Task: Select Kindle E-Readers from Kindle E-readers & Books. Add to cart Kindle DX Leather Cover-2. Place order for _x000D_
Po Box 742_x000D_
Lake Alfred, Florida(FL), 33850, Cell Number (863) 688-1971
Action: Mouse moved to (130, 129)
Screenshot: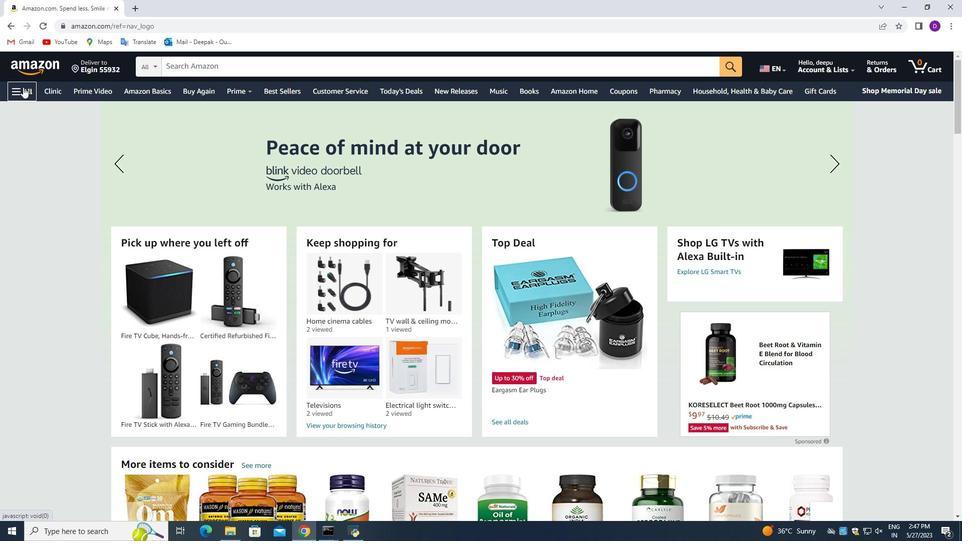 
Action: Mouse scrolled (130, 130) with delta (0, 0)
Screenshot: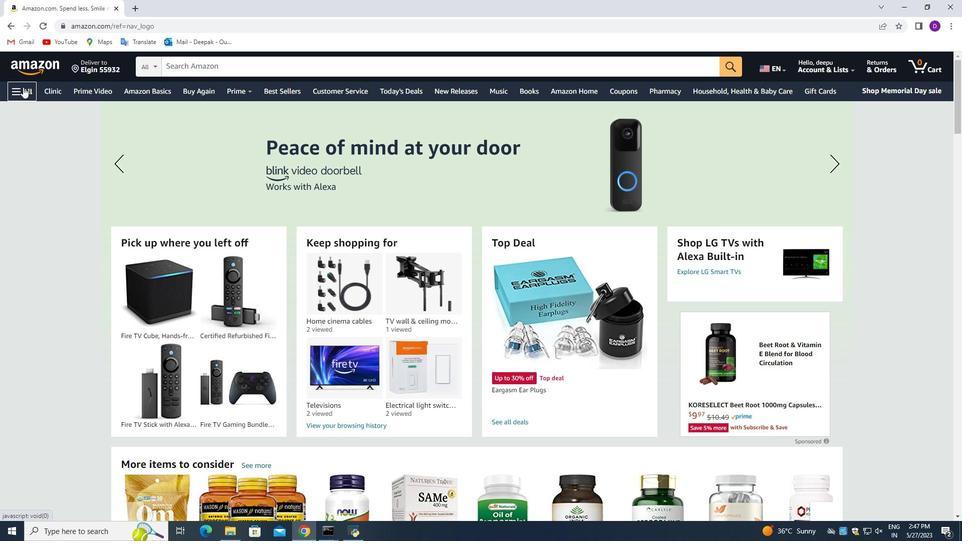 
Action: Mouse moved to (129, 128)
Screenshot: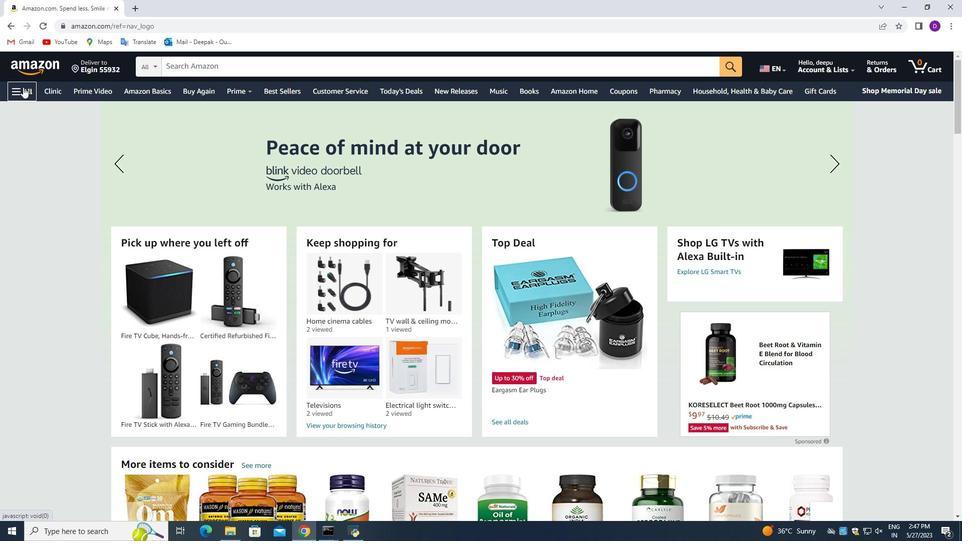 
Action: Mouse scrolled (129, 128) with delta (0, 0)
Screenshot: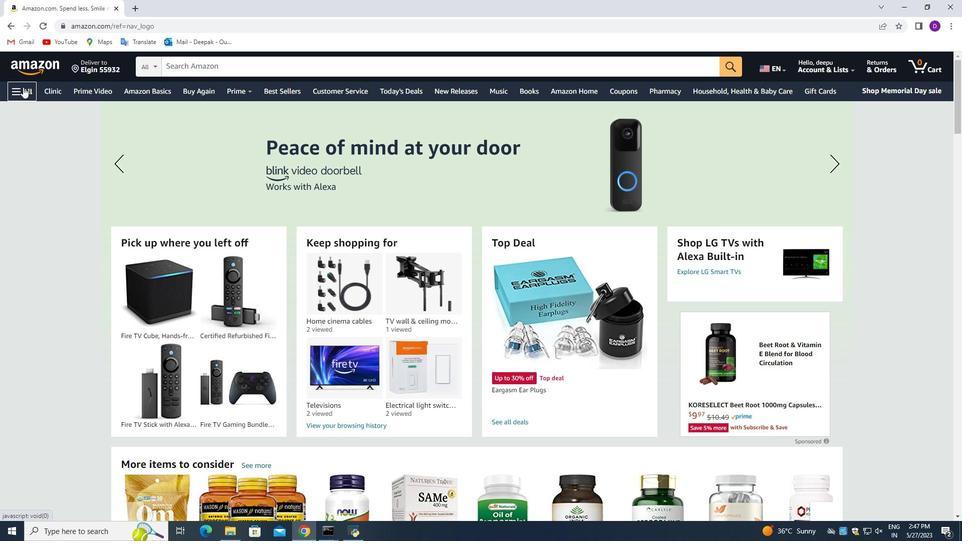 
Action: Mouse scrolled (129, 128) with delta (0, 0)
Screenshot: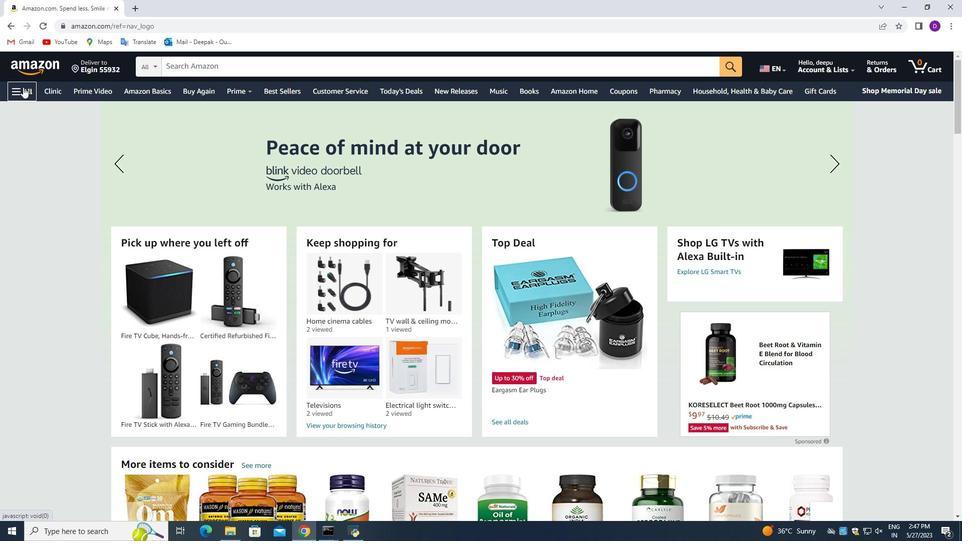 
Action: Mouse scrolled (129, 128) with delta (0, 0)
Screenshot: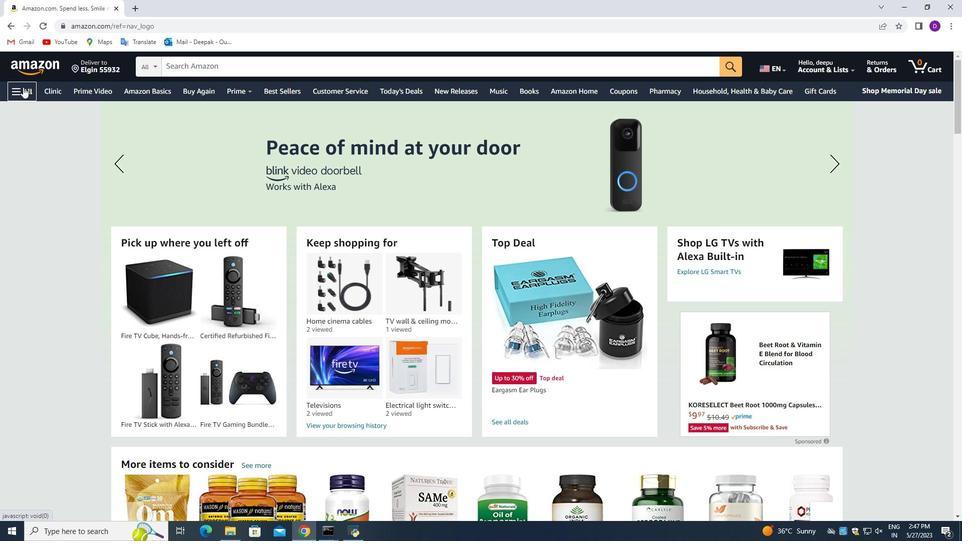 
Action: Mouse moved to (10, 85)
Screenshot: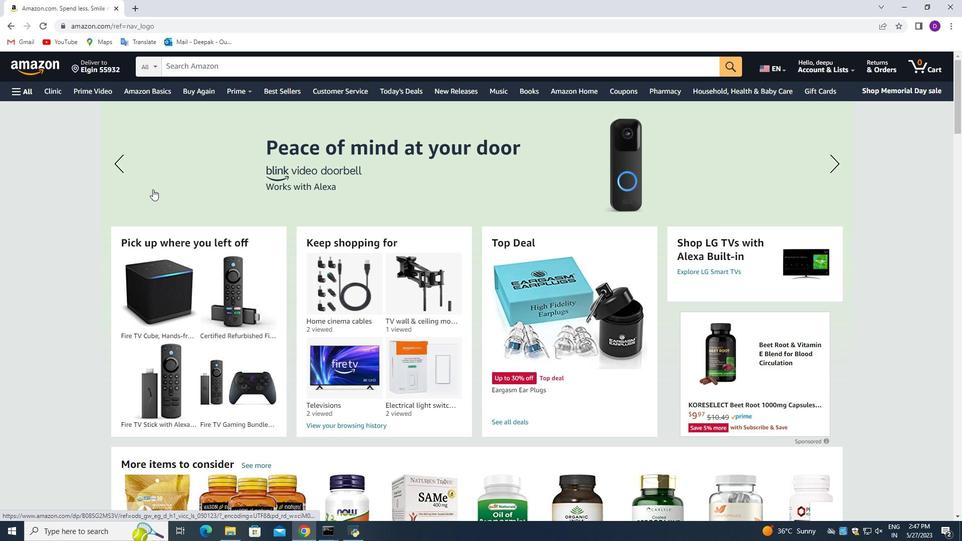 
Action: Mouse pressed left at (10, 85)
Screenshot: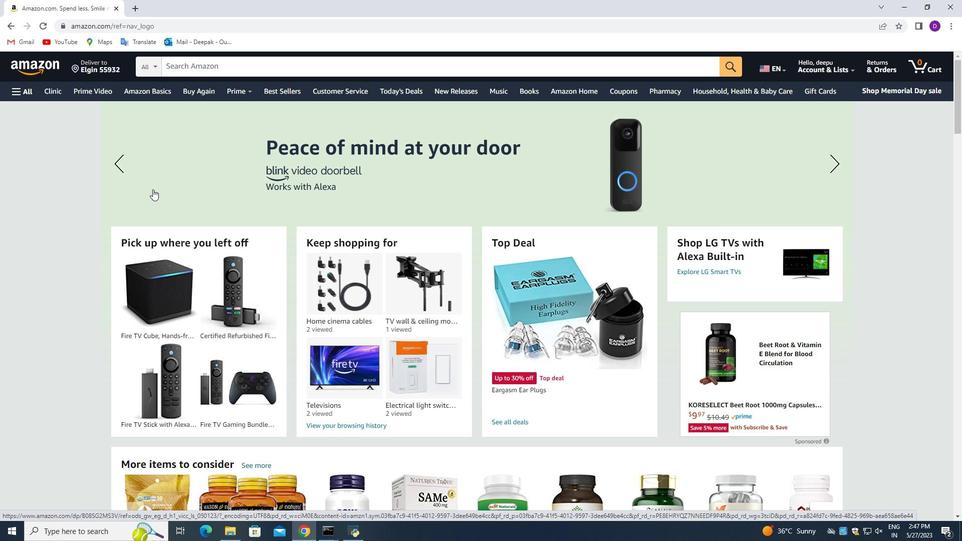 
Action: Mouse moved to (95, 311)
Screenshot: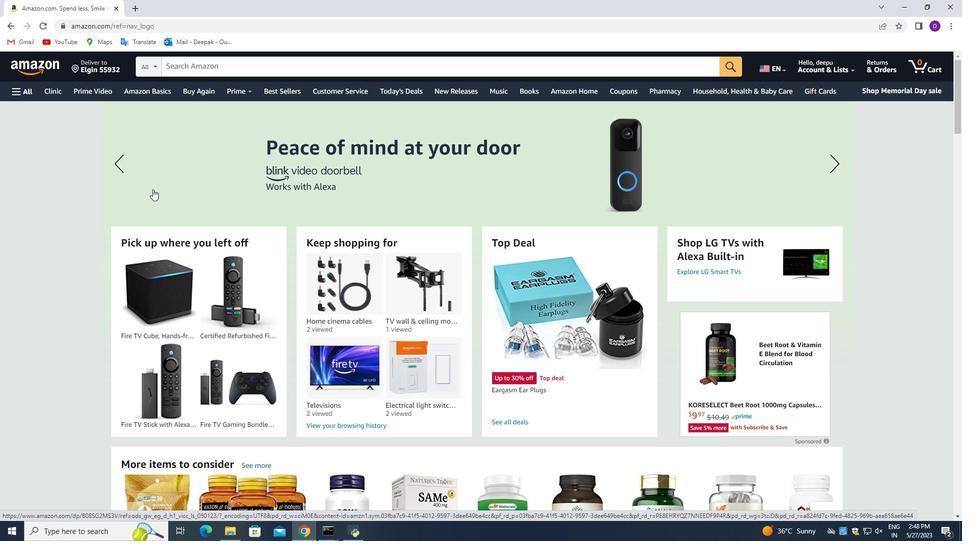 
Action: Mouse pressed left at (95, 311)
Screenshot: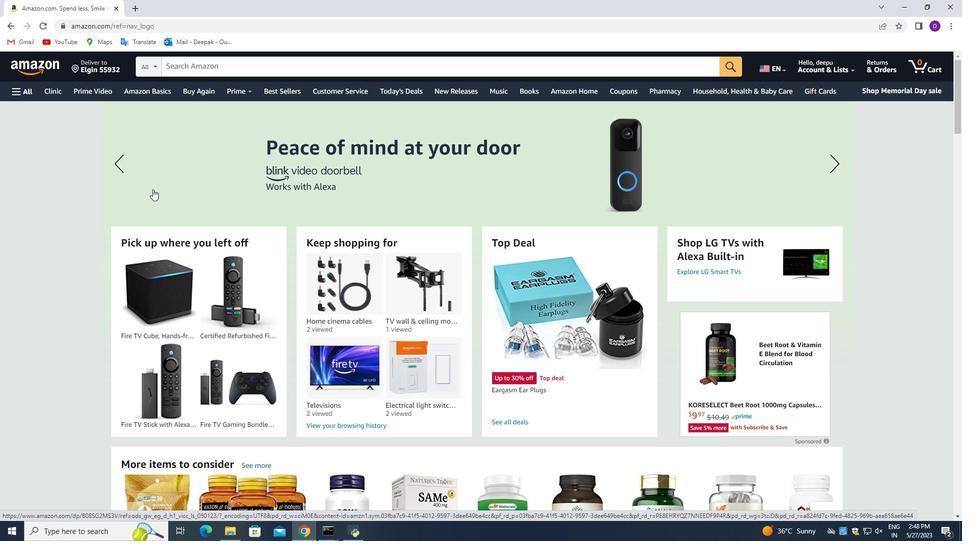 
Action: Mouse moved to (97, 267)
Screenshot: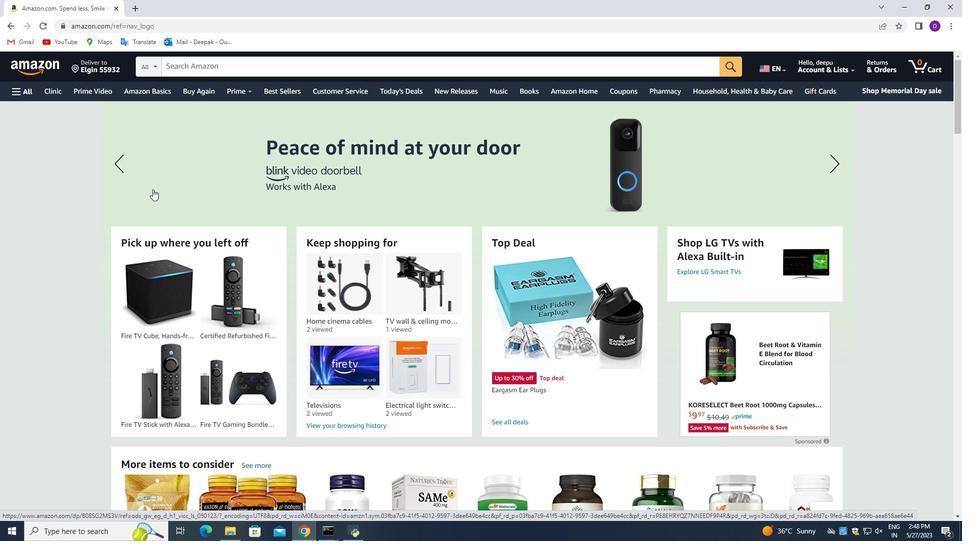 
Action: Mouse pressed left at (97, 267)
Screenshot: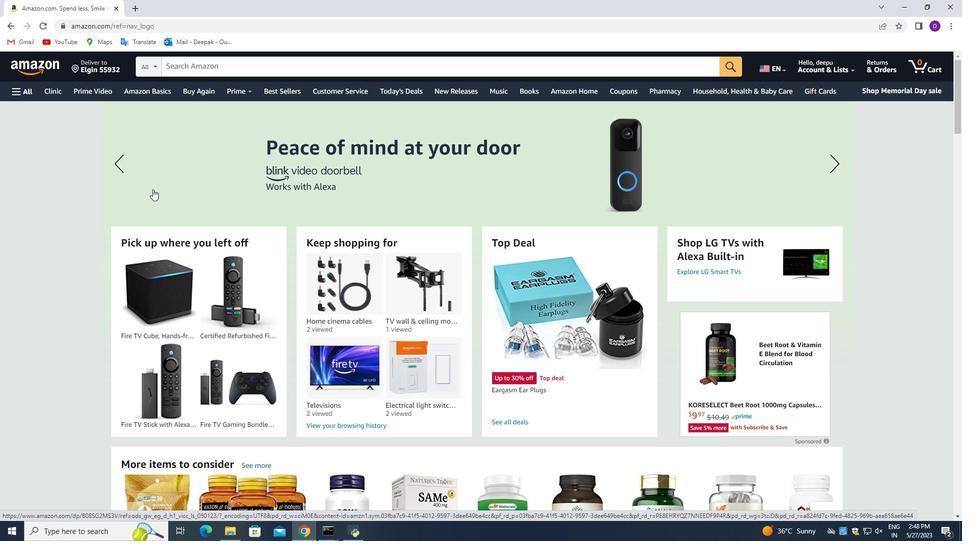 
Action: Mouse moved to (246, 224)
Screenshot: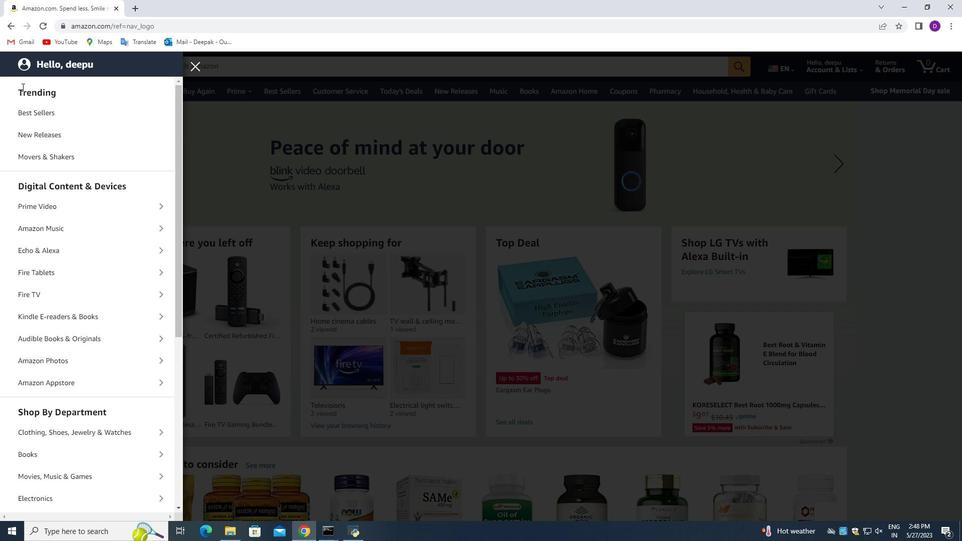 
Action: Mouse scrolled (246, 224) with delta (0, 0)
Screenshot: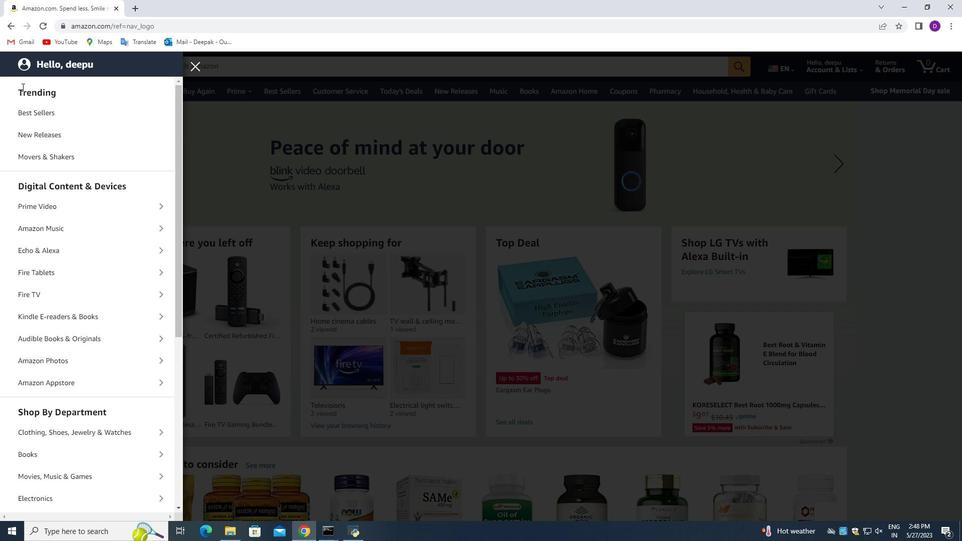 
Action: Mouse moved to (246, 223)
Screenshot: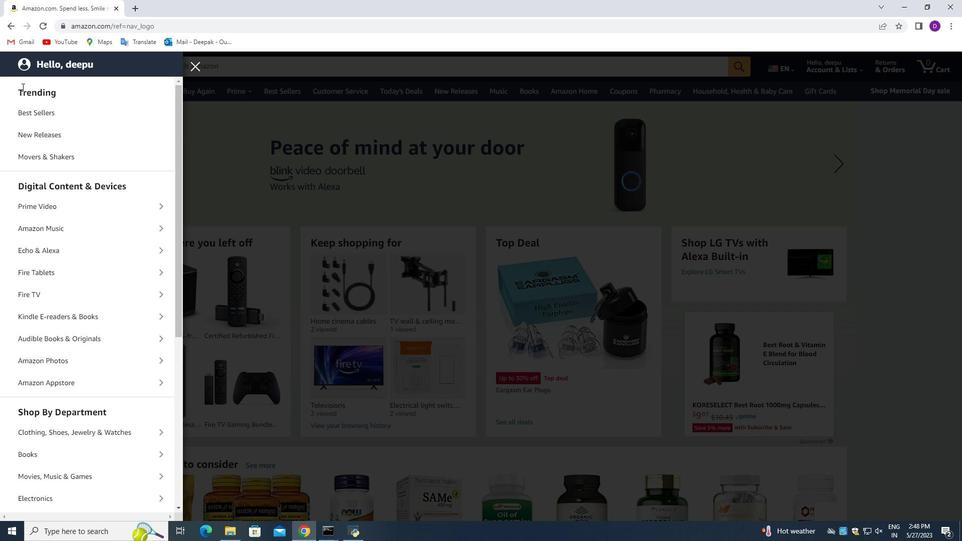 
Action: Mouse scrolled (246, 223) with delta (0, 0)
Screenshot: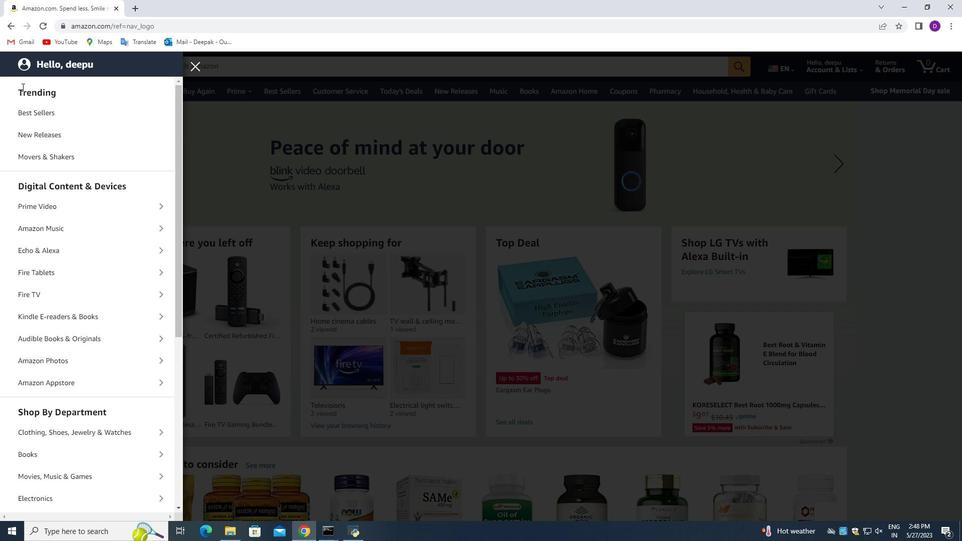 
Action: Mouse scrolled (246, 223) with delta (0, 0)
Screenshot: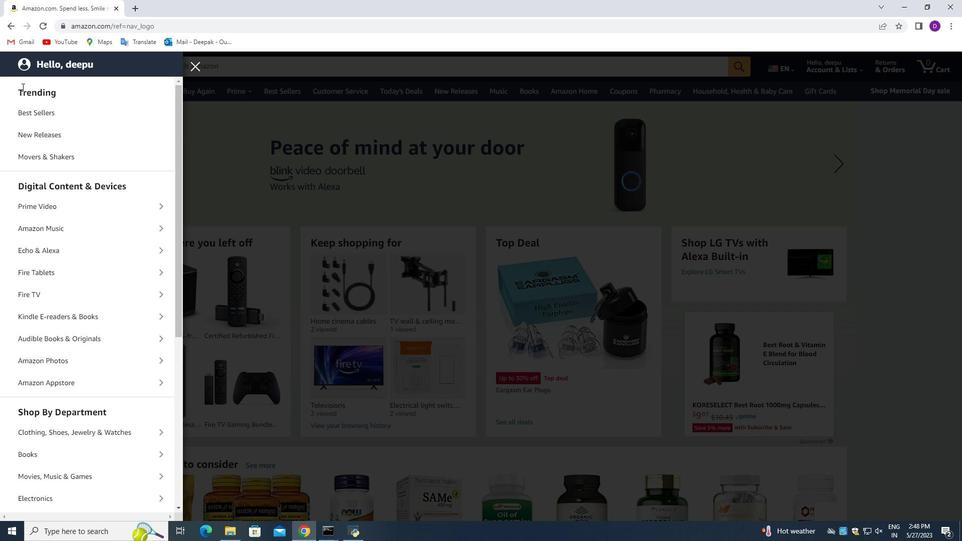 
Action: Mouse scrolled (246, 223) with delta (0, 0)
Screenshot: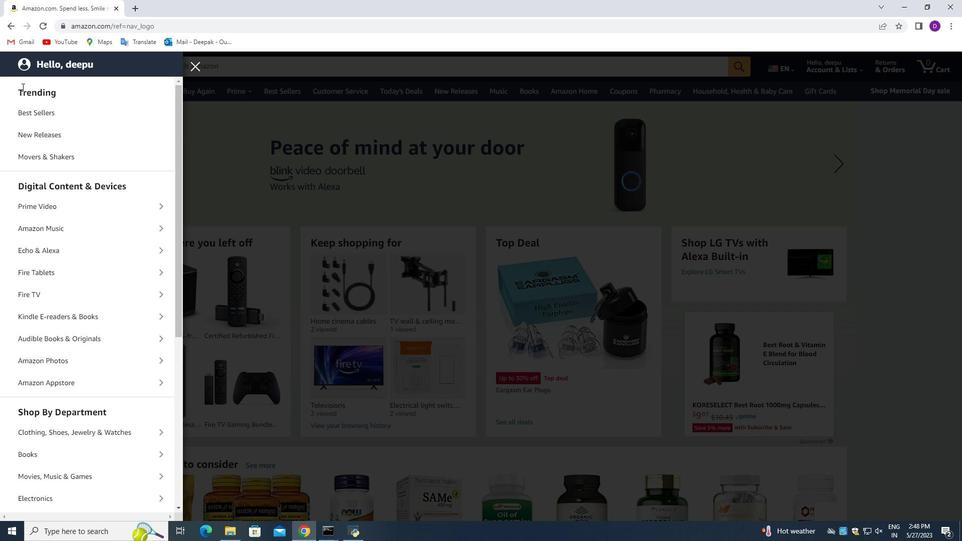 
Action: Mouse scrolled (246, 223) with delta (0, 0)
Screenshot: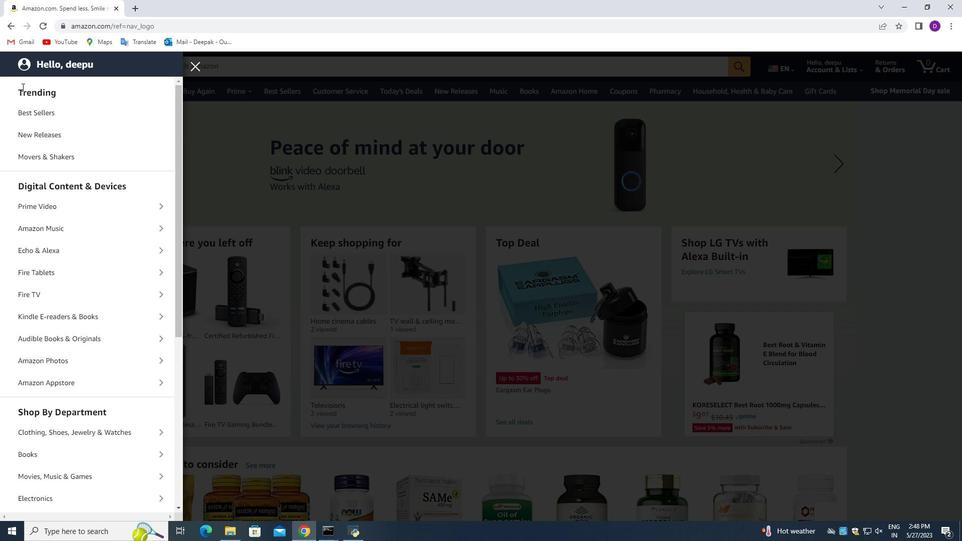 
Action: Mouse moved to (383, 60)
Screenshot: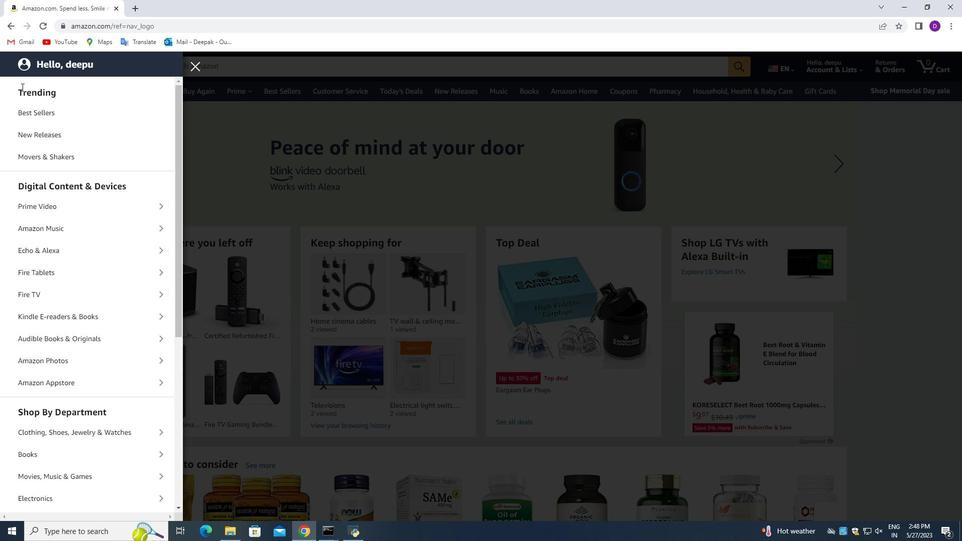
Action: Mouse pressed left at (383, 60)
Screenshot: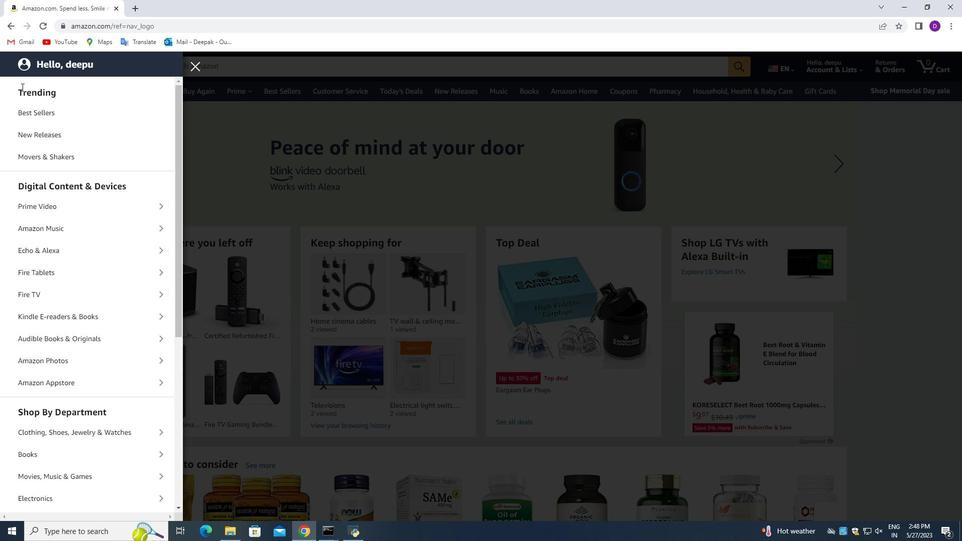 
Action: Mouse moved to (248, 168)
Screenshot: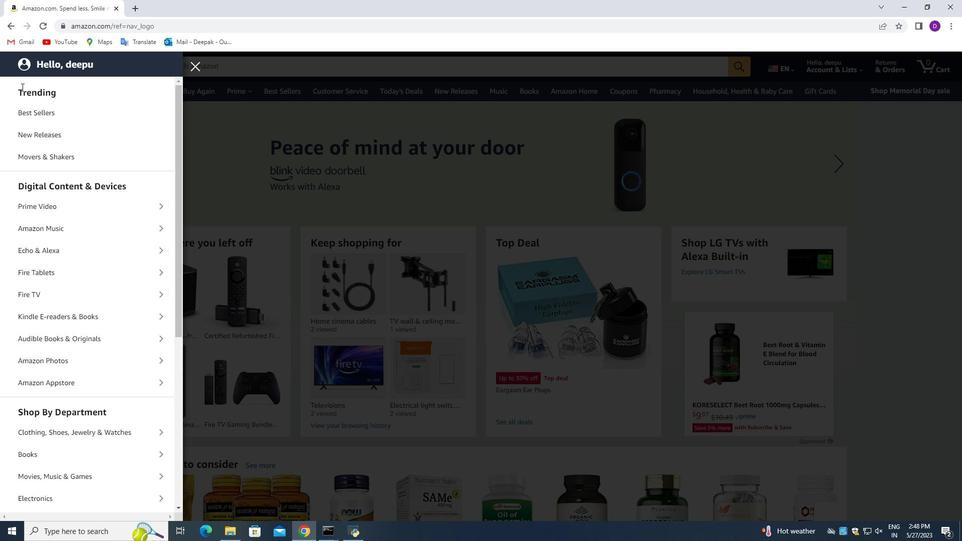 
Action: Key pressed <Key.shift>Kindle<Key.space><Key.shift_r>DX<Key.space><Key.shift>Leather<Key.space><Key.shift_r>Cover<Key.enter>
Screenshot: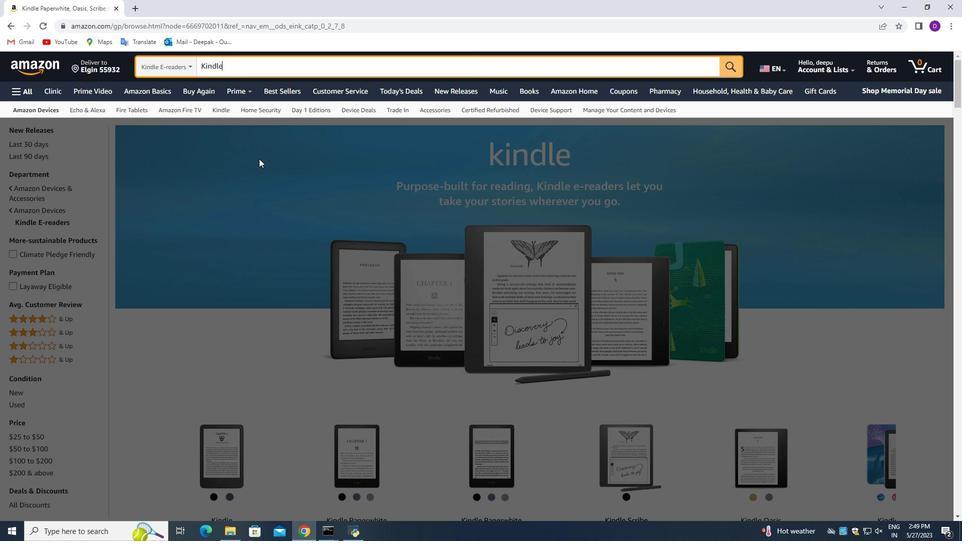 
Action: Mouse moved to (542, 214)
Screenshot: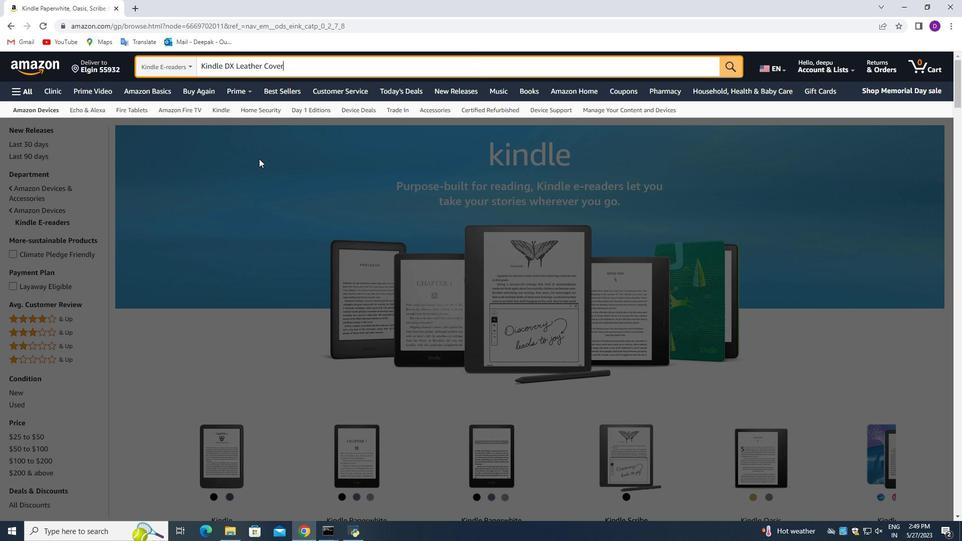 
Action: Mouse scrolled (542, 213) with delta (0, 0)
Screenshot: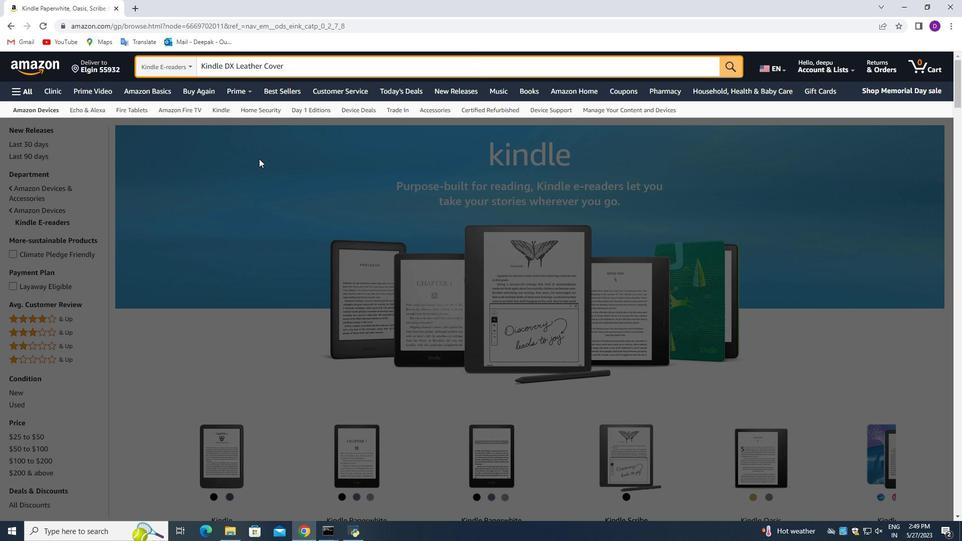 
Action: Mouse scrolled (542, 213) with delta (0, 0)
Screenshot: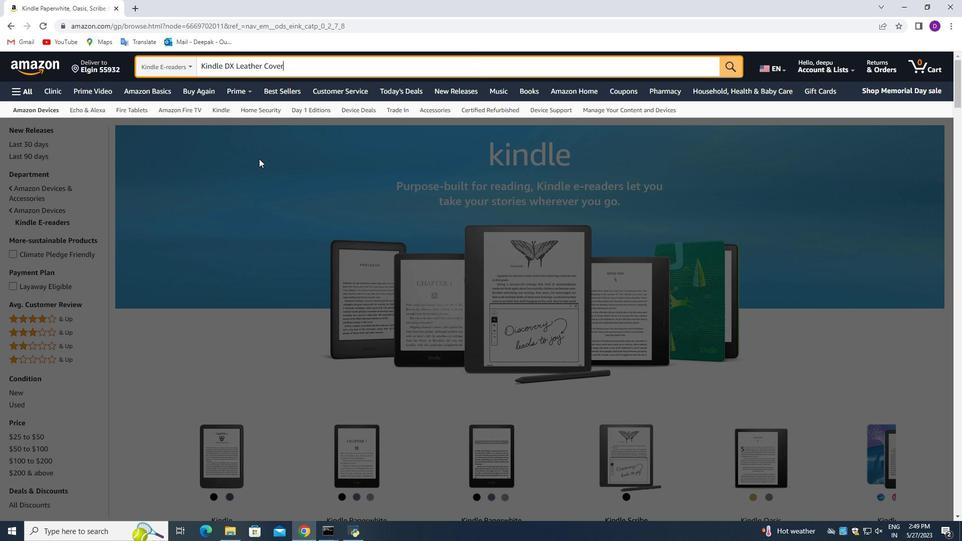 
Action: Mouse moved to (542, 214)
Screenshot: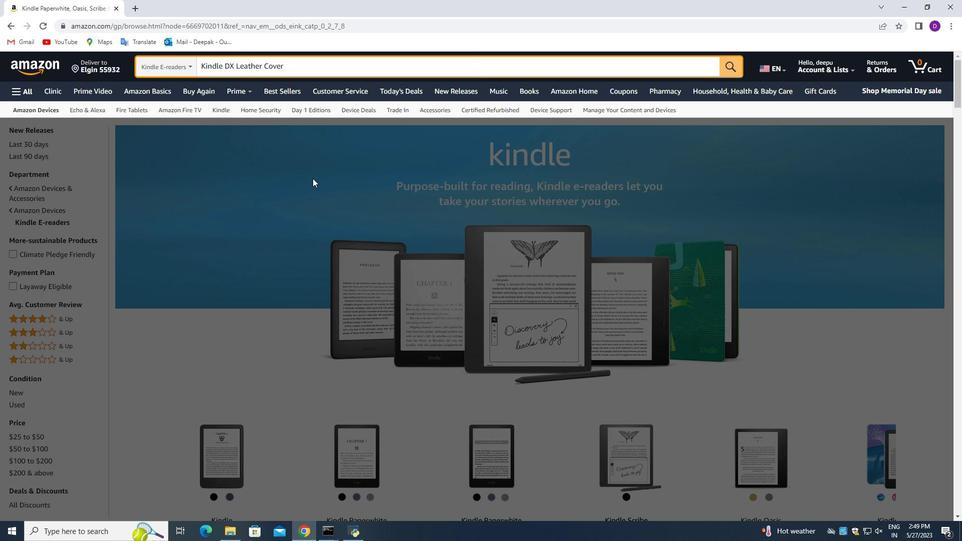 
Action: Mouse scrolled (542, 213) with delta (0, 0)
Screenshot: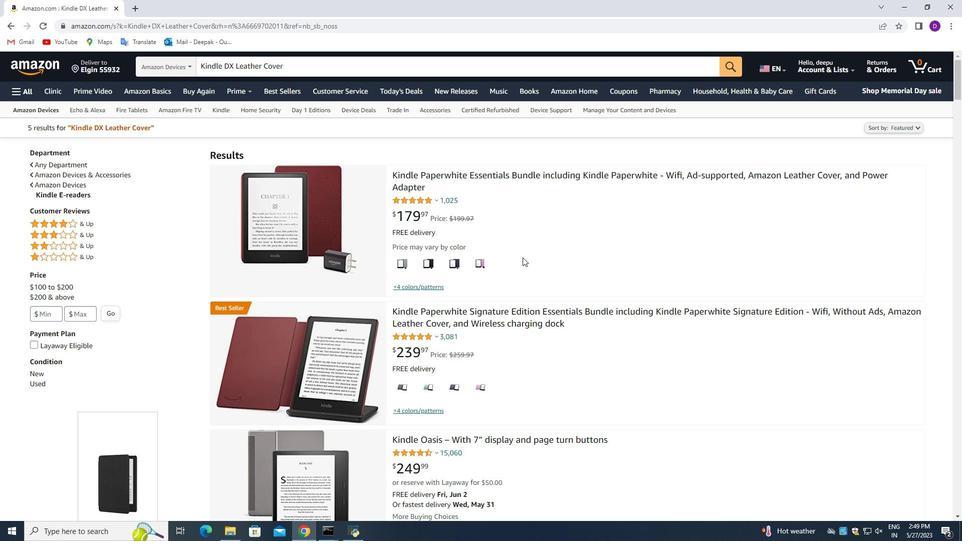 
Action: Mouse moved to (541, 214)
Screenshot: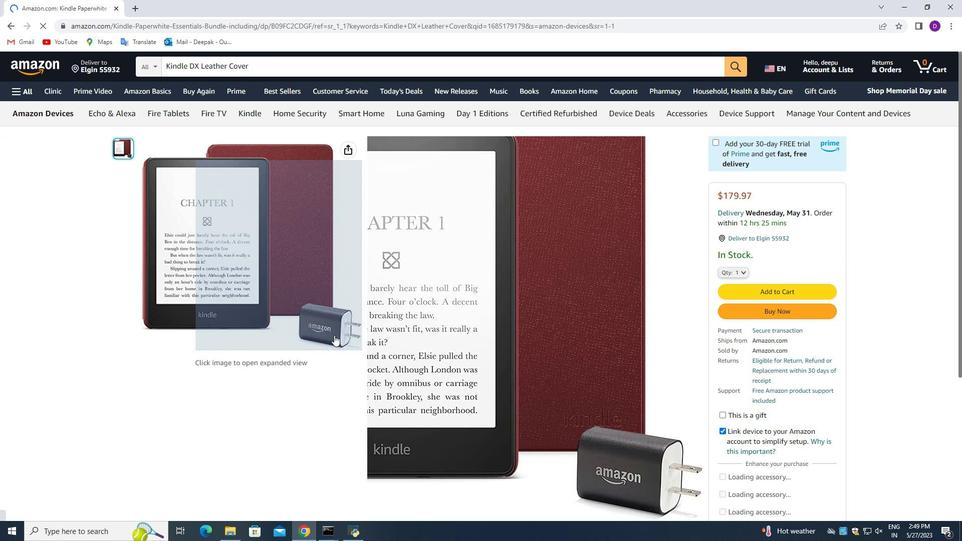 
Action: Mouse scrolled (541, 213) with delta (0, 0)
Screenshot: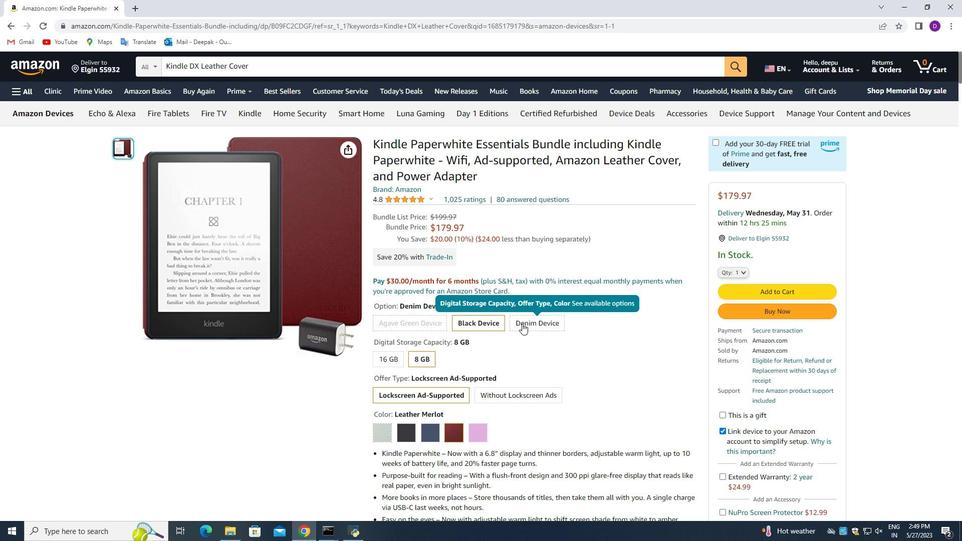 
Action: Mouse scrolled (541, 213) with delta (0, 0)
Screenshot: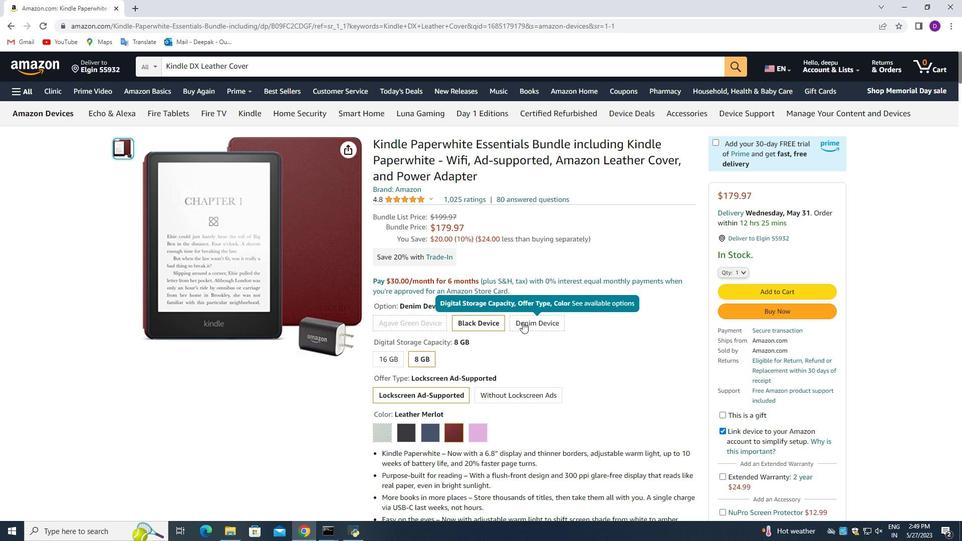
Action: Mouse scrolled (541, 213) with delta (0, 0)
Screenshot: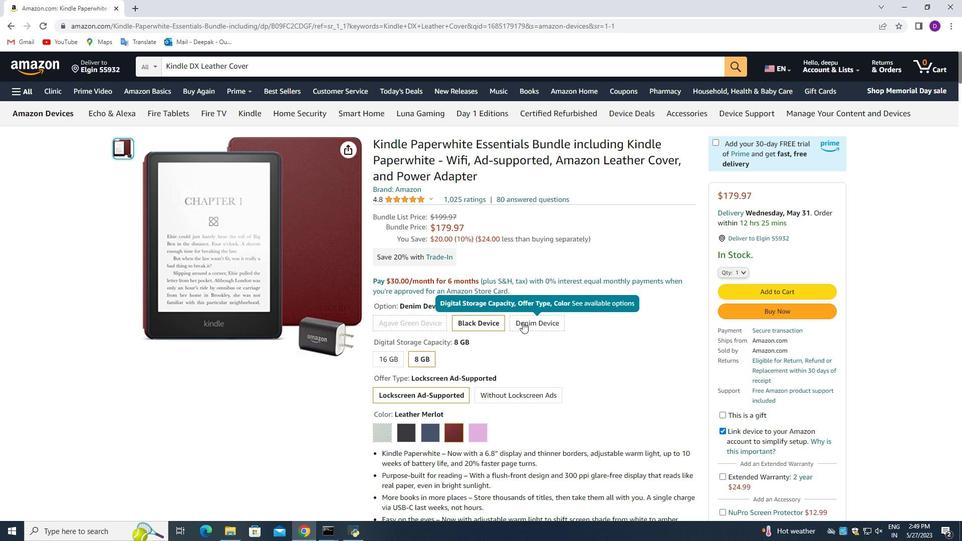 
Action: Mouse scrolled (541, 213) with delta (0, 0)
Screenshot: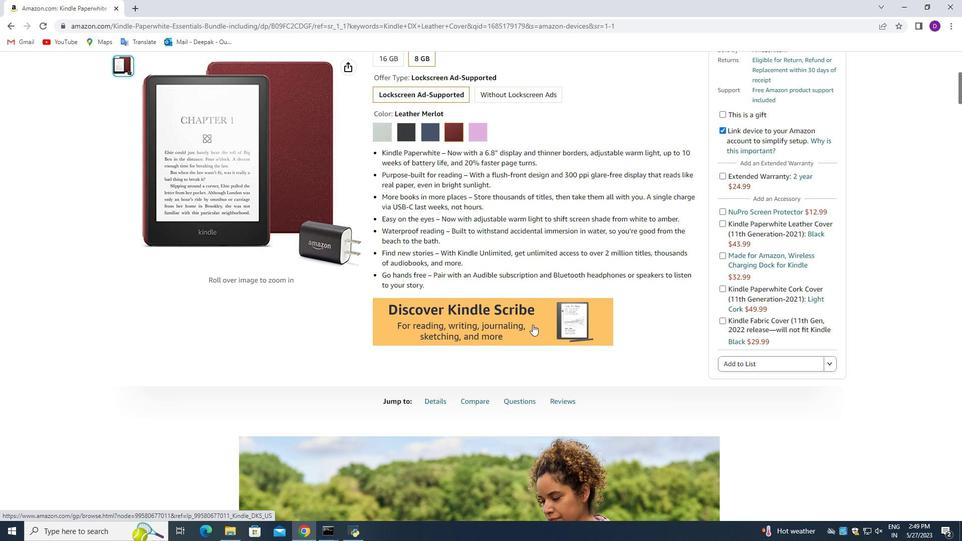 
Action: Mouse scrolled (541, 213) with delta (0, 0)
Screenshot: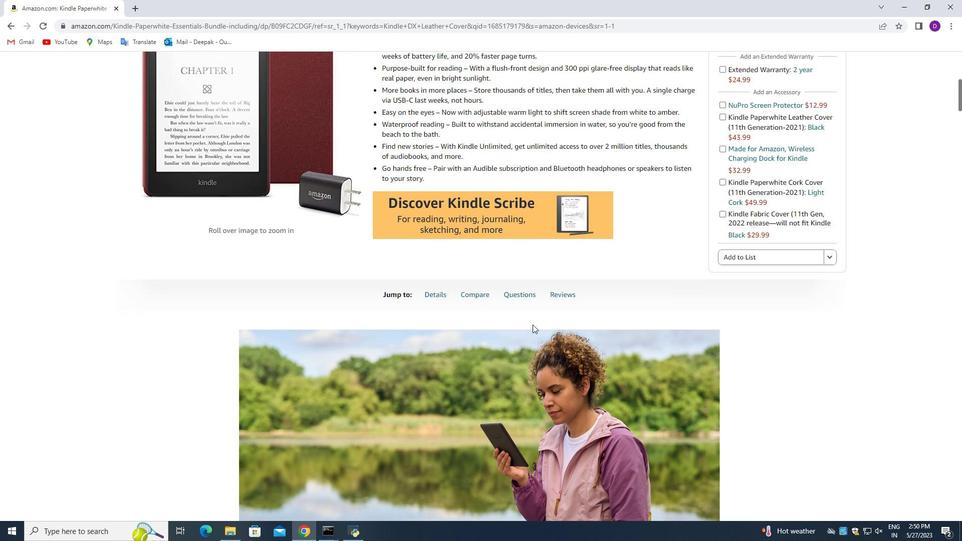 
Action: Mouse scrolled (541, 213) with delta (0, 0)
Screenshot: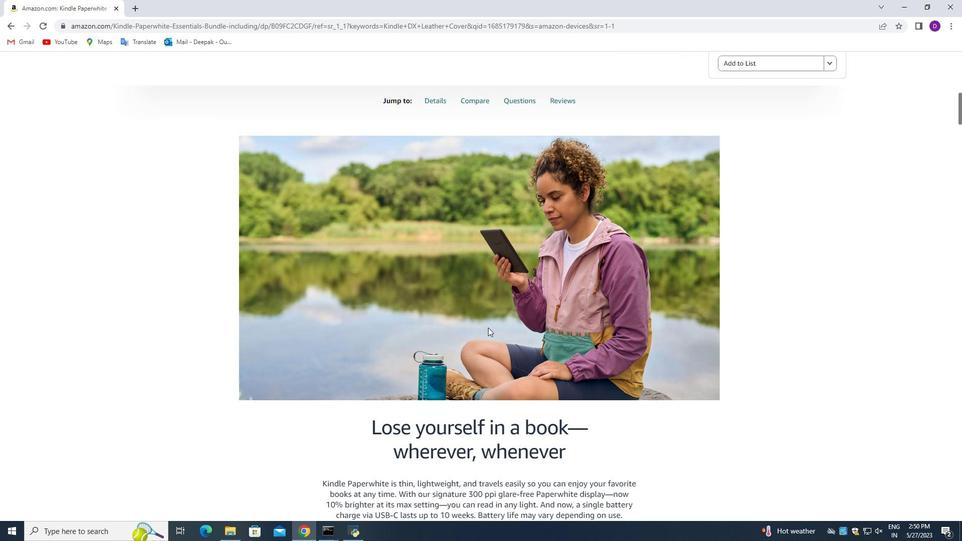 
Action: Mouse scrolled (541, 213) with delta (0, 0)
Screenshot: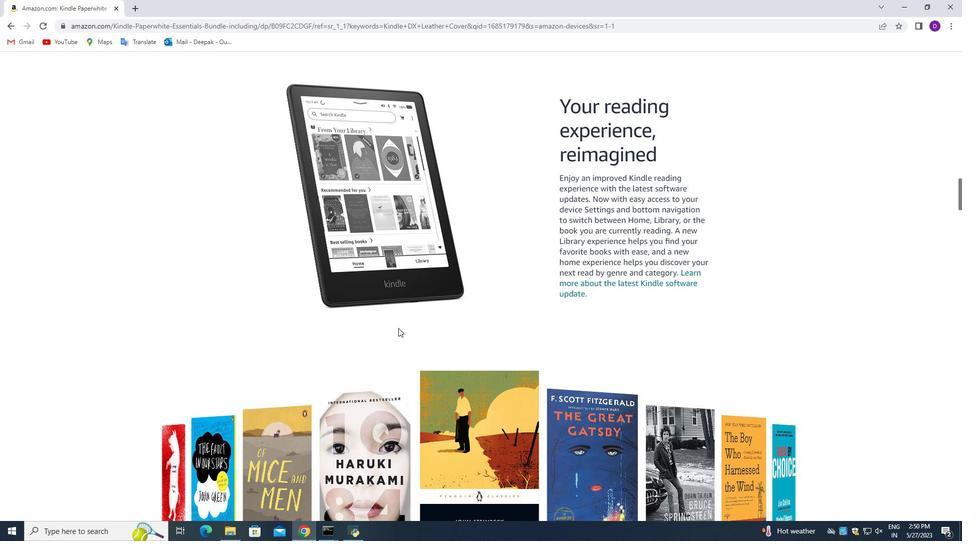 
Action: Mouse scrolled (541, 213) with delta (0, 0)
Screenshot: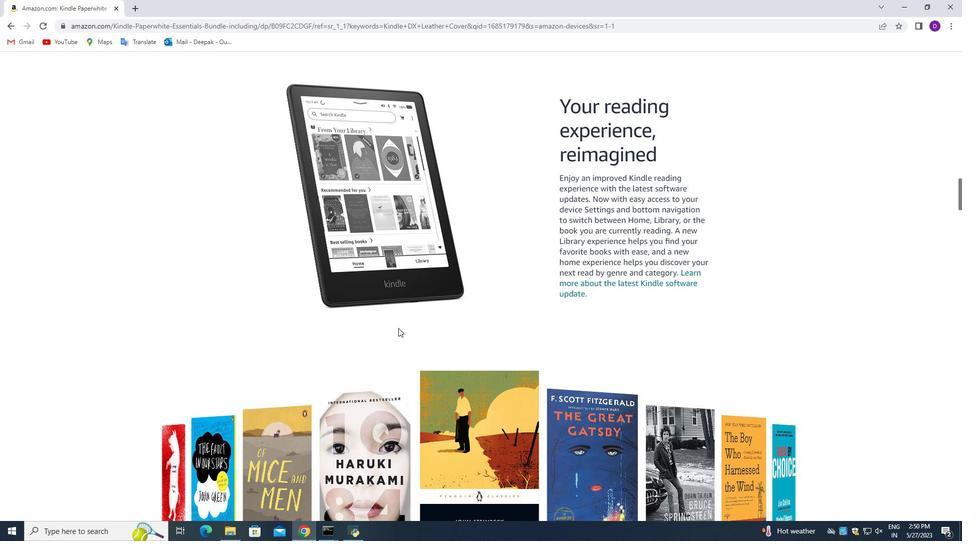
Action: Mouse moved to (520, 221)
Screenshot: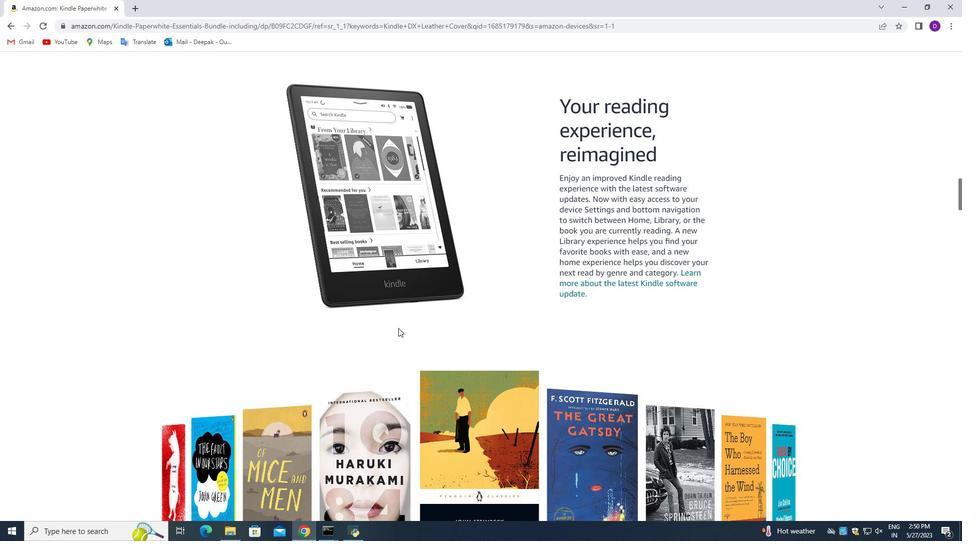 
Action: Mouse scrolled (520, 221) with delta (0, 0)
Screenshot: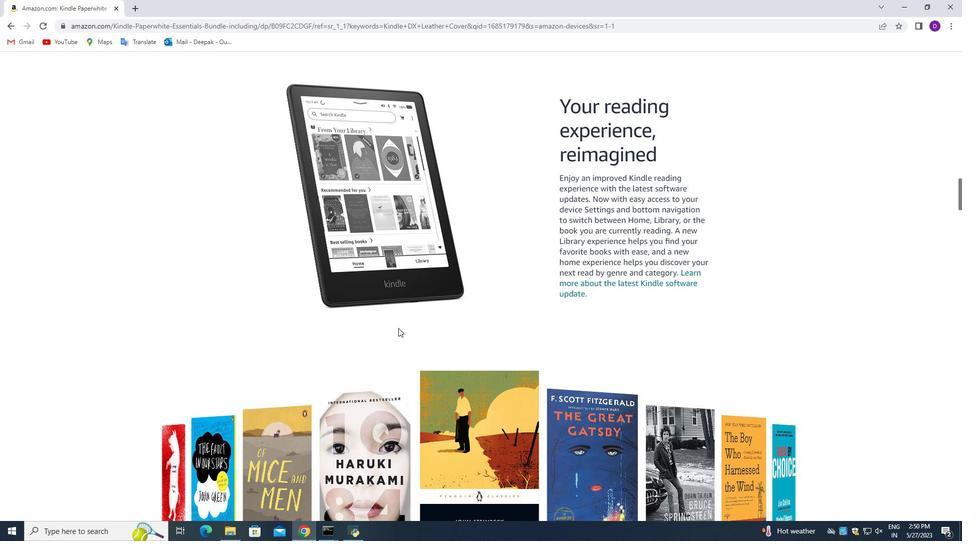 
Action: Mouse moved to (508, 226)
Screenshot: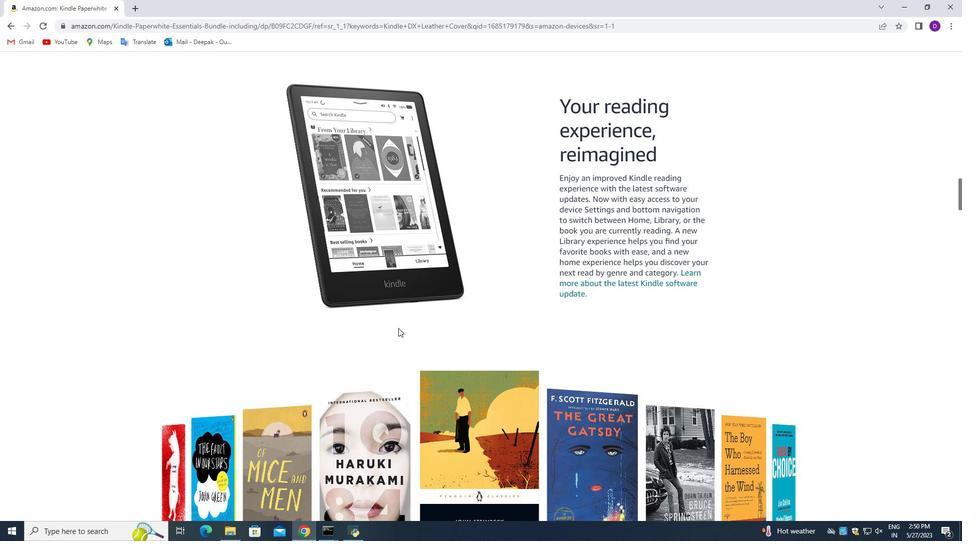 
Action: Mouse scrolled (508, 227) with delta (0, 0)
Screenshot: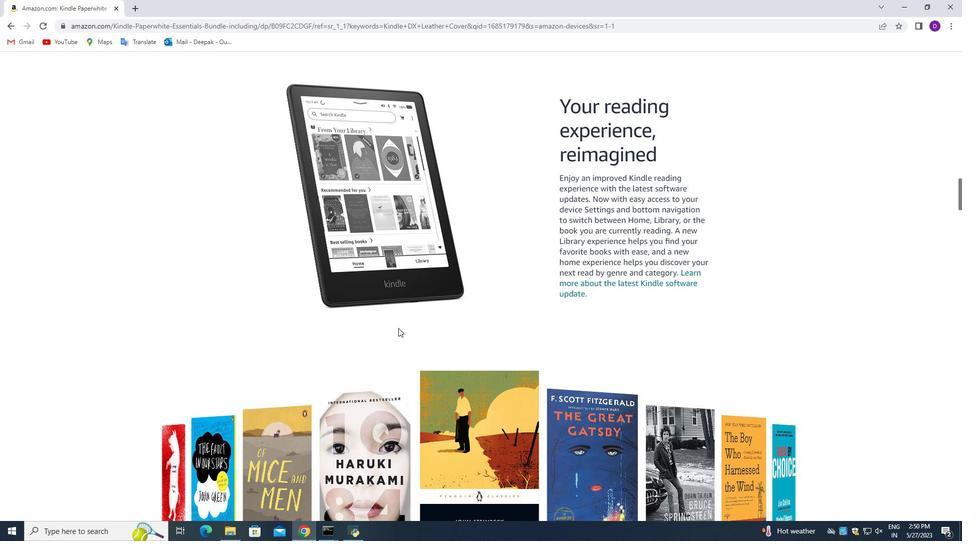 
Action: Mouse moved to (508, 227)
Screenshot: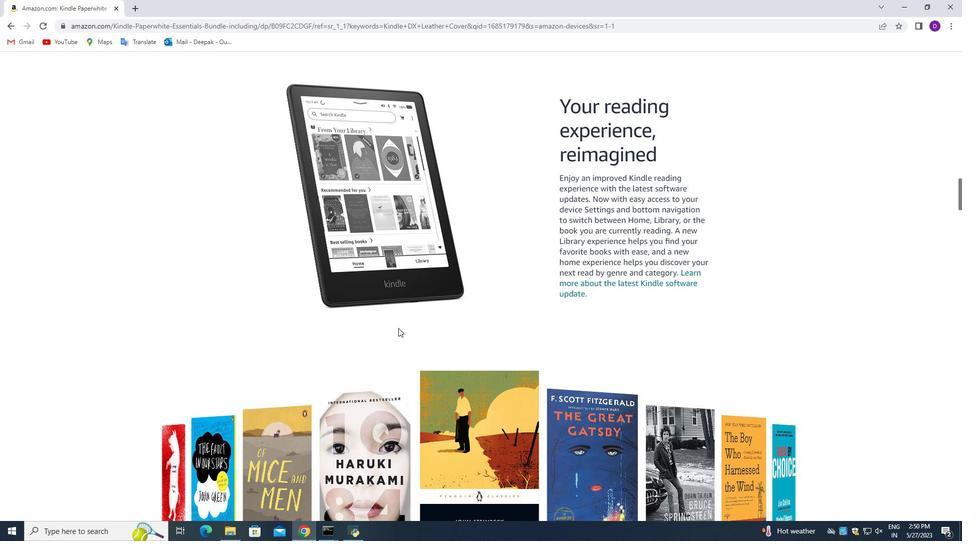
Action: Mouse scrolled (508, 228) with delta (0, 0)
Screenshot: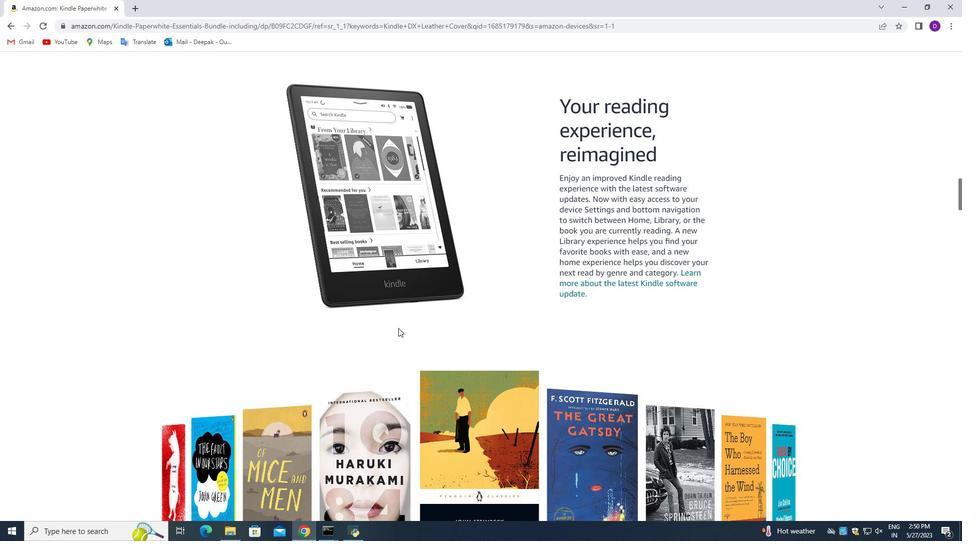 
Action: Mouse scrolled (508, 228) with delta (0, 0)
Screenshot: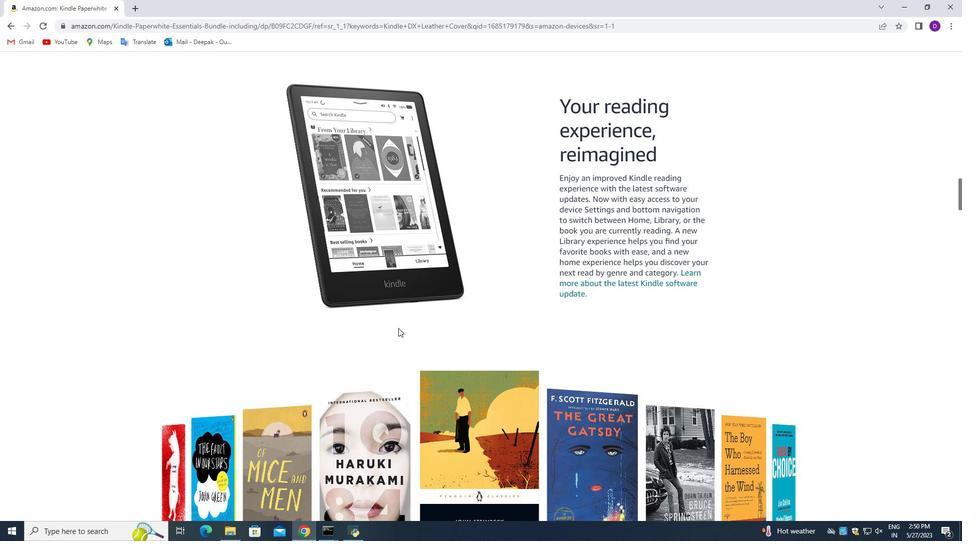 
Action: Mouse moved to (508, 228)
Screenshot: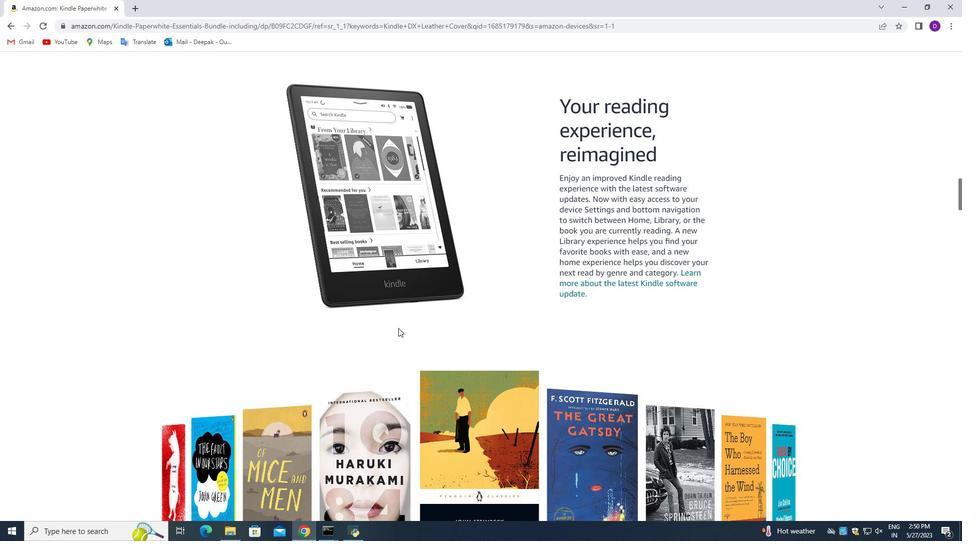 
Action: Mouse scrolled (508, 228) with delta (0, 0)
Screenshot: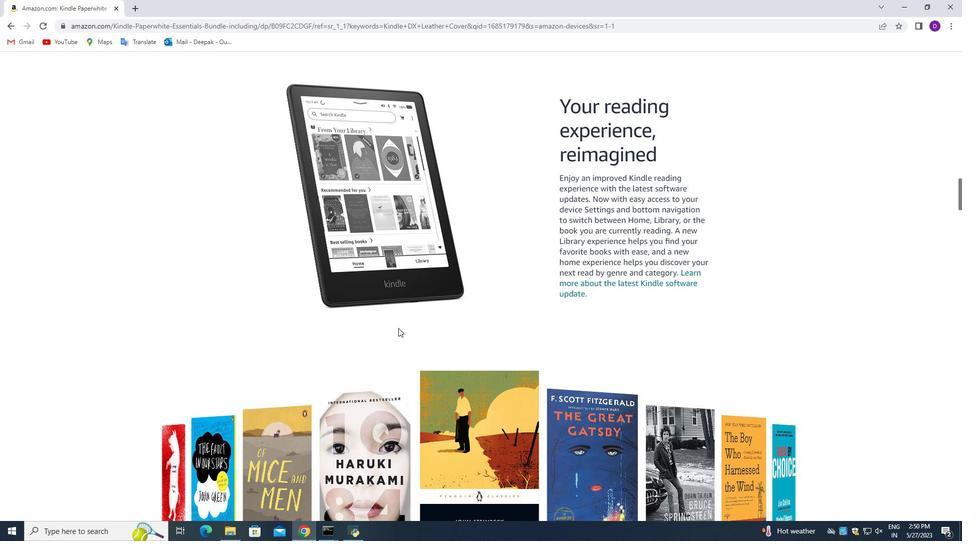 
Action: Mouse moved to (472, 263)
Screenshot: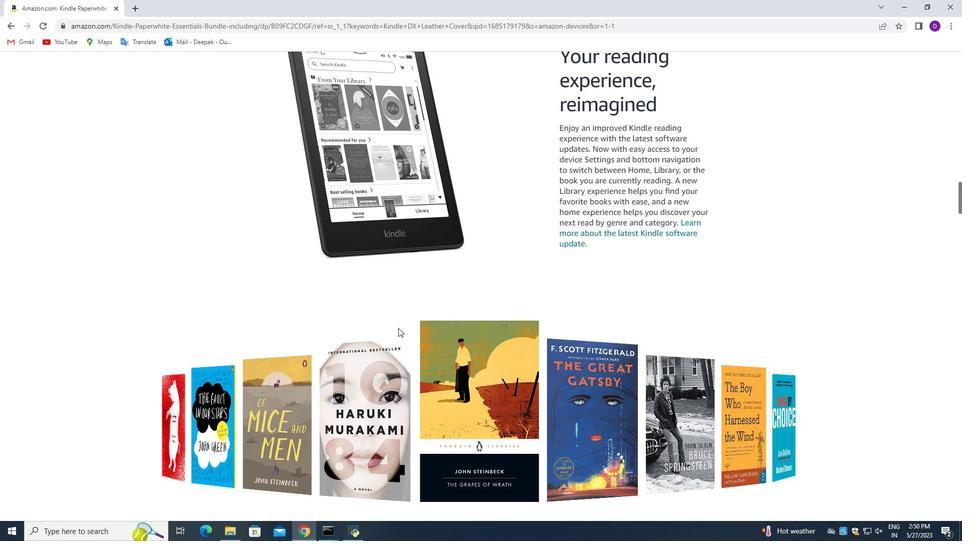 
Action: Mouse scrolled (472, 263) with delta (0, 0)
Screenshot: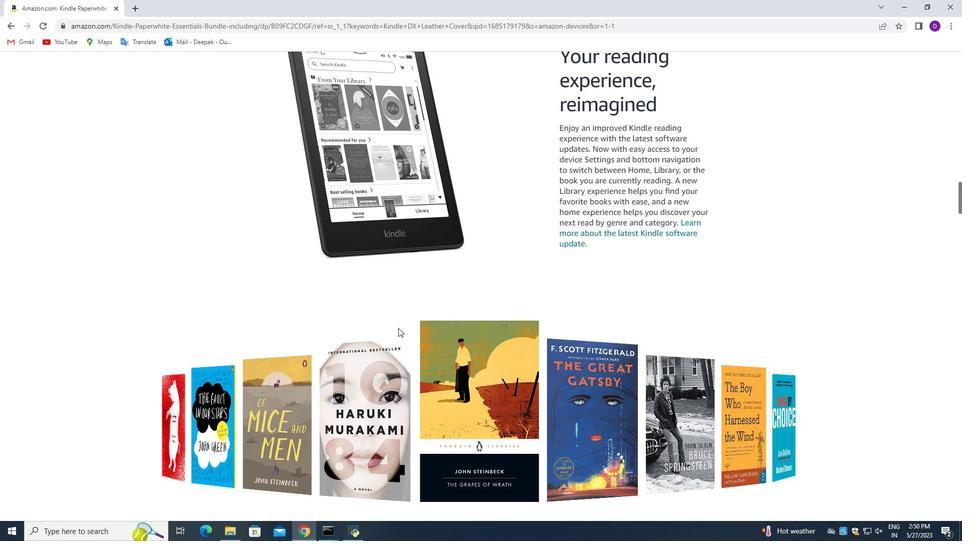 
Action: Mouse scrolled (472, 263) with delta (0, 0)
Screenshot: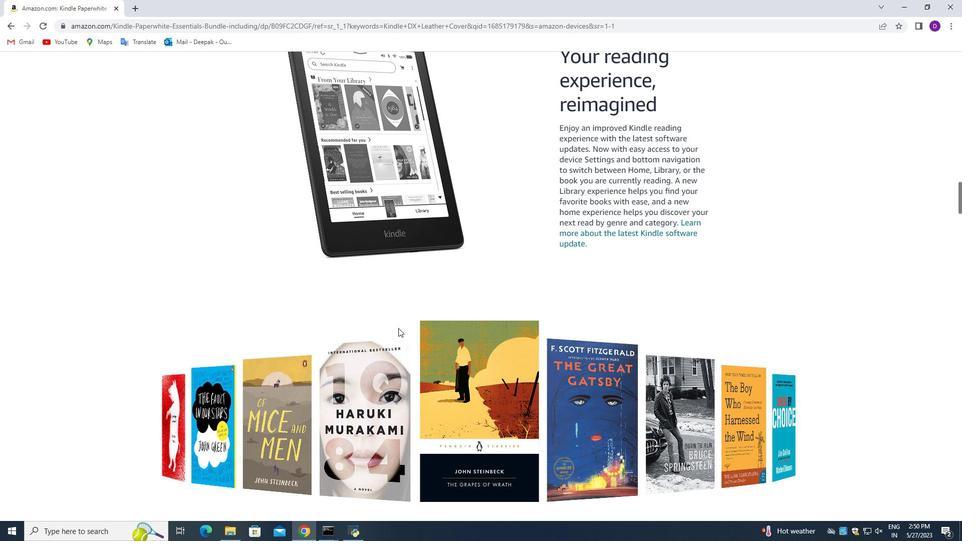 
Action: Mouse scrolled (472, 263) with delta (0, 0)
Screenshot: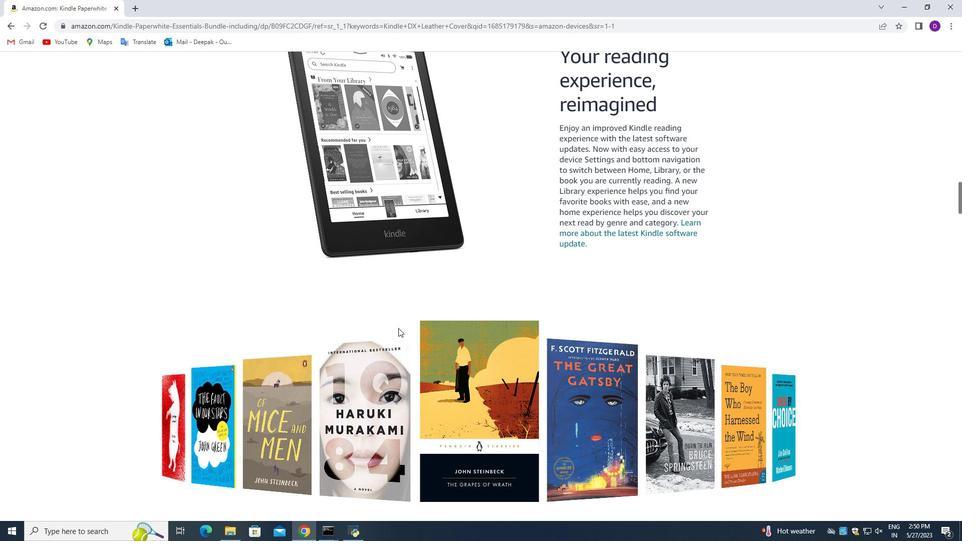 
Action: Mouse moved to (477, 274)
Screenshot: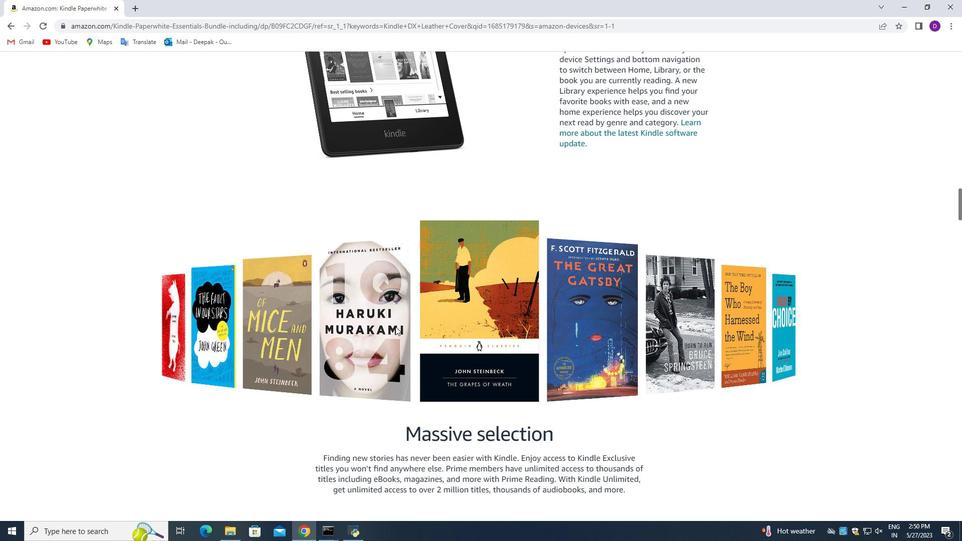 
Action: Mouse scrolled (475, 273) with delta (0, 0)
Screenshot: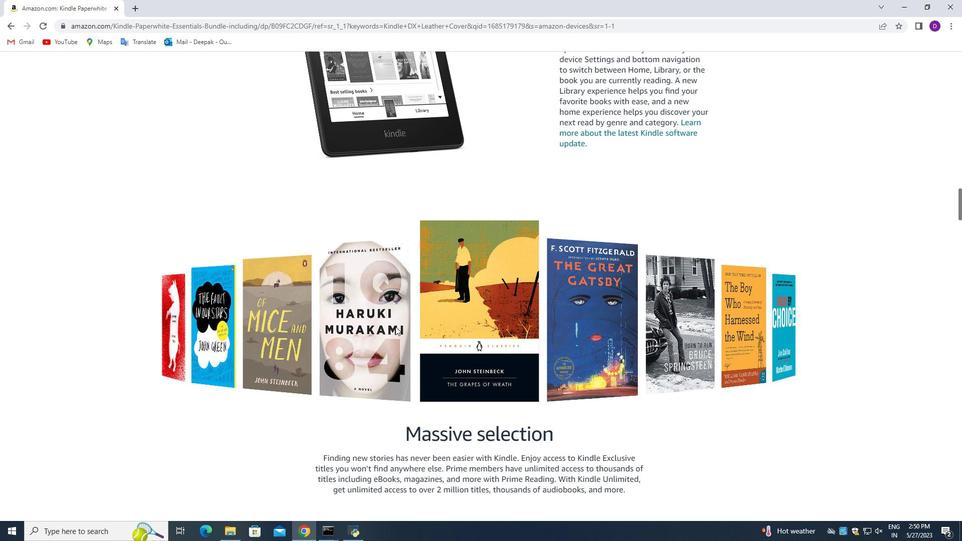 
Action: Mouse scrolled (477, 274) with delta (0, 0)
Screenshot: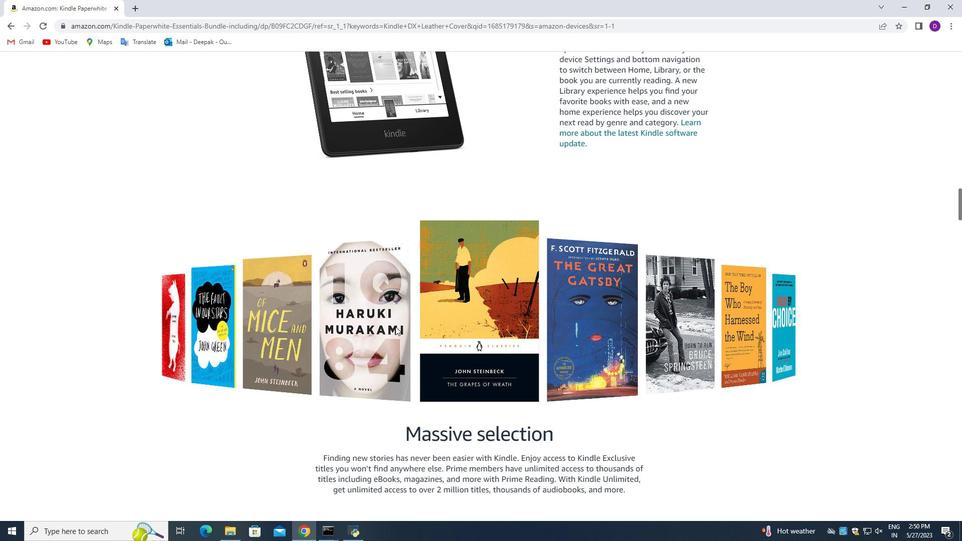 
Action: Mouse scrolled (477, 274) with delta (0, 0)
Screenshot: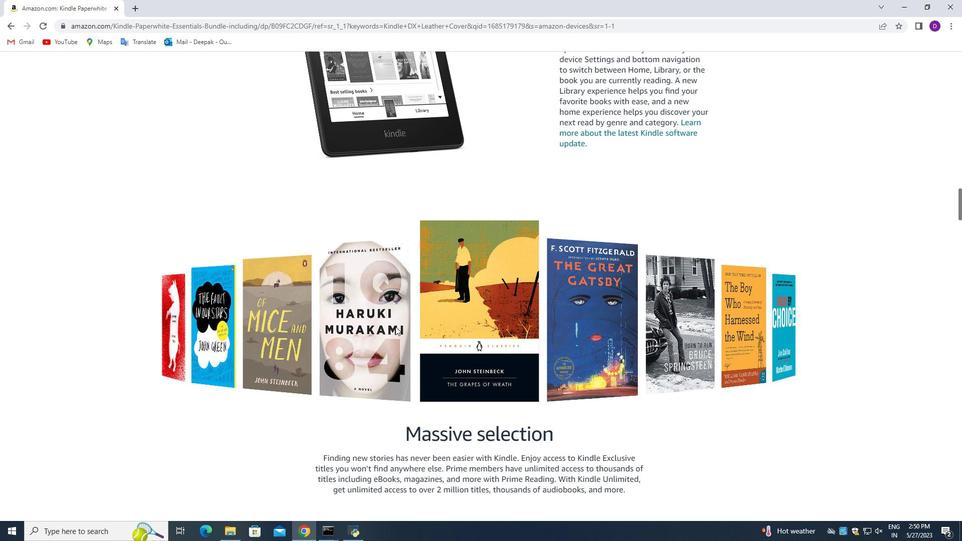 
Action: Mouse moved to (499, 307)
Screenshot: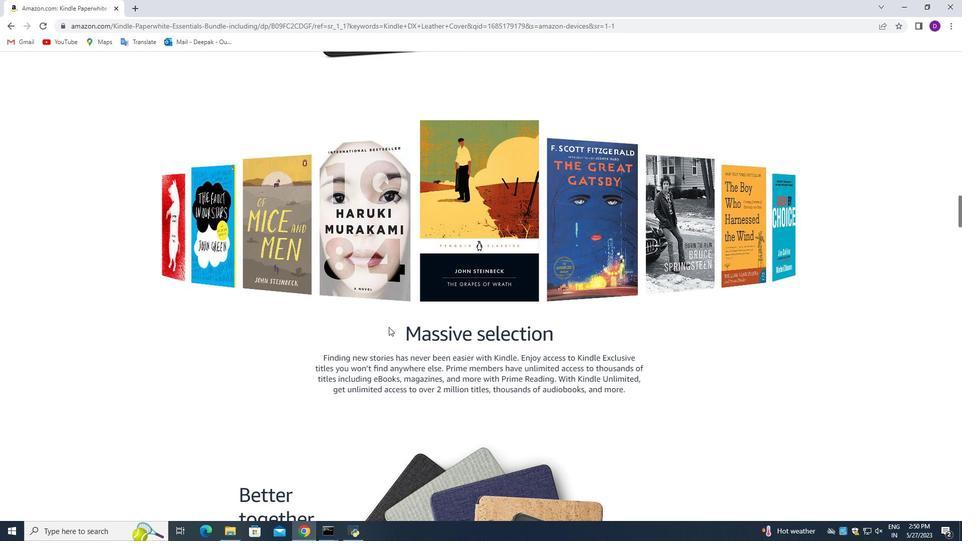 
Action: Mouse scrolled (499, 308) with delta (0, 0)
Screenshot: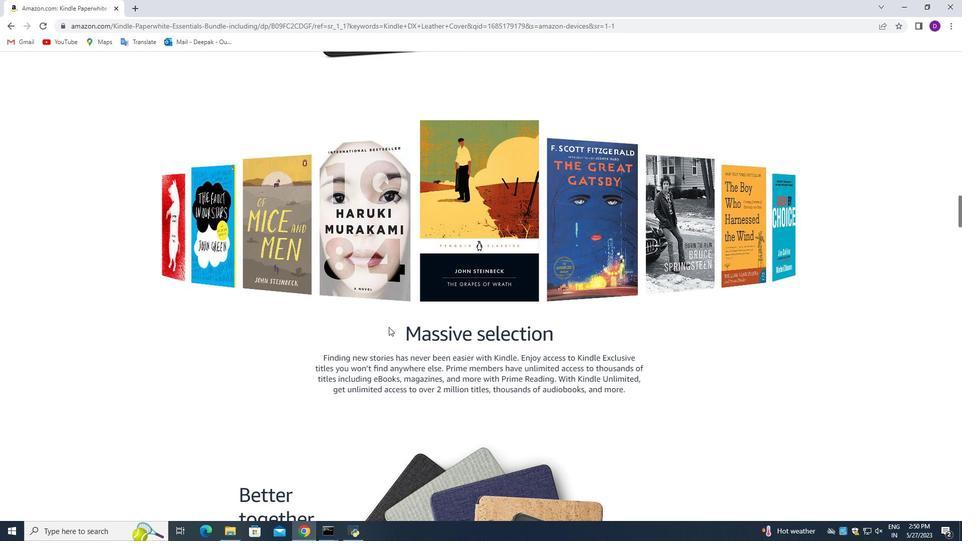 
Action: Mouse moved to (500, 309)
Screenshot: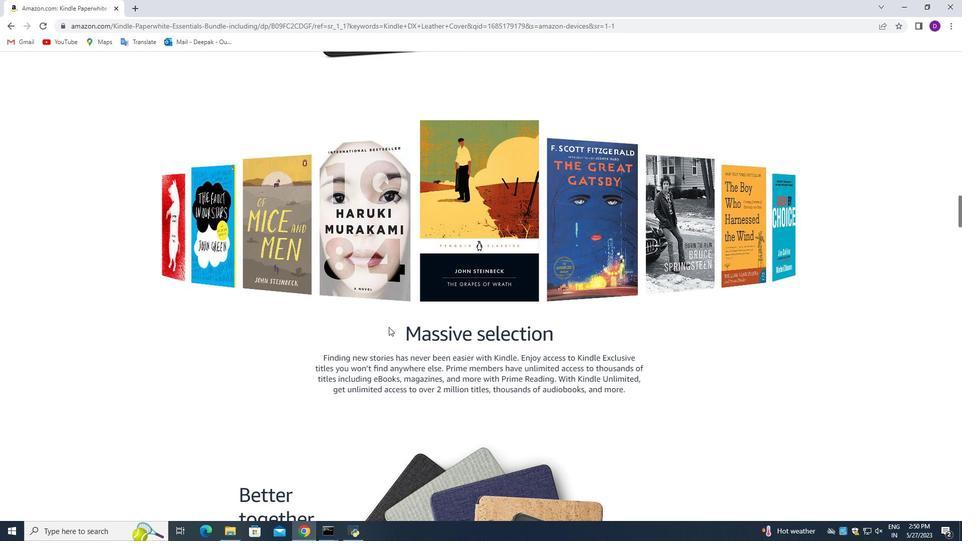 
Action: Mouse scrolled (500, 309) with delta (0, 0)
Screenshot: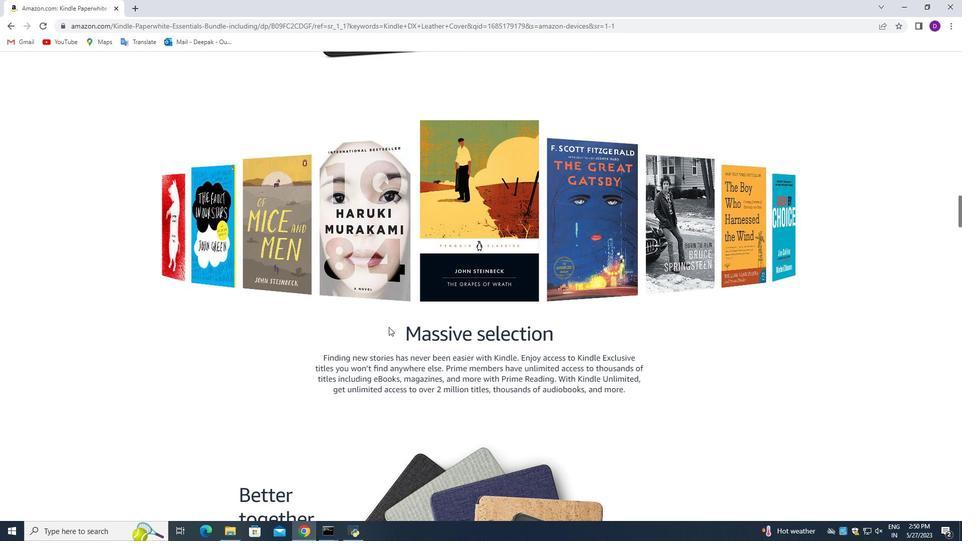 
Action: Mouse scrolled (500, 309) with delta (0, 0)
Screenshot: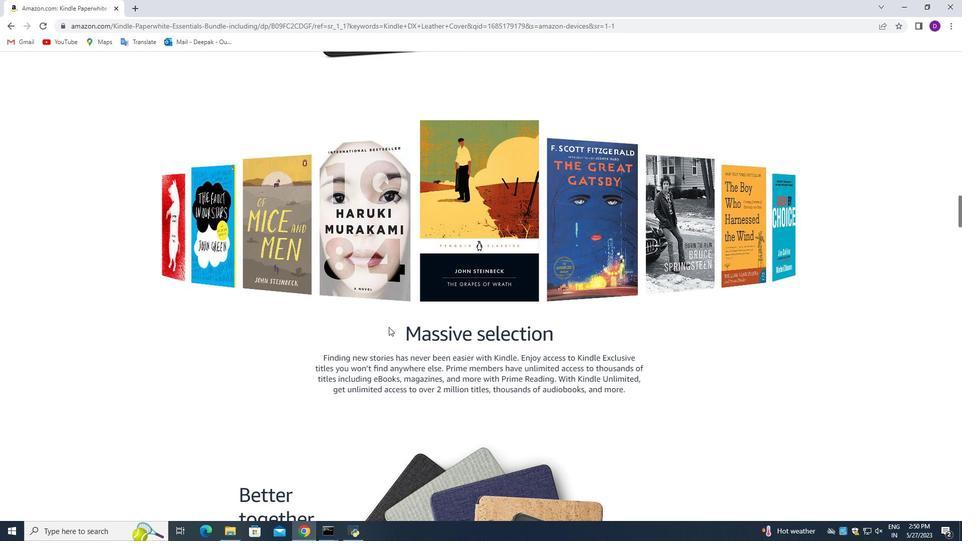 
Action: Mouse moved to (305, 373)
Screenshot: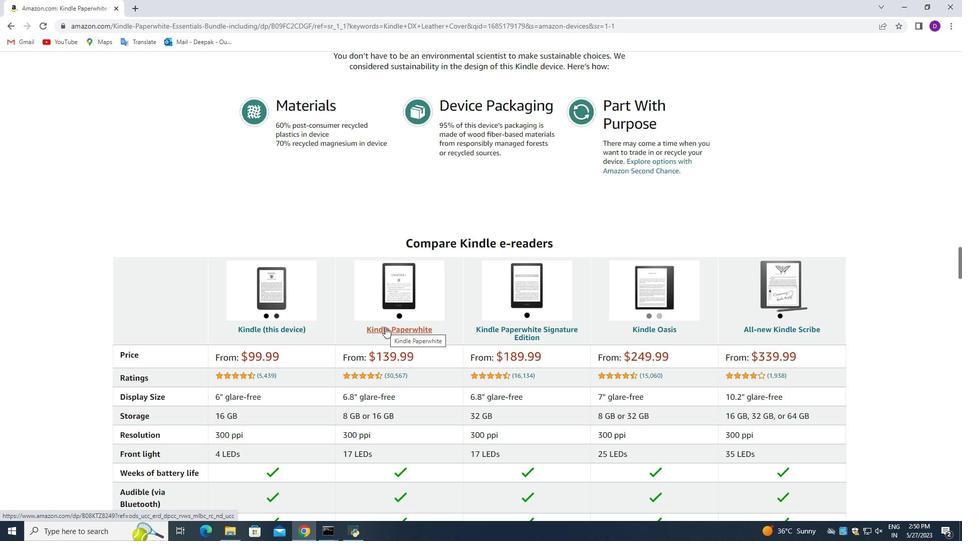
Action: Mouse scrolled (305, 374) with delta (0, 0)
Screenshot: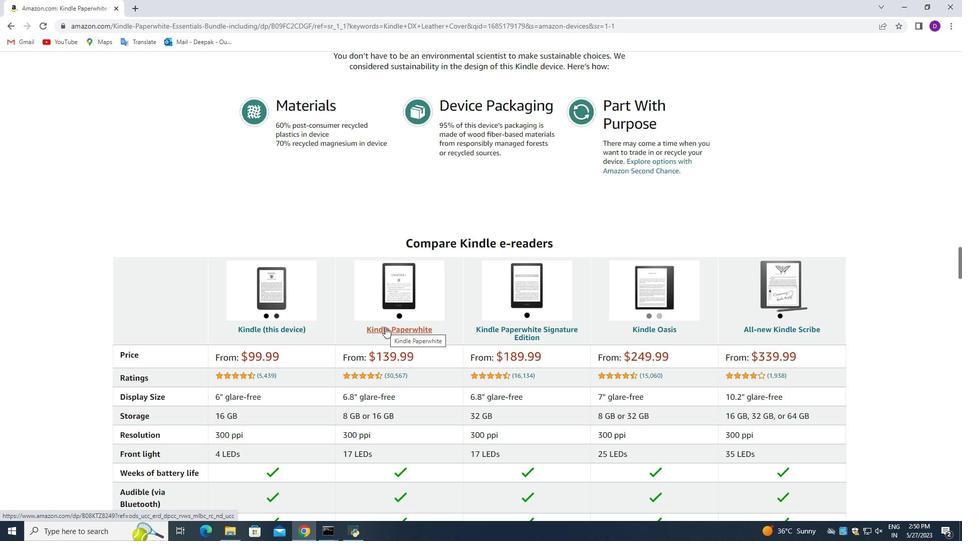 
Action: Mouse moved to (305, 373)
Screenshot: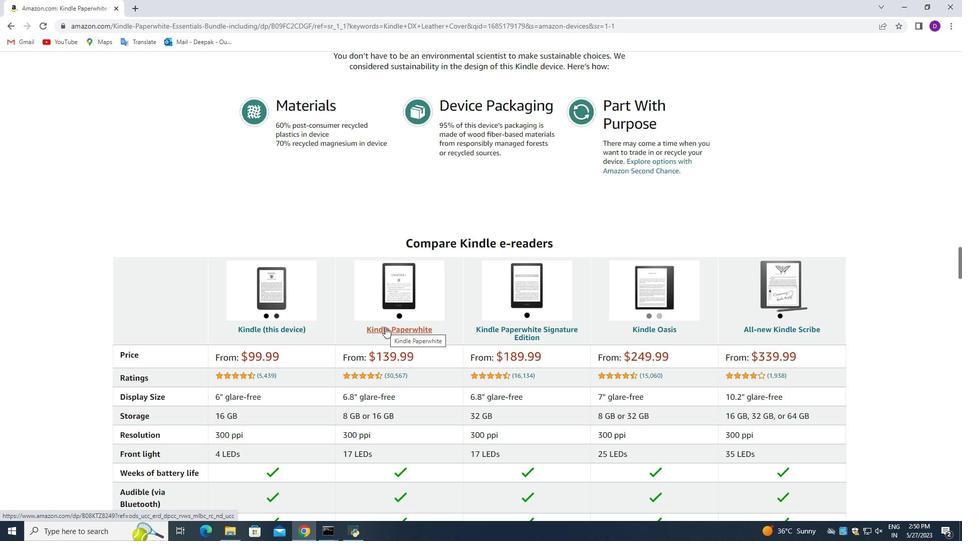 
Action: Mouse scrolled (305, 373) with delta (0, 0)
Screenshot: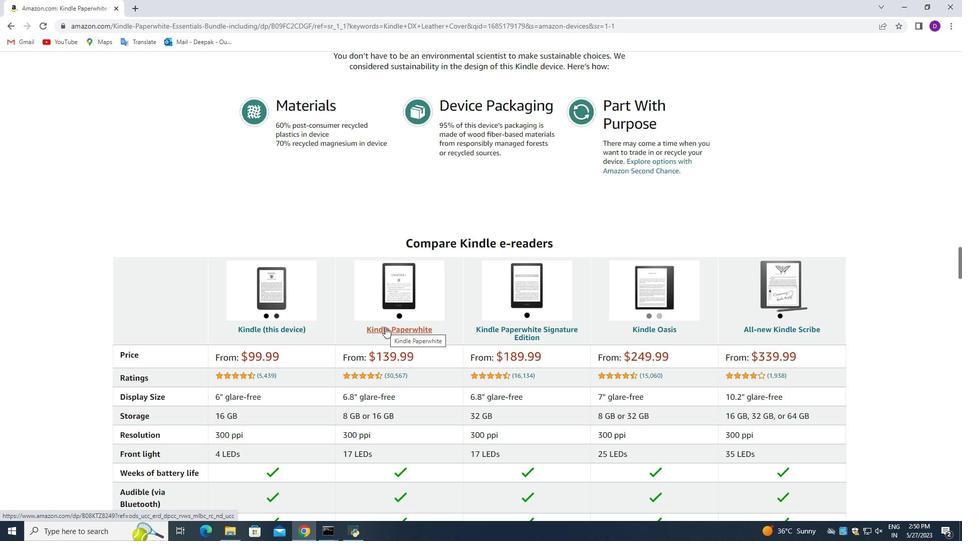 
Action: Mouse scrolled (305, 373) with delta (0, 0)
Screenshot: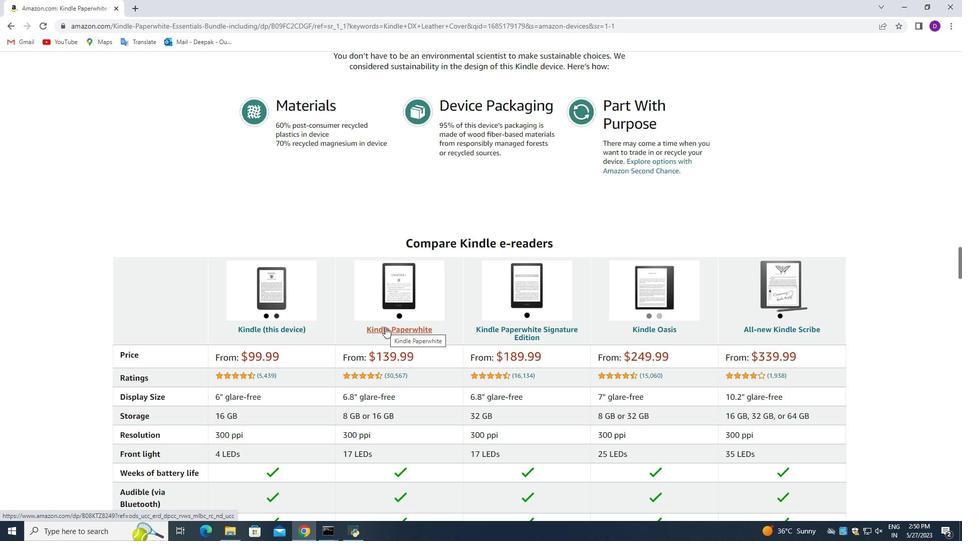 
Action: Mouse scrolled (305, 373) with delta (0, 0)
Screenshot: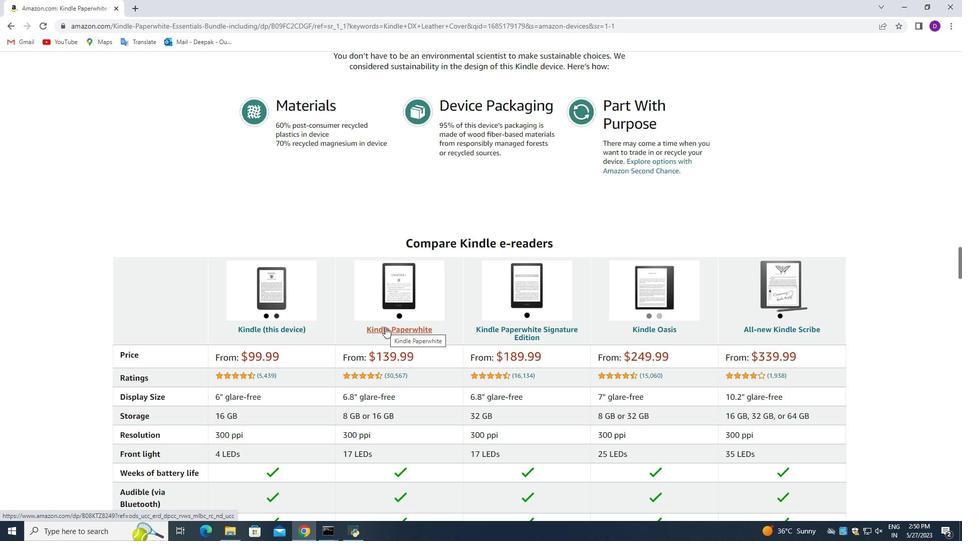 
Action: Mouse moved to (303, 384)
Screenshot: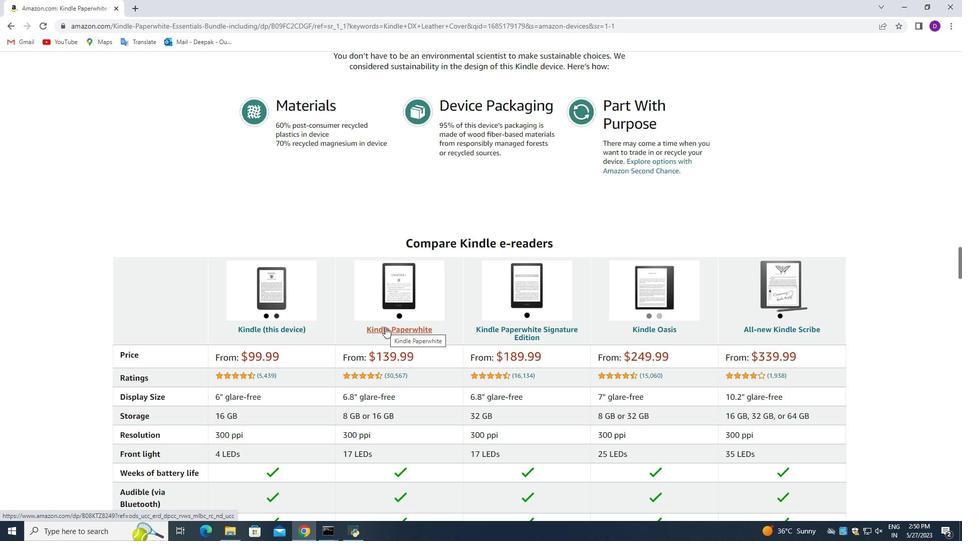 
Action: Mouse scrolled (303, 384) with delta (0, 0)
Screenshot: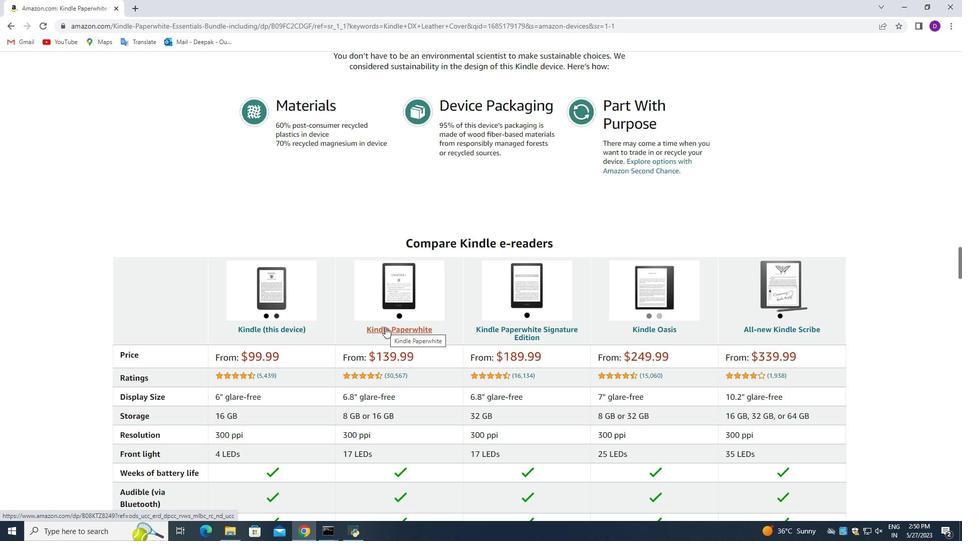 
Action: Mouse scrolled (303, 384) with delta (0, 0)
Screenshot: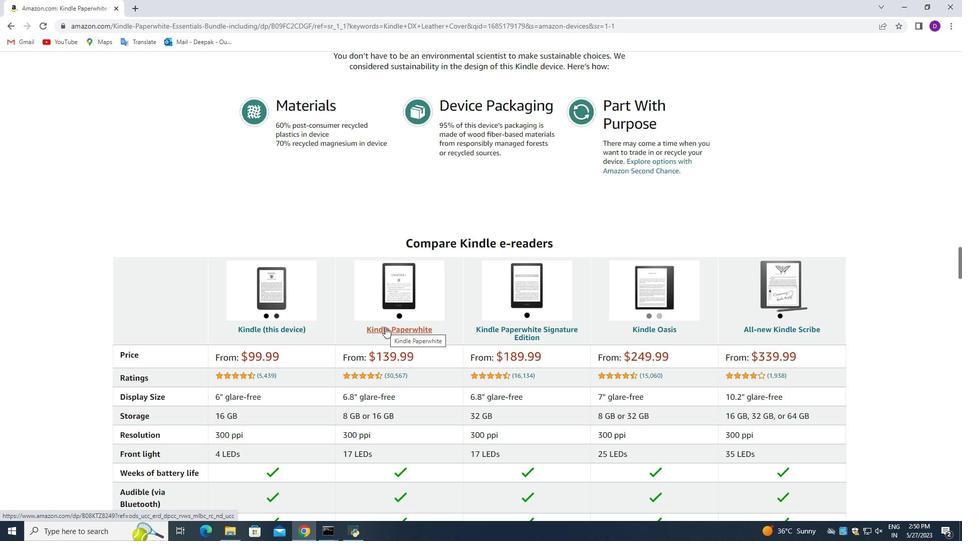 
Action: Mouse moved to (306, 248)
Screenshot: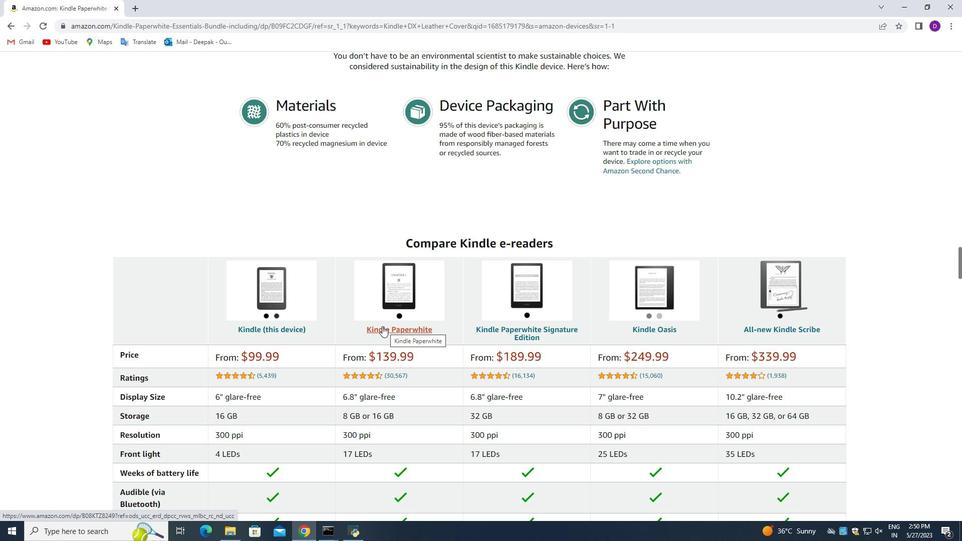 
Action: Mouse pressed left at (306, 248)
Screenshot: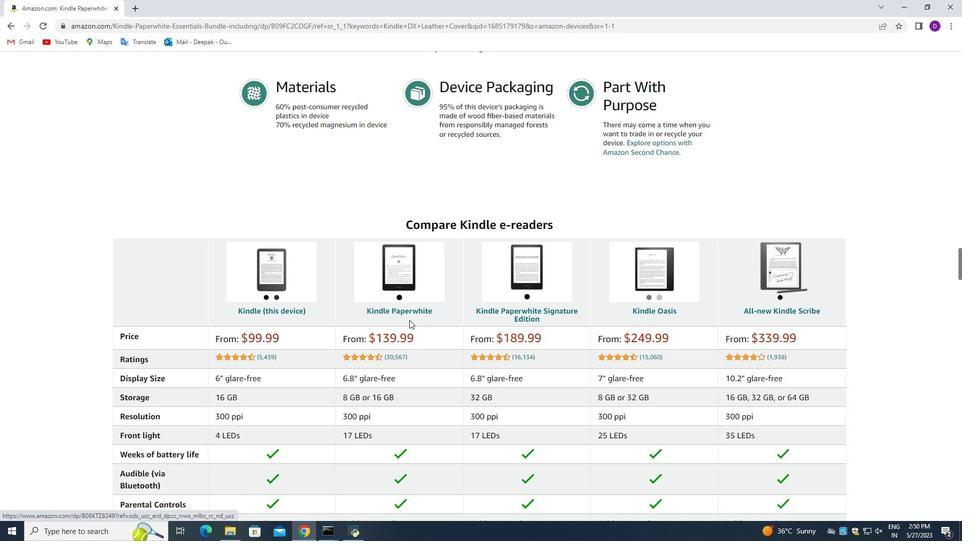 
Action: Mouse moved to (430, 291)
Screenshot: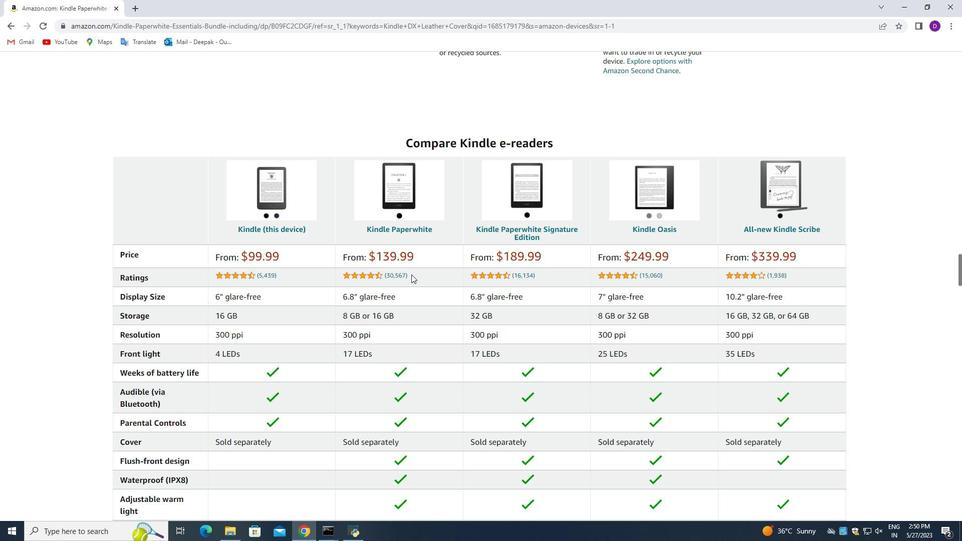 
Action: Mouse scrolled (430, 290) with delta (0, 0)
Screenshot: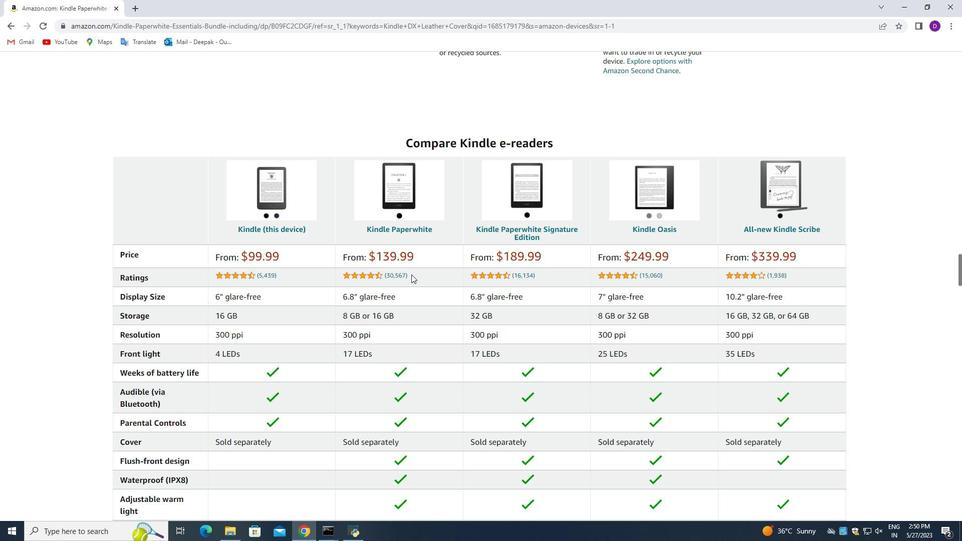 
Action: Mouse scrolled (430, 290) with delta (0, 0)
Screenshot: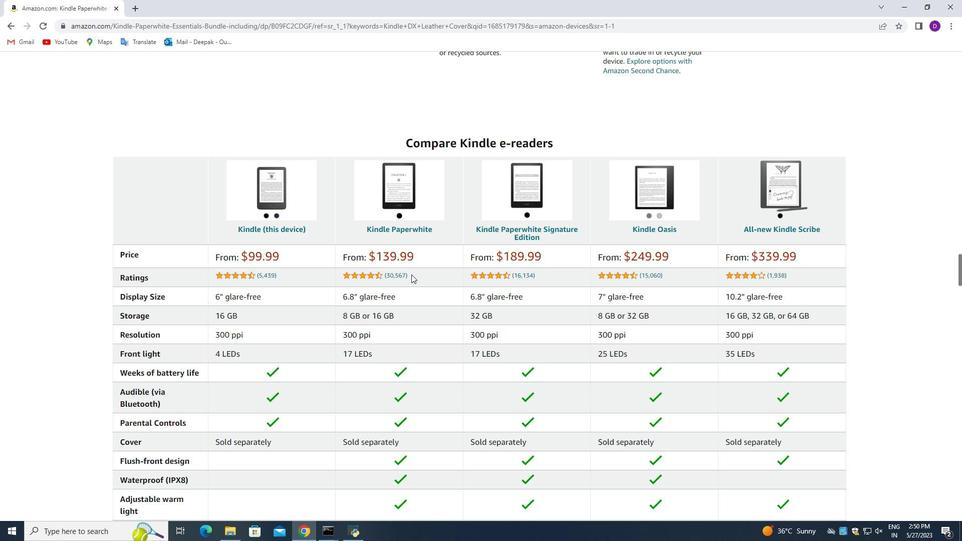 
Action: Mouse moved to (491, 282)
Screenshot: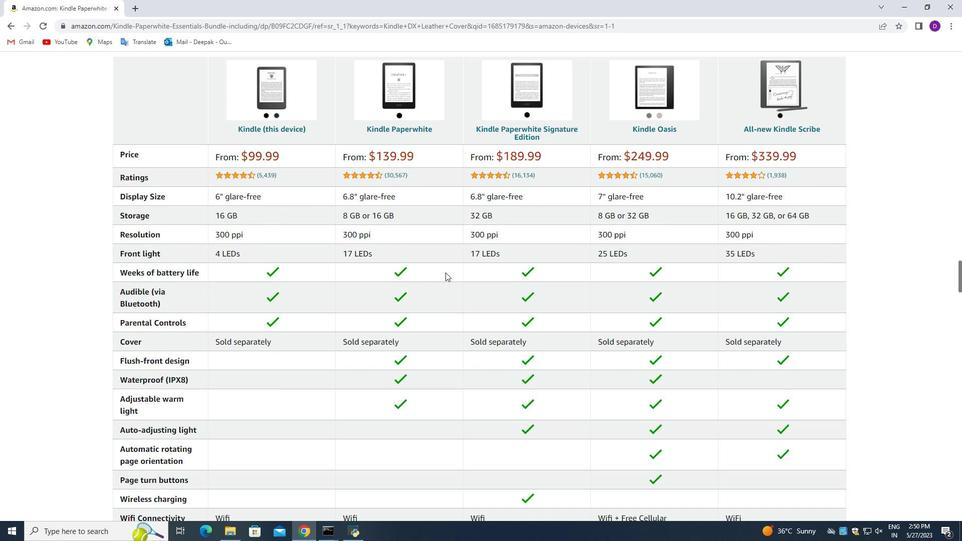 
Action: Mouse scrolled (491, 281) with delta (0, 0)
Screenshot: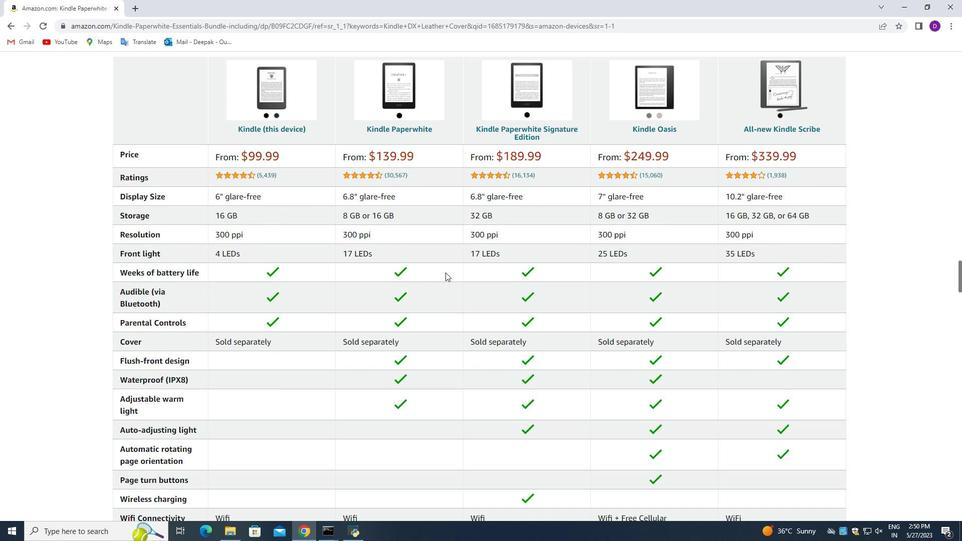
Action: Mouse moved to (489, 280)
Screenshot: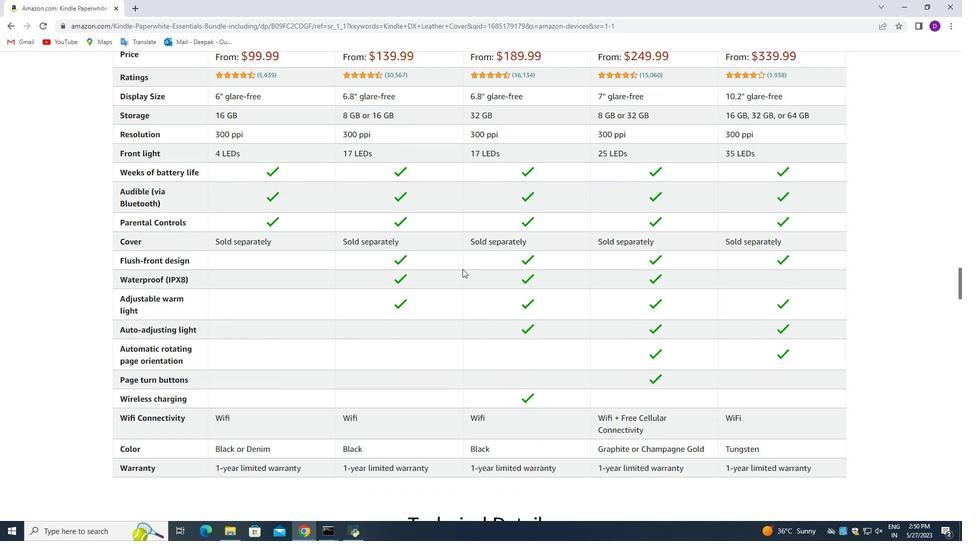 
Action: Mouse scrolled (489, 279) with delta (0, 0)
Screenshot: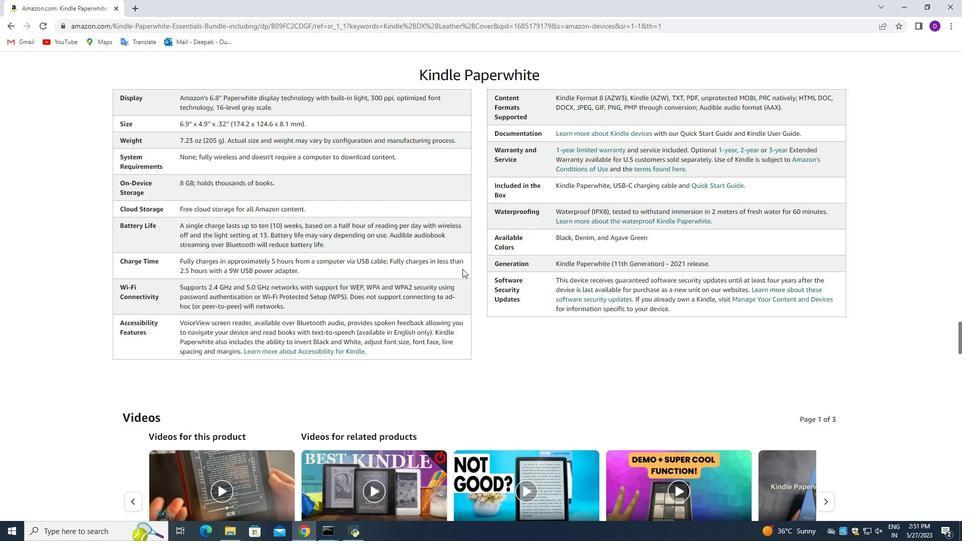 
Action: Mouse scrolled (489, 279) with delta (0, 0)
Screenshot: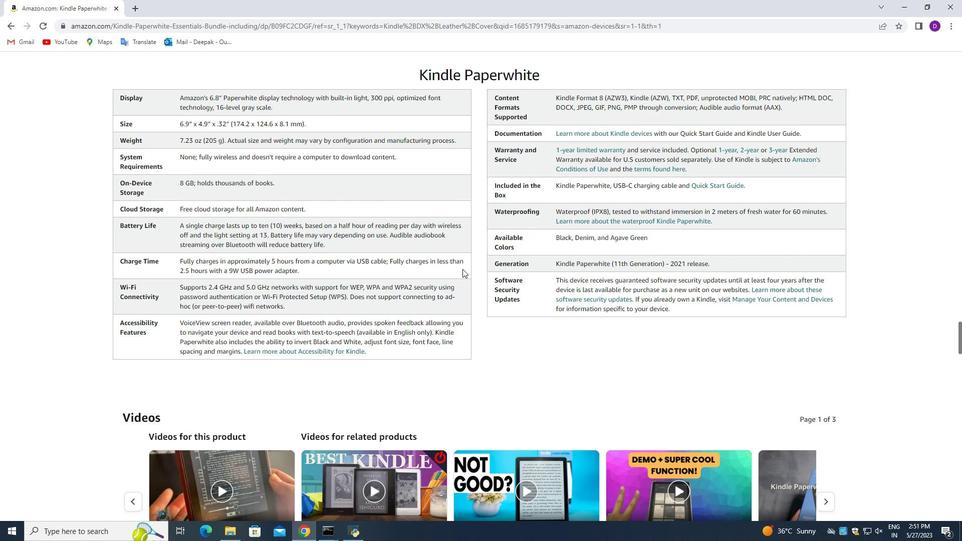 
Action: Mouse scrolled (489, 279) with delta (0, 0)
Screenshot: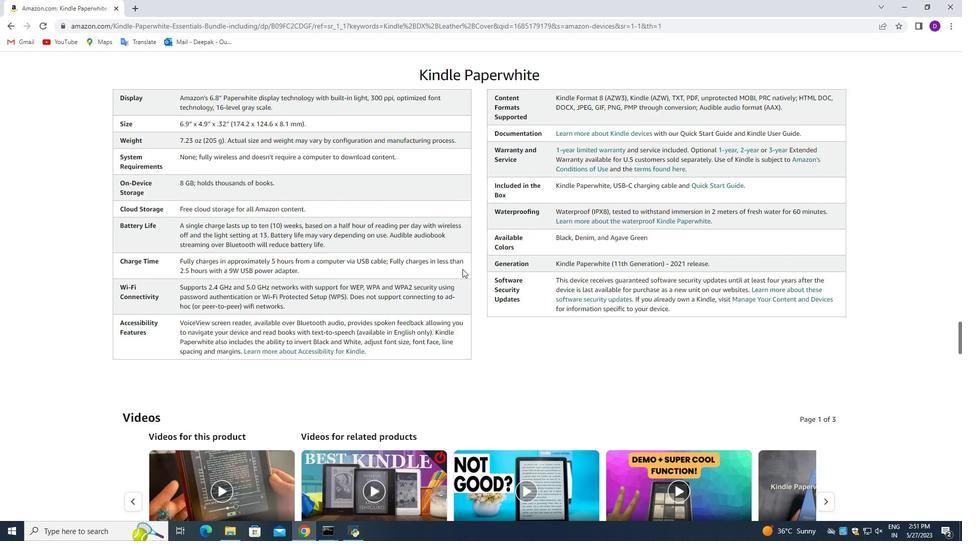 
Action: Mouse moved to (490, 280)
Screenshot: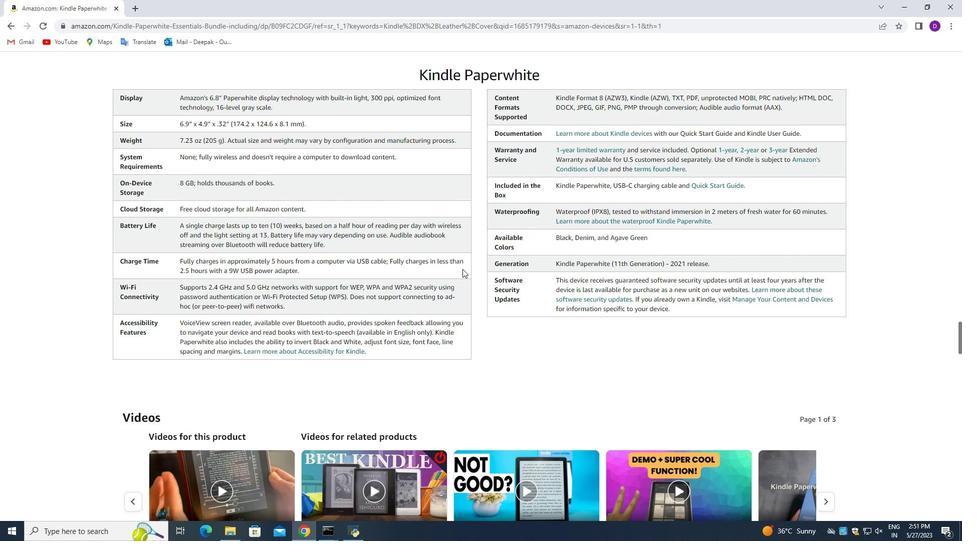 
Action: Mouse scrolled (490, 280) with delta (0, 0)
Screenshot: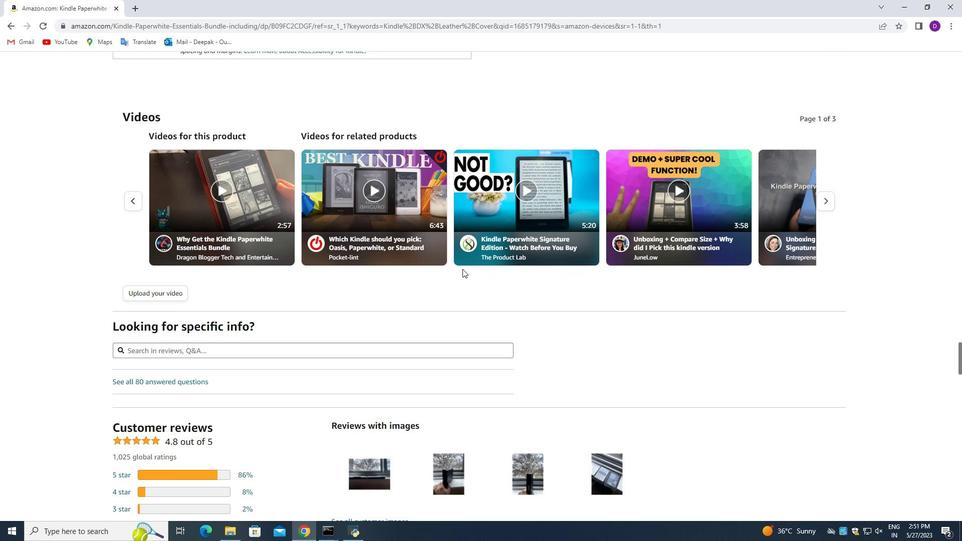 
Action: Mouse scrolled (490, 280) with delta (0, 0)
Screenshot: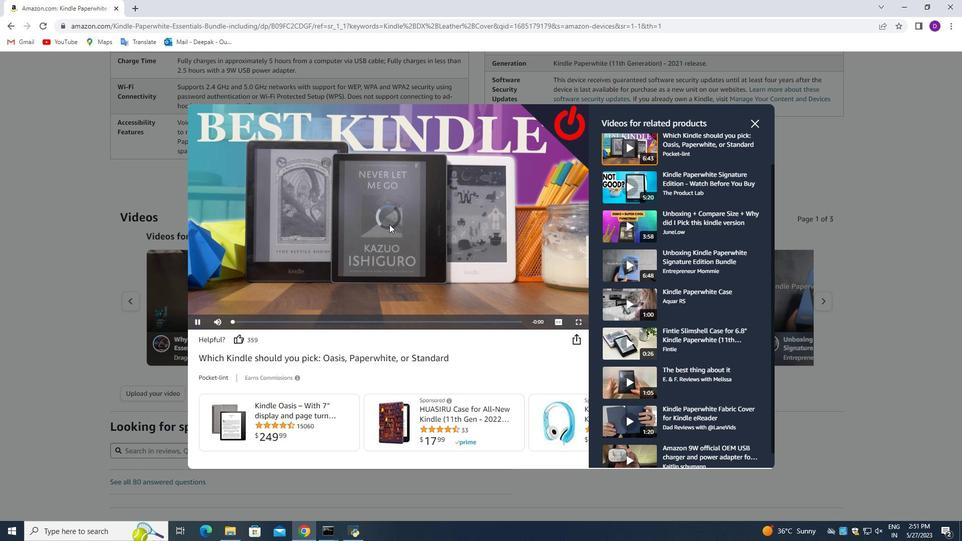 
Action: Mouse scrolled (490, 280) with delta (0, 0)
Screenshot: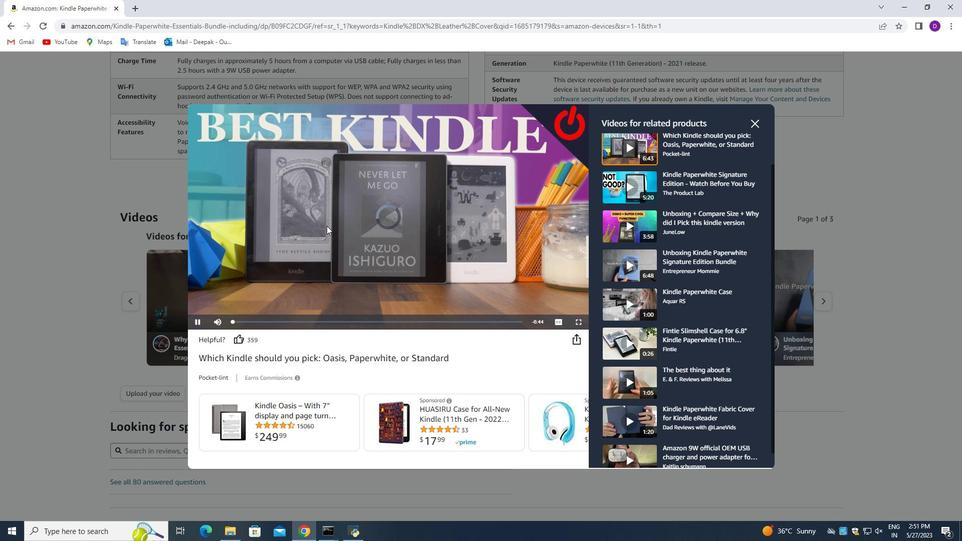 
Action: Mouse scrolled (490, 280) with delta (0, 0)
Screenshot: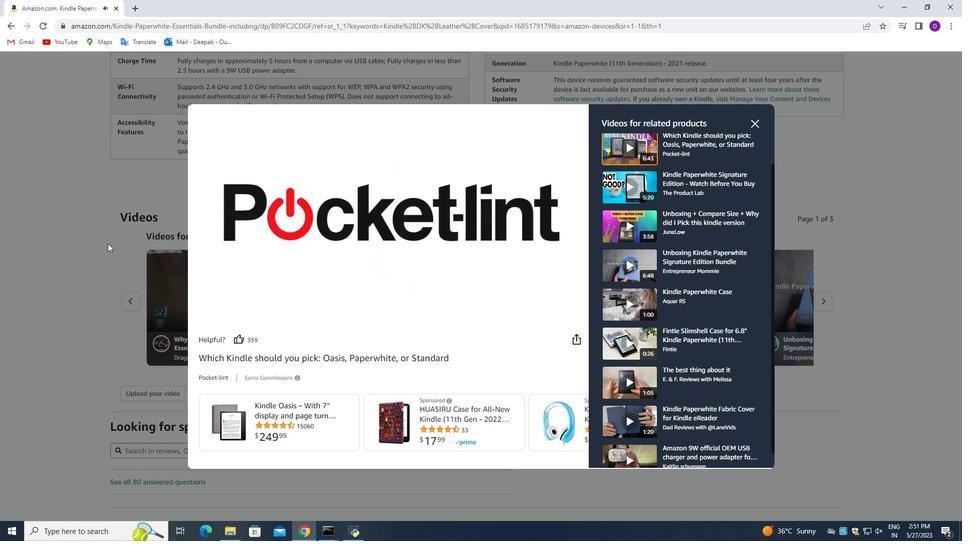 
Action: Mouse scrolled (490, 280) with delta (0, 0)
Screenshot: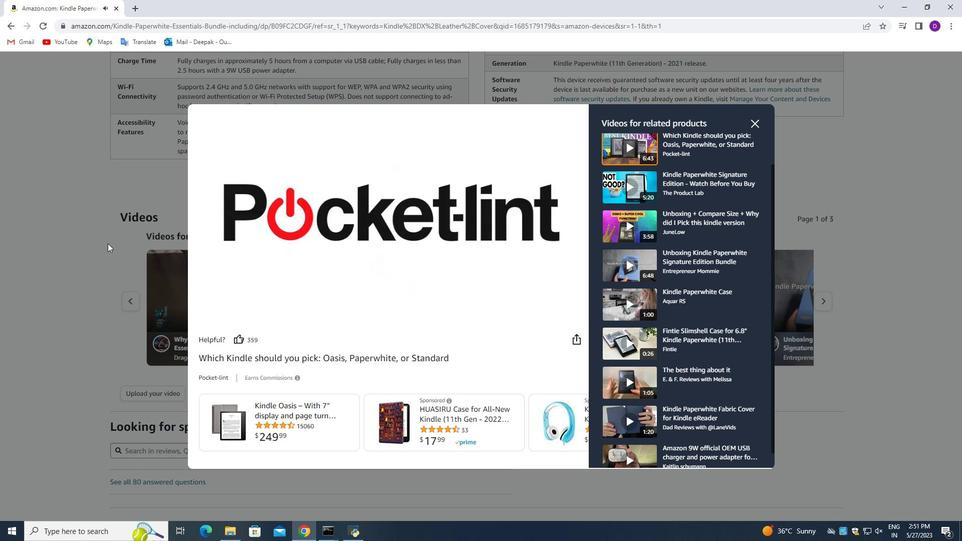 
Action: Mouse scrolled (490, 280) with delta (0, 0)
Screenshot: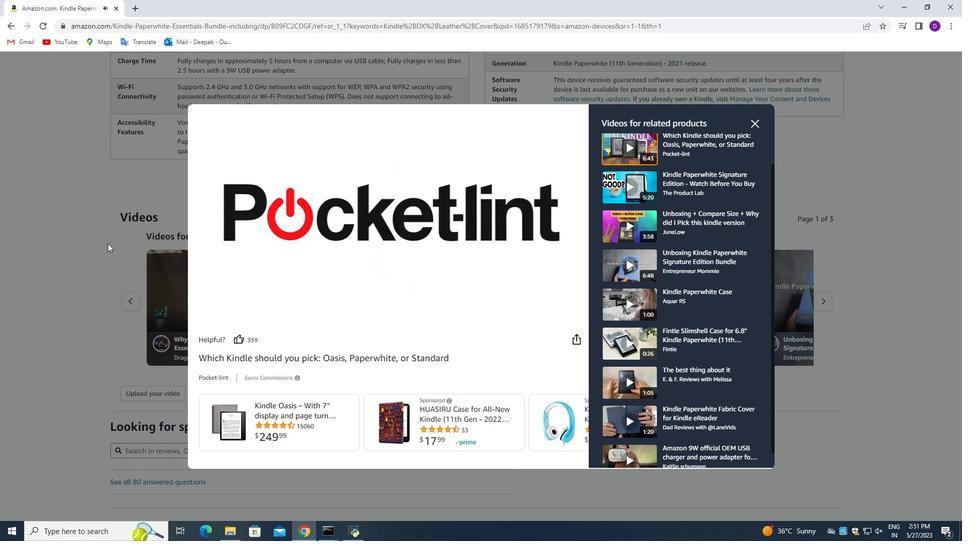 
Action: Mouse scrolled (490, 280) with delta (0, 0)
Screenshot: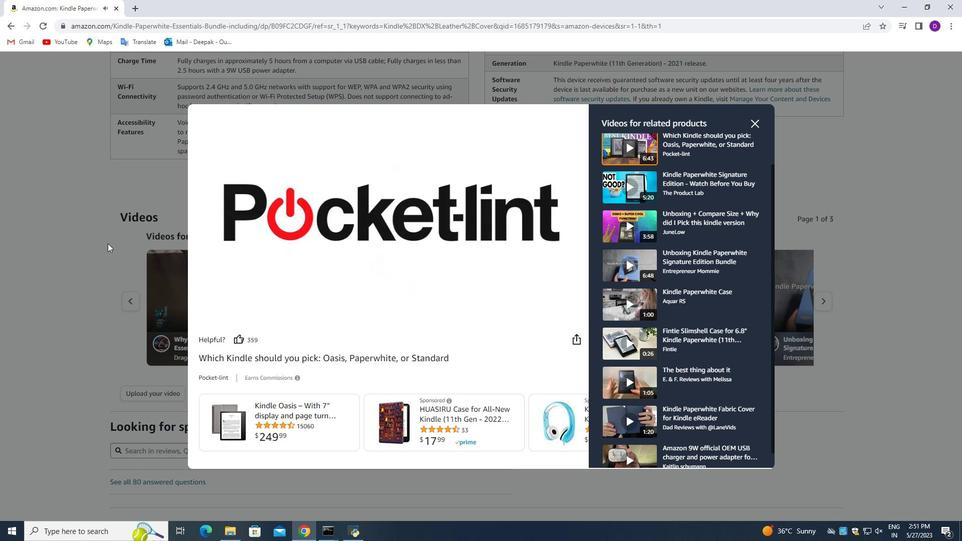 
Action: Mouse scrolled (490, 280) with delta (0, 0)
Screenshot: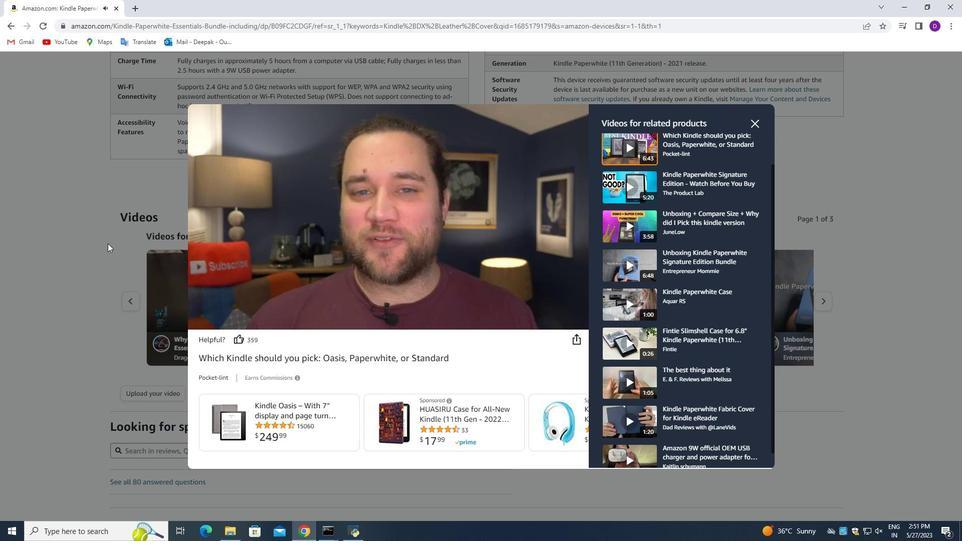 
Action: Mouse scrolled (490, 280) with delta (0, 0)
Screenshot: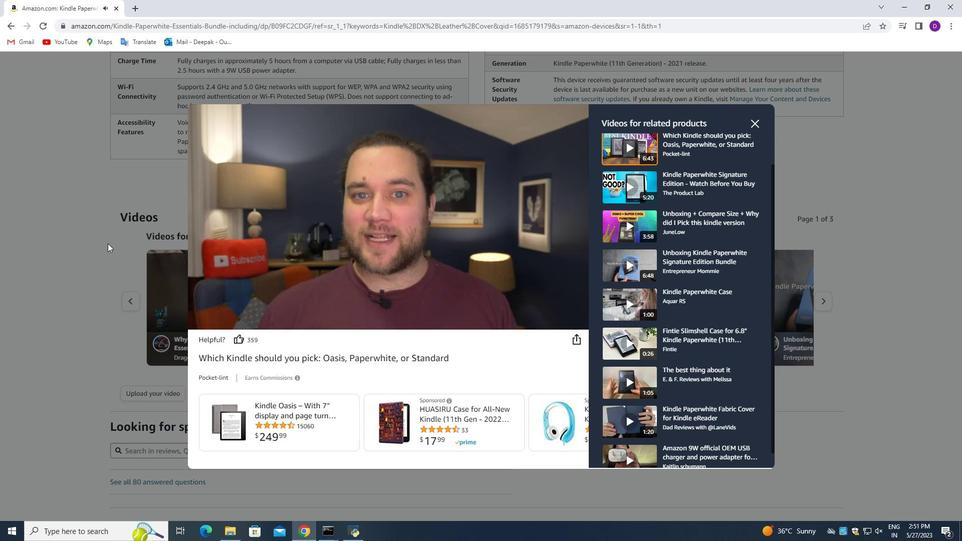 
Action: Mouse scrolled (490, 280) with delta (0, 0)
Screenshot: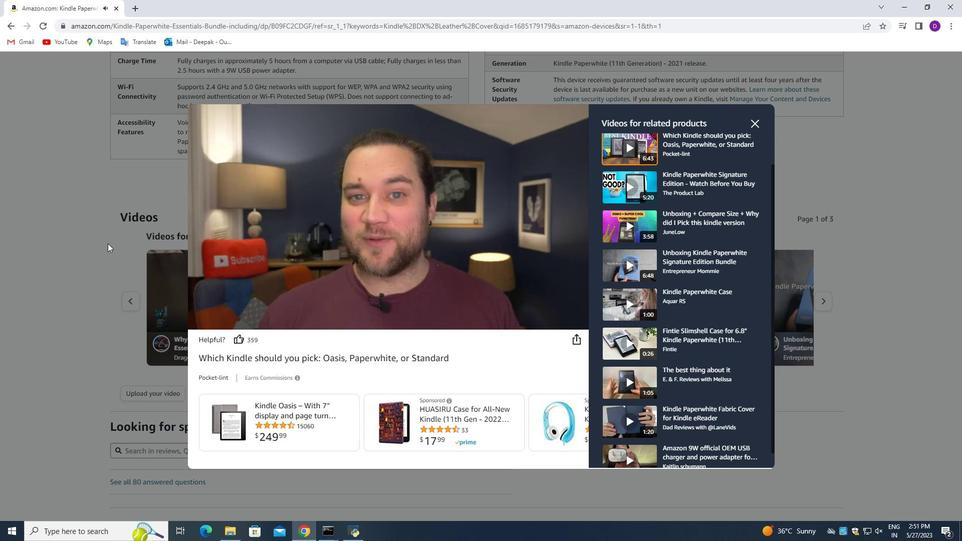 
Action: Mouse scrolled (490, 280) with delta (0, 0)
Screenshot: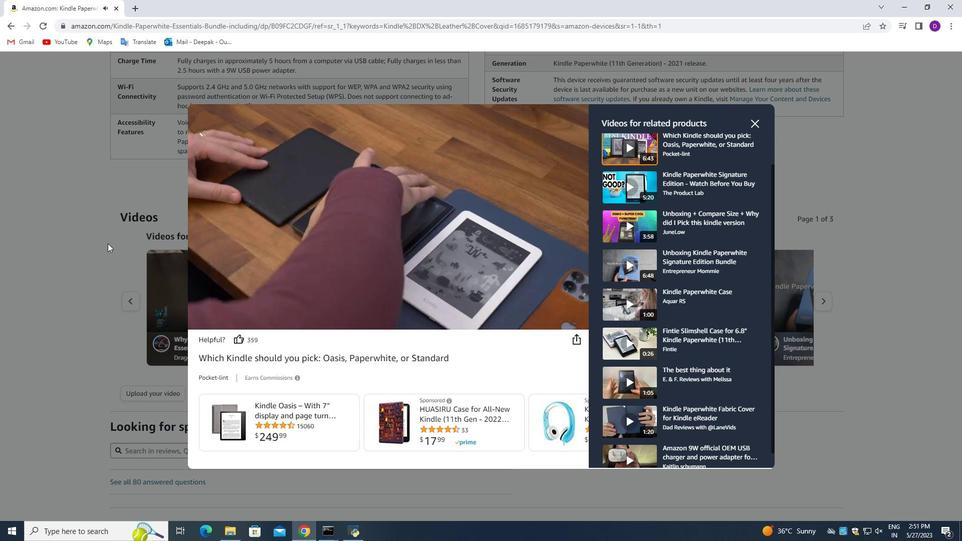 
Action: Mouse scrolled (490, 280) with delta (0, 0)
Screenshot: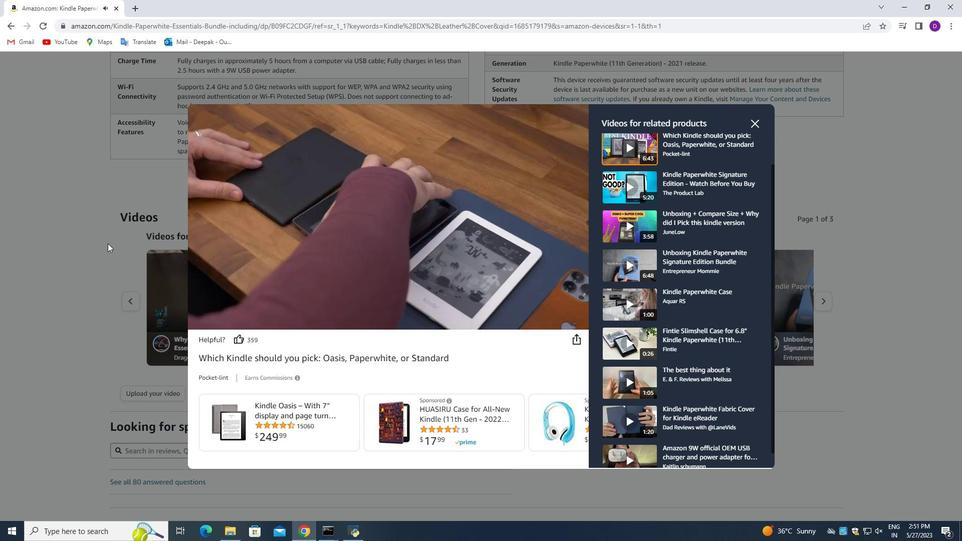 
Action: Mouse scrolled (490, 280) with delta (0, 0)
Screenshot: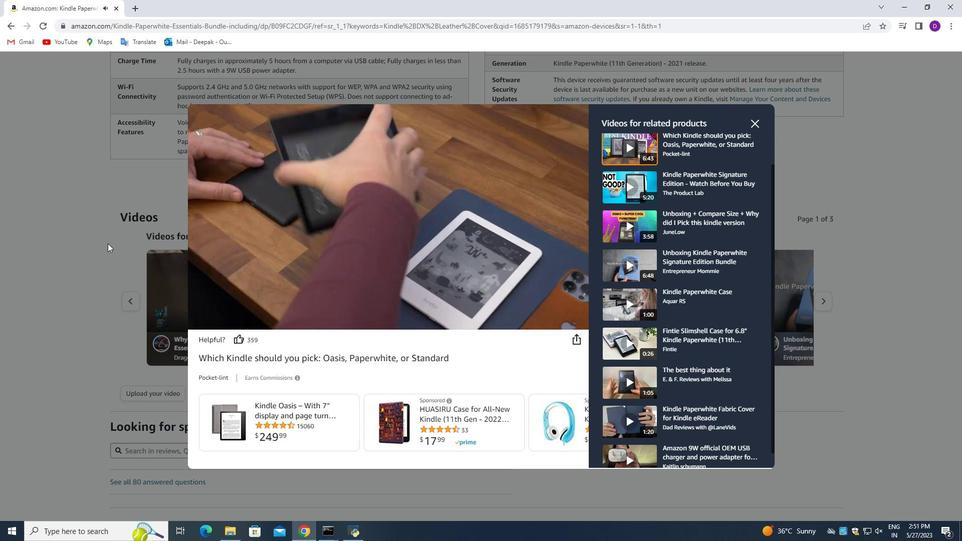 
Action: Mouse scrolled (490, 280) with delta (0, 0)
Screenshot: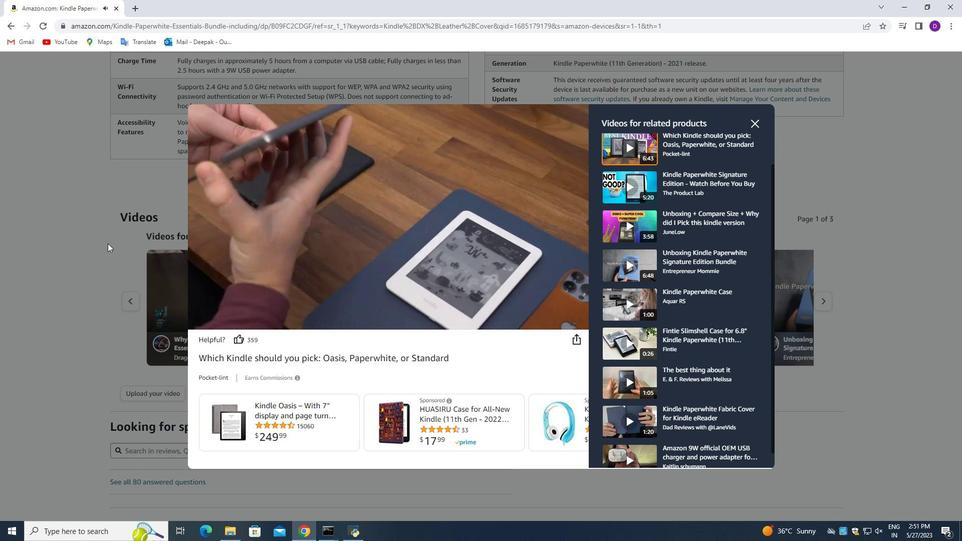 
Action: Mouse scrolled (490, 280) with delta (0, 0)
Screenshot: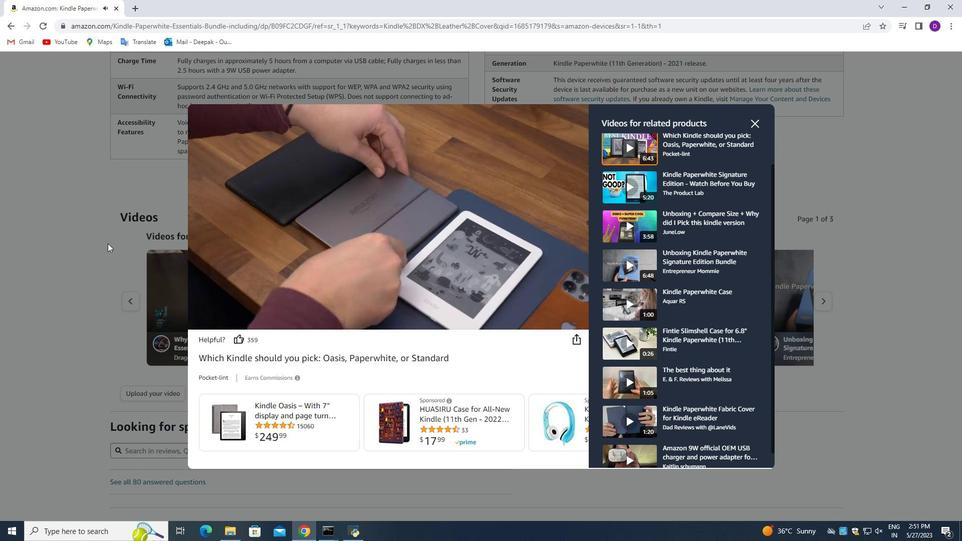 
Action: Mouse scrolled (490, 280) with delta (0, 0)
Screenshot: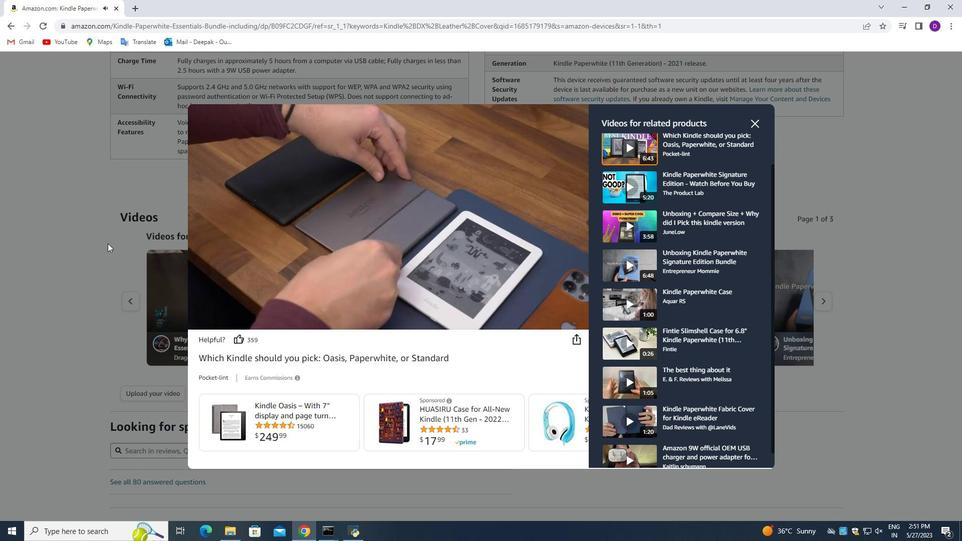 
Action: Mouse scrolled (490, 280) with delta (0, 0)
Screenshot: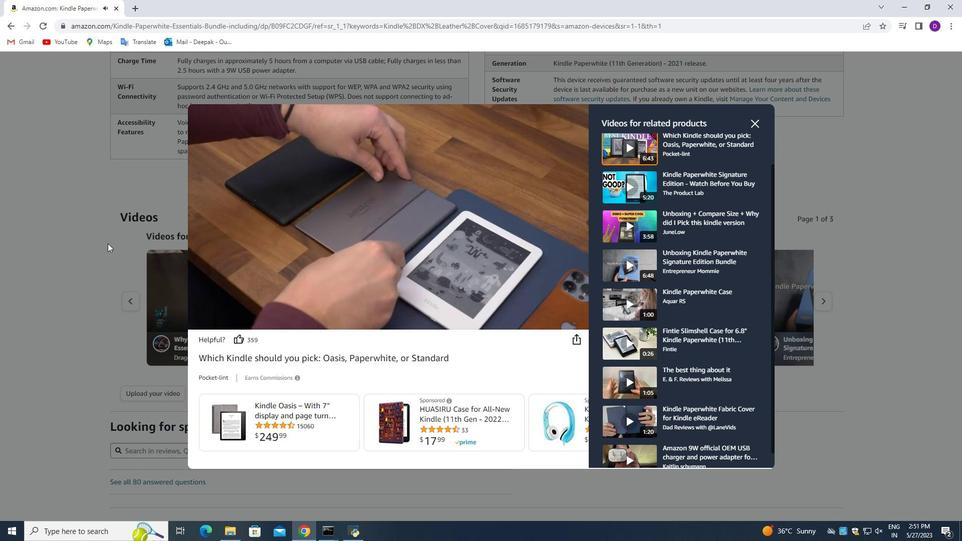 
Action: Mouse scrolled (490, 280) with delta (0, 0)
Screenshot: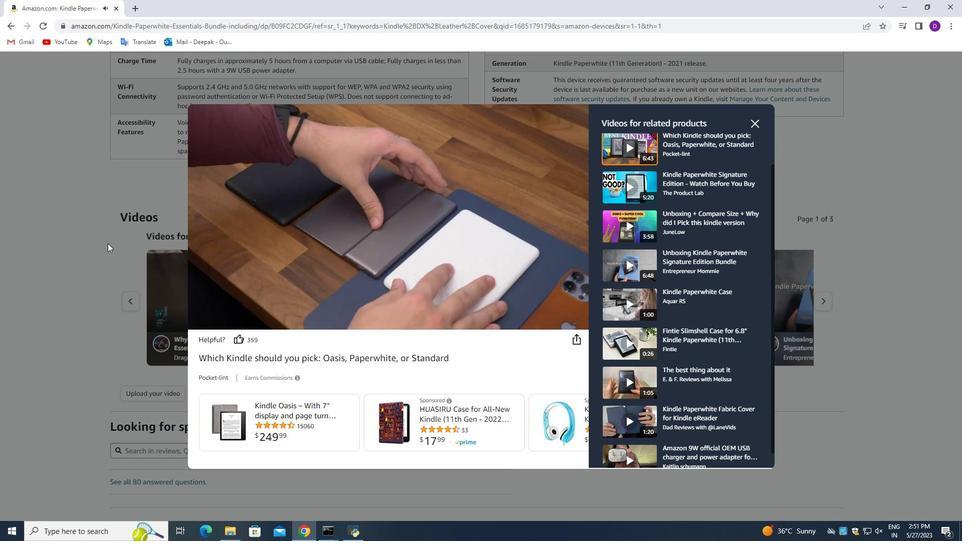 
Action: Mouse scrolled (490, 280) with delta (0, 0)
Screenshot: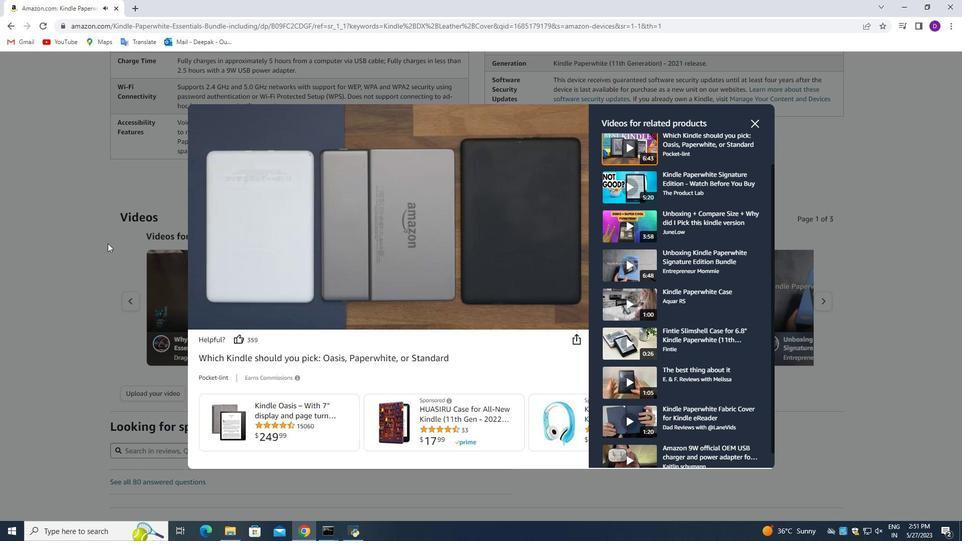 
Action: Mouse scrolled (490, 280) with delta (0, 0)
Screenshot: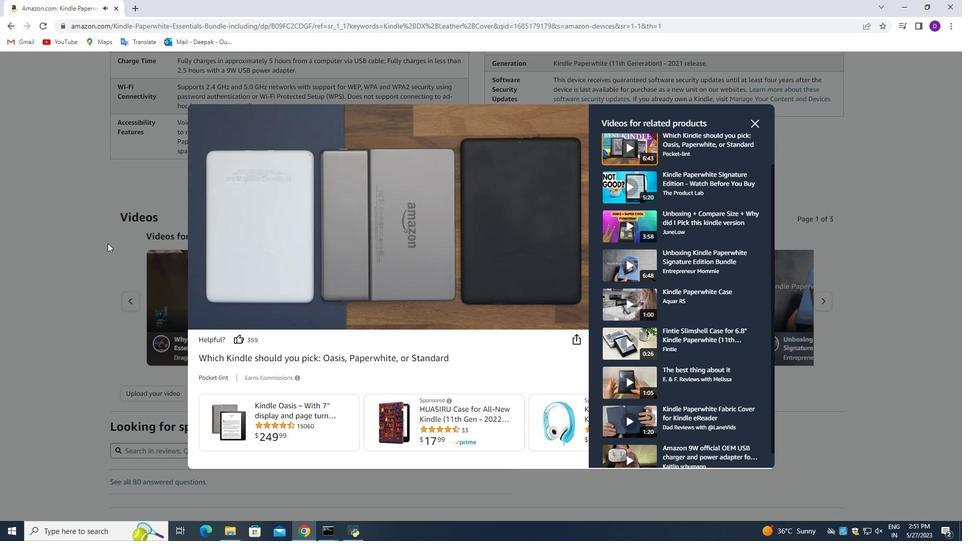 
Action: Mouse scrolled (490, 280) with delta (0, 0)
Screenshot: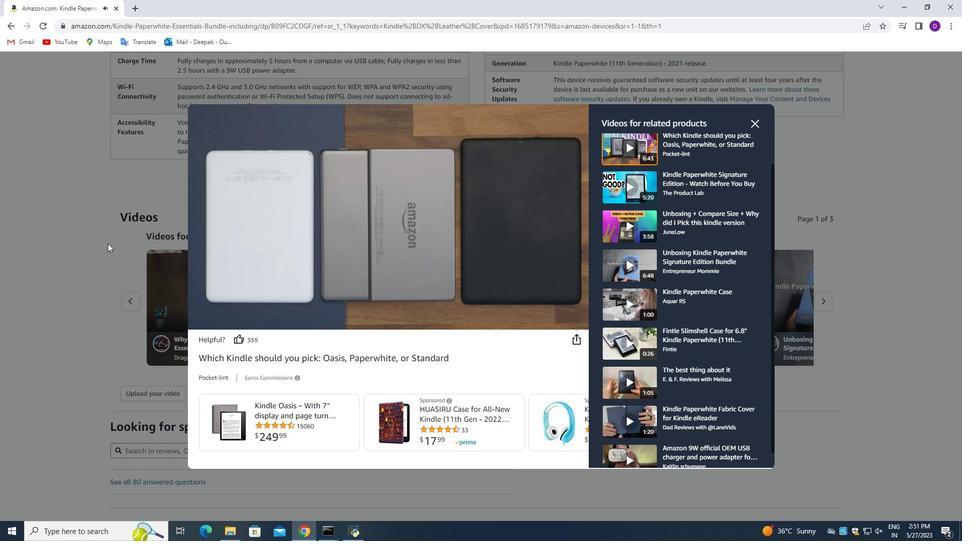 
Action: Mouse scrolled (490, 280) with delta (0, 0)
Screenshot: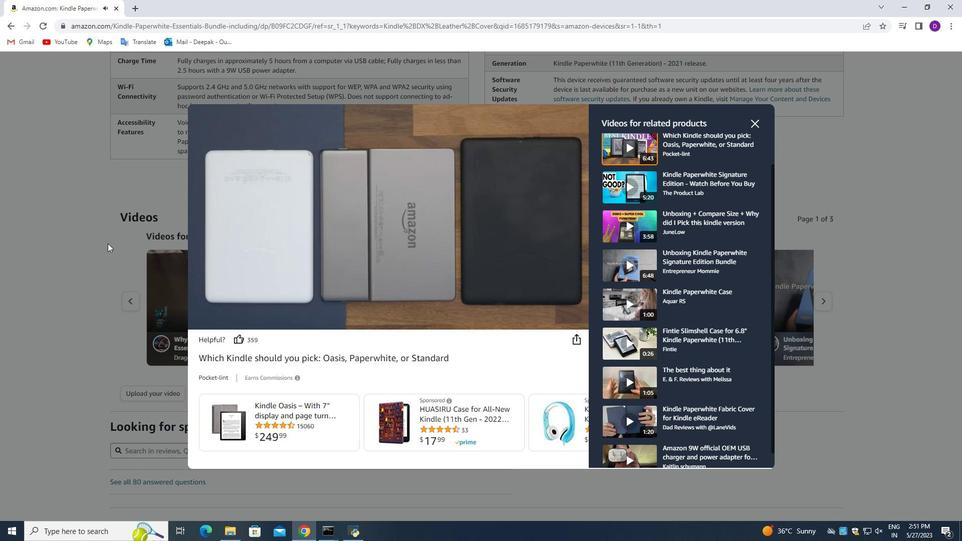 
Action: Mouse scrolled (490, 280) with delta (0, 0)
Screenshot: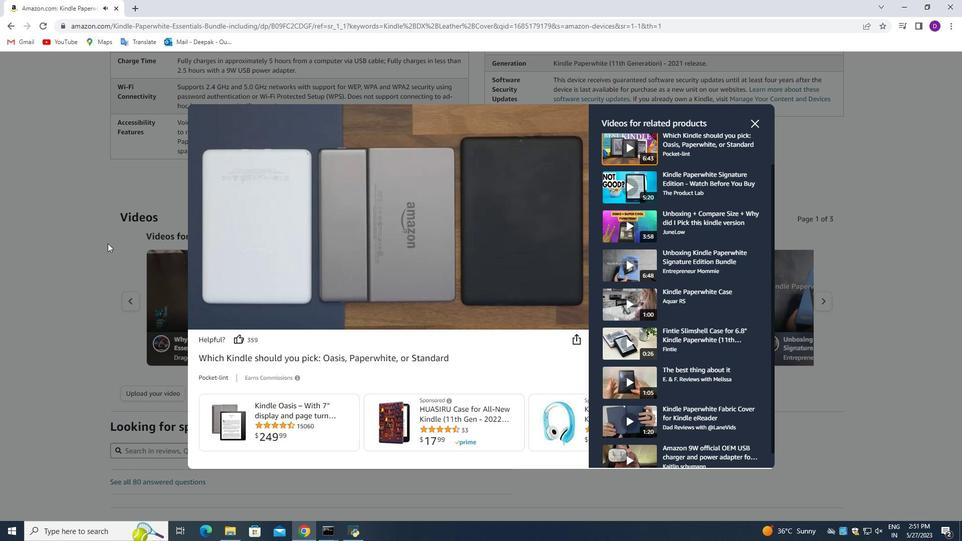 
Action: Mouse scrolled (490, 280) with delta (0, 0)
Screenshot: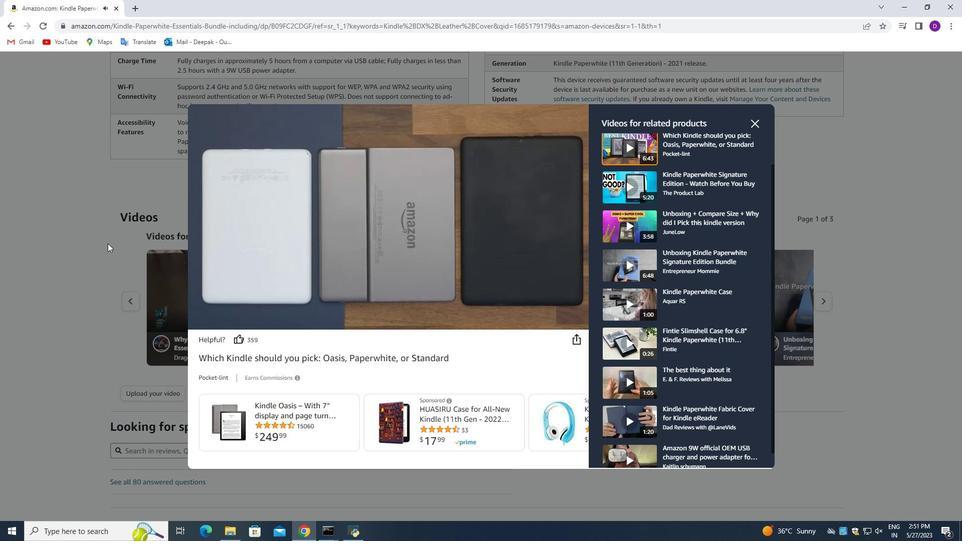 
Action: Mouse scrolled (490, 280) with delta (0, 0)
Screenshot: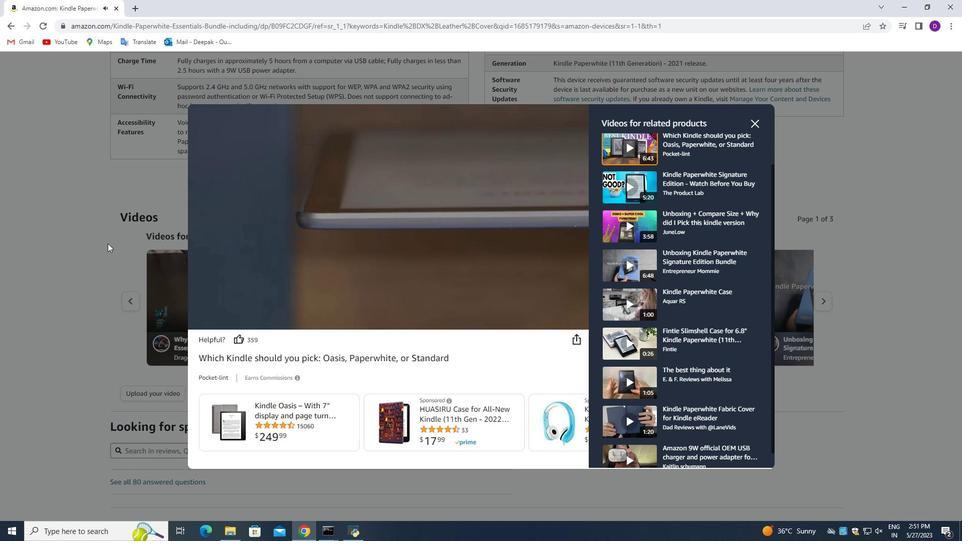 
Action: Mouse scrolled (490, 280) with delta (0, 0)
Screenshot: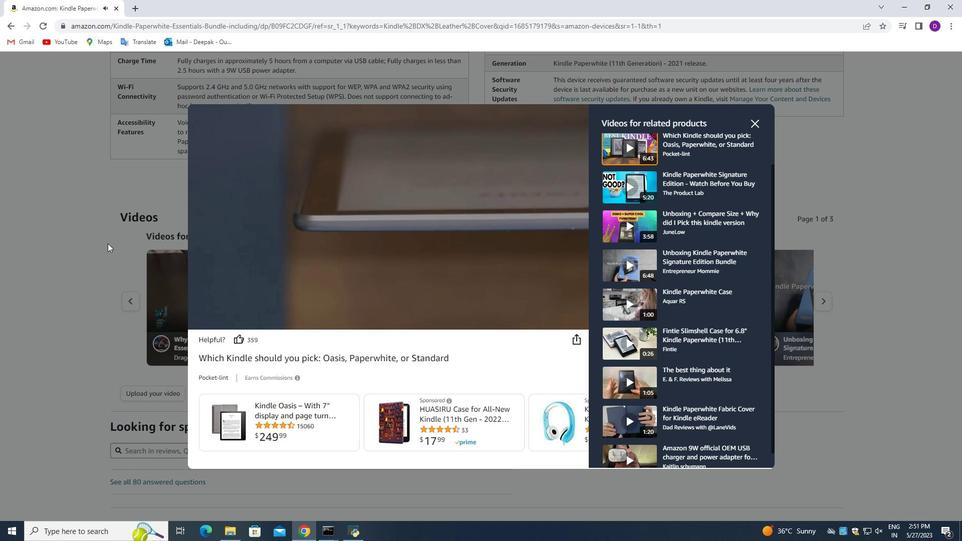 
Action: Mouse scrolled (490, 280) with delta (0, 0)
Screenshot: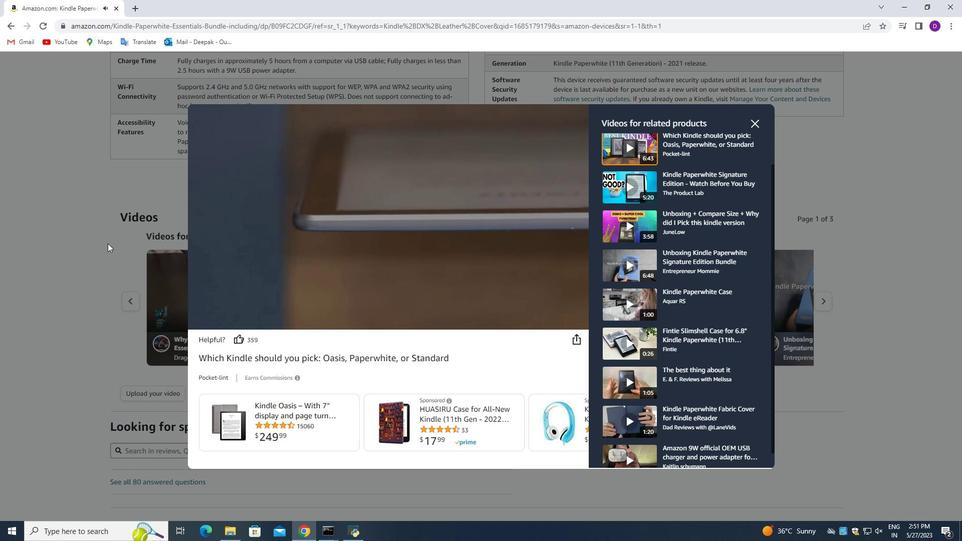 
Action: Mouse scrolled (490, 280) with delta (0, 0)
Screenshot: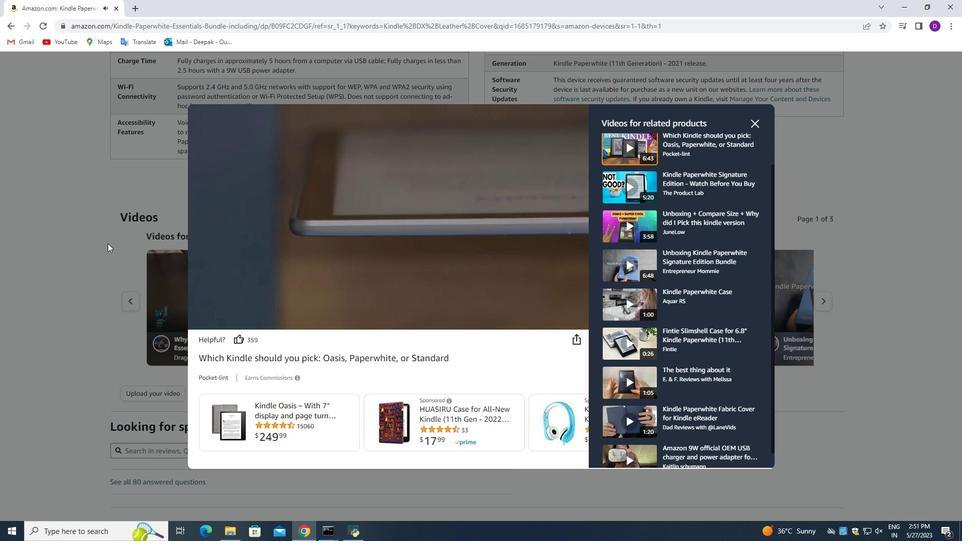 
Action: Mouse scrolled (490, 280) with delta (0, 0)
Screenshot: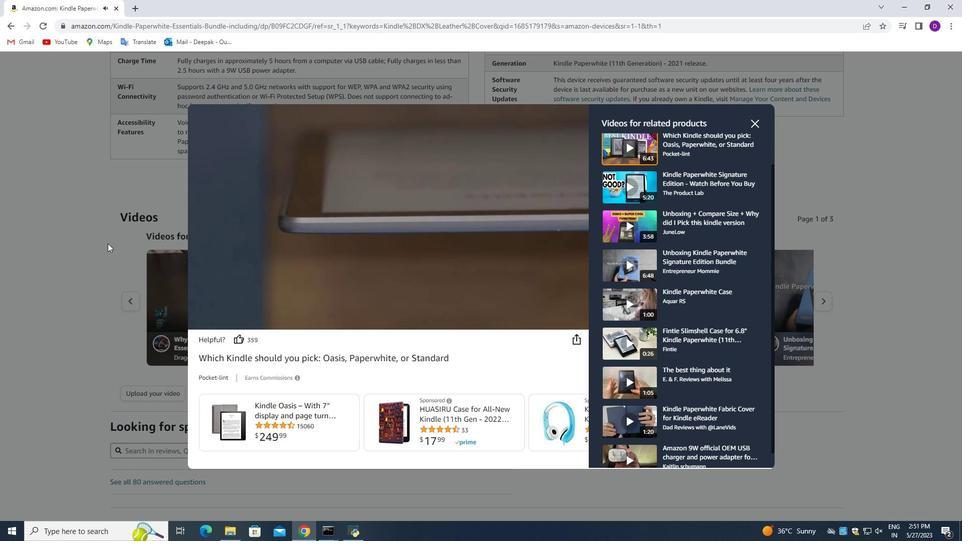 
Action: Mouse scrolled (490, 280) with delta (0, 0)
Screenshot: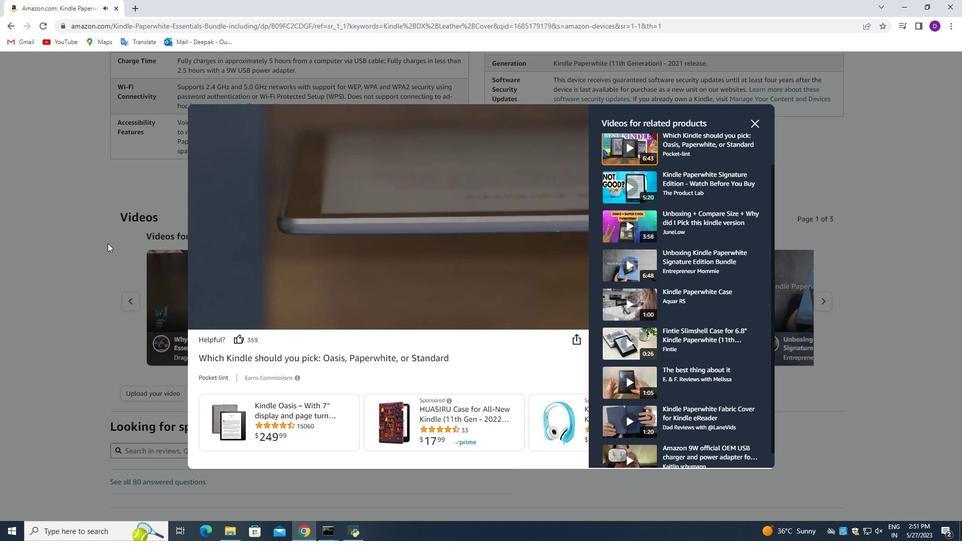 
Action: Mouse scrolled (490, 280) with delta (0, 0)
Screenshot: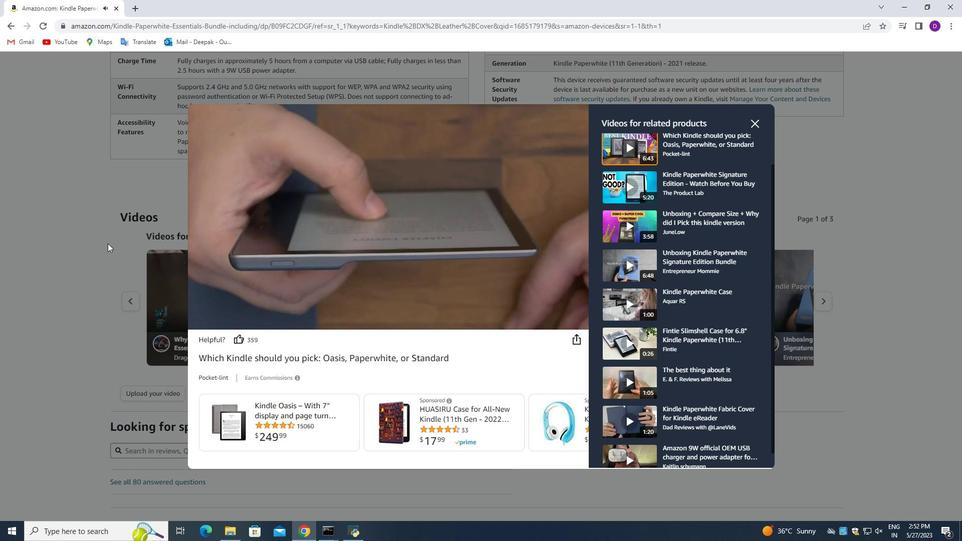 
Action: Mouse scrolled (490, 280) with delta (0, 0)
Screenshot: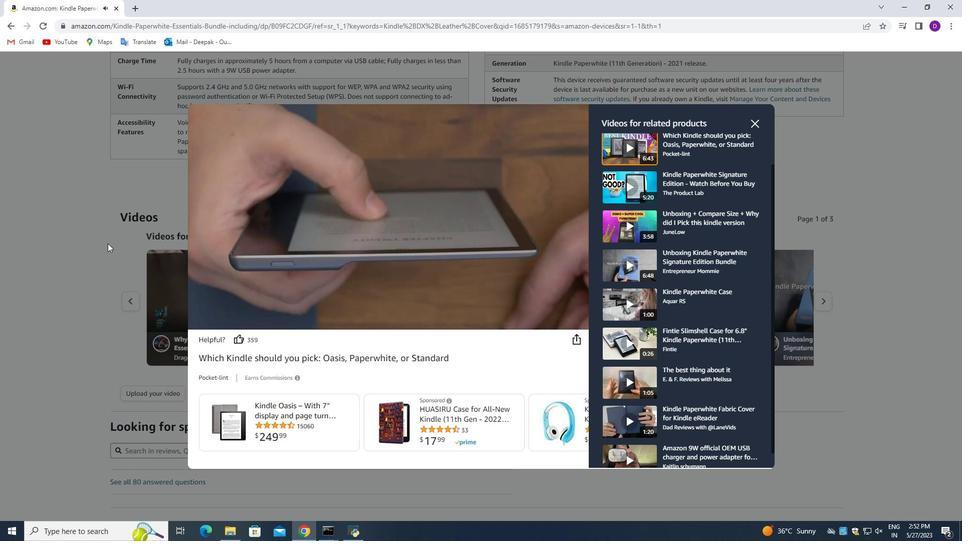 
Action: Mouse scrolled (490, 280) with delta (0, 0)
Screenshot: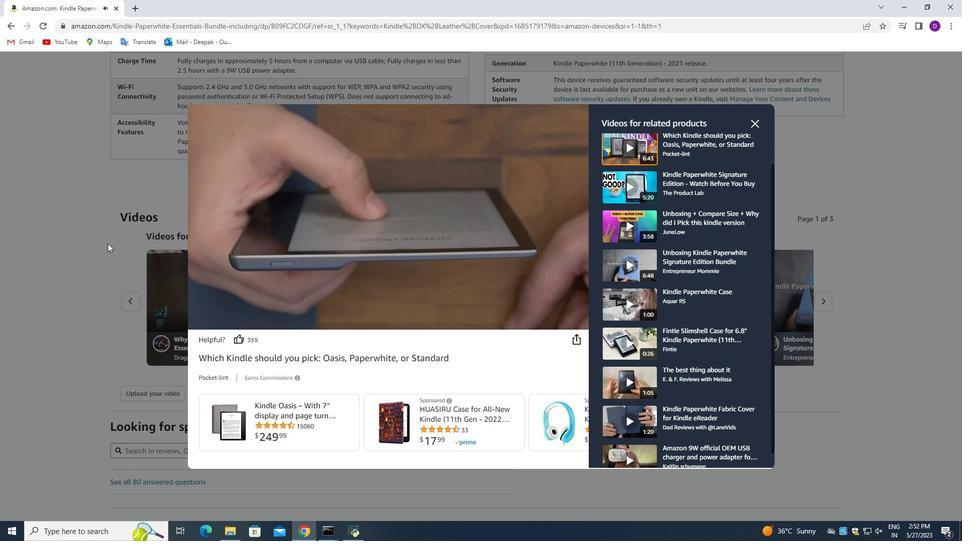 
Action: Mouse scrolled (490, 280) with delta (0, 0)
Screenshot: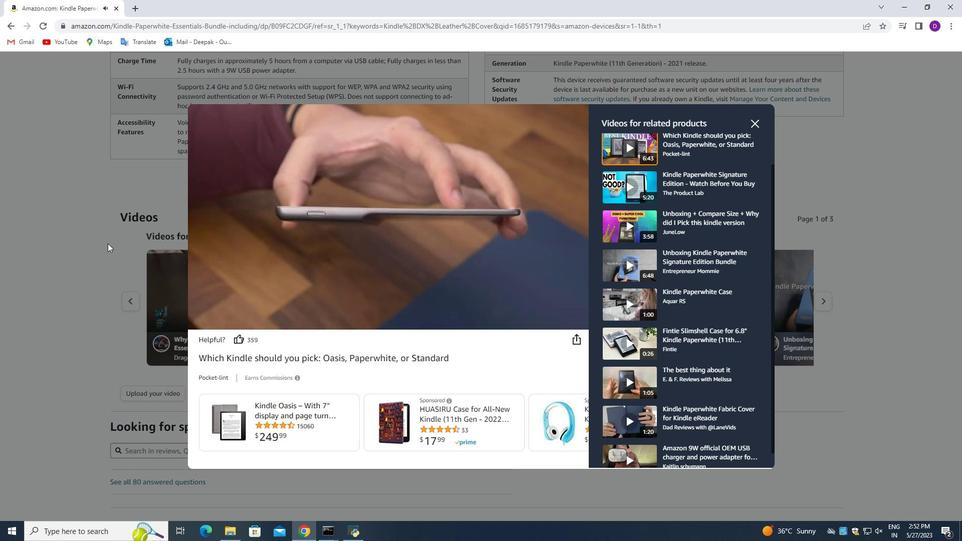 
Action: Mouse scrolled (490, 280) with delta (0, 0)
Screenshot: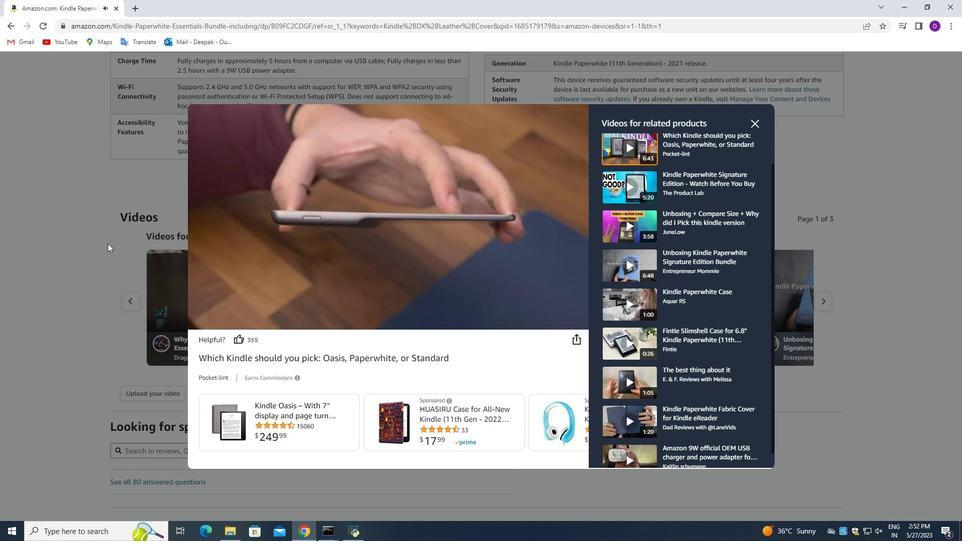 
Action: Mouse scrolled (490, 280) with delta (0, 0)
Screenshot: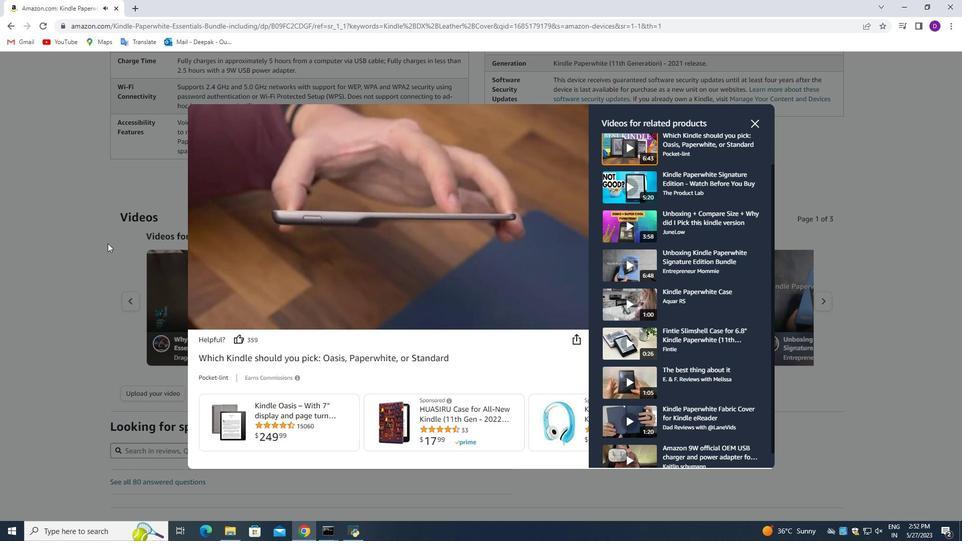 
Action: Mouse scrolled (490, 280) with delta (0, 0)
Screenshot: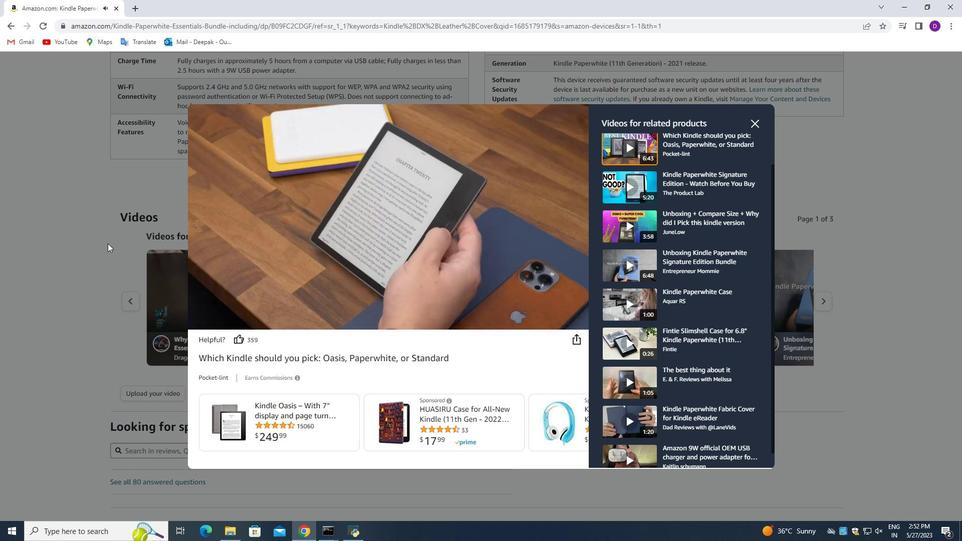 
Action: Mouse scrolled (490, 280) with delta (0, 0)
Screenshot: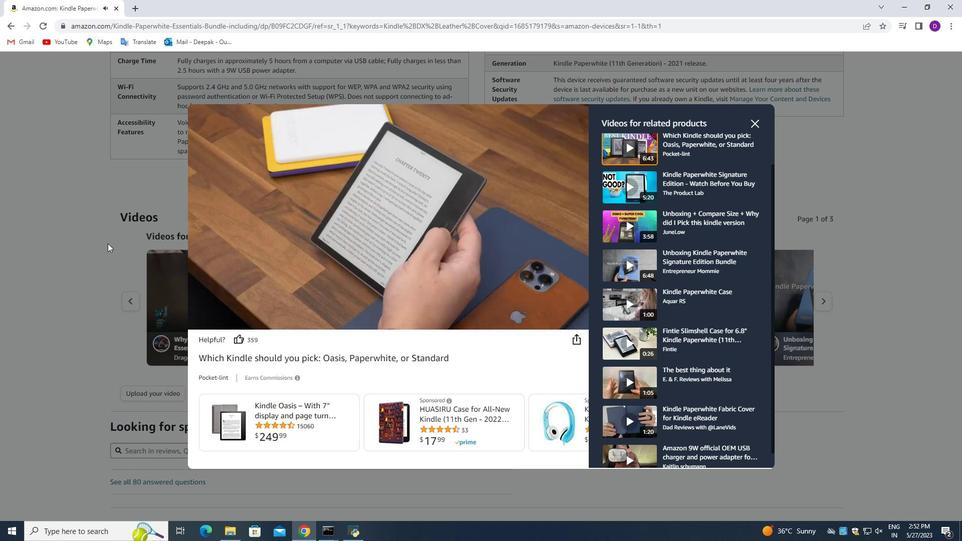 
Action: Mouse scrolled (490, 280) with delta (0, 0)
Screenshot: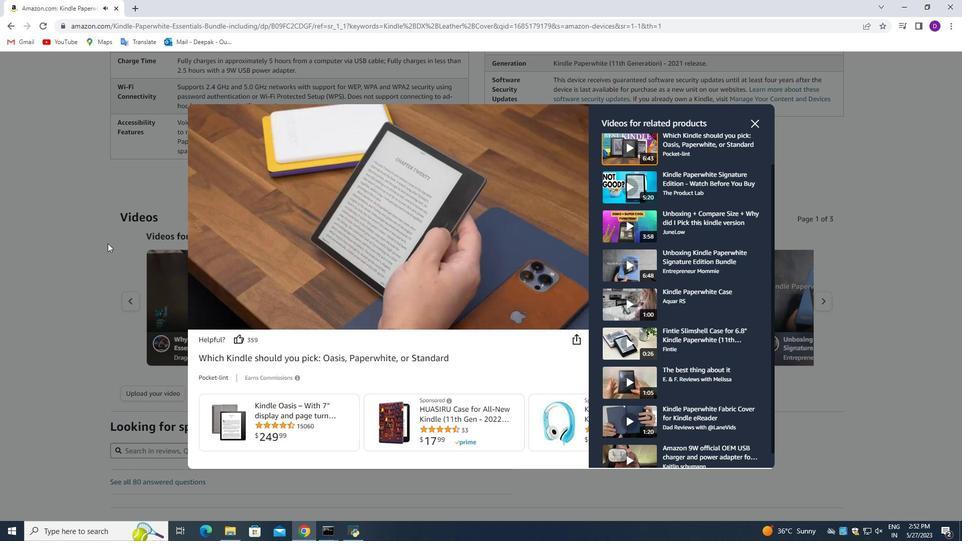 
Action: Mouse scrolled (490, 280) with delta (0, 0)
Screenshot: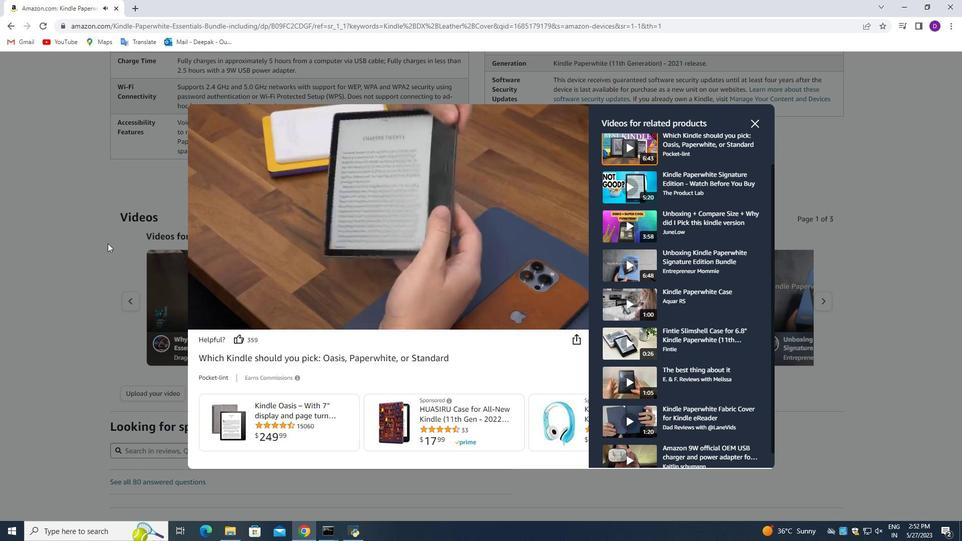 
Action: Mouse scrolled (490, 280) with delta (0, 0)
Screenshot: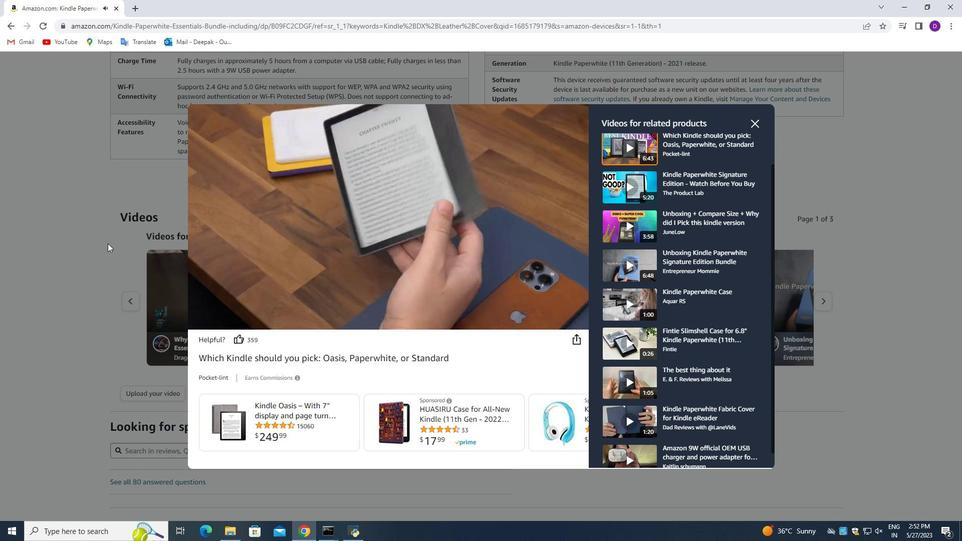 
Action: Mouse scrolled (490, 280) with delta (0, 0)
Screenshot: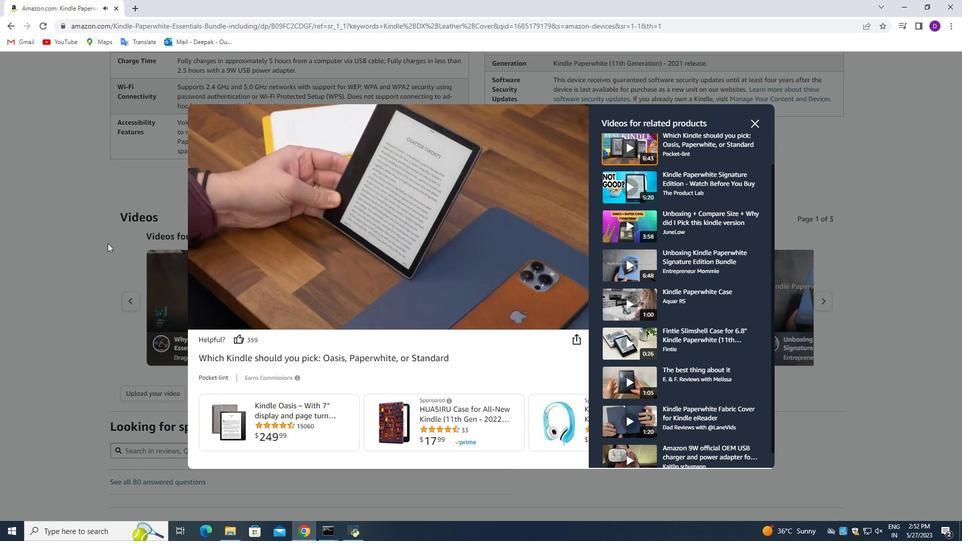 
Action: Mouse scrolled (490, 280) with delta (0, 0)
Screenshot: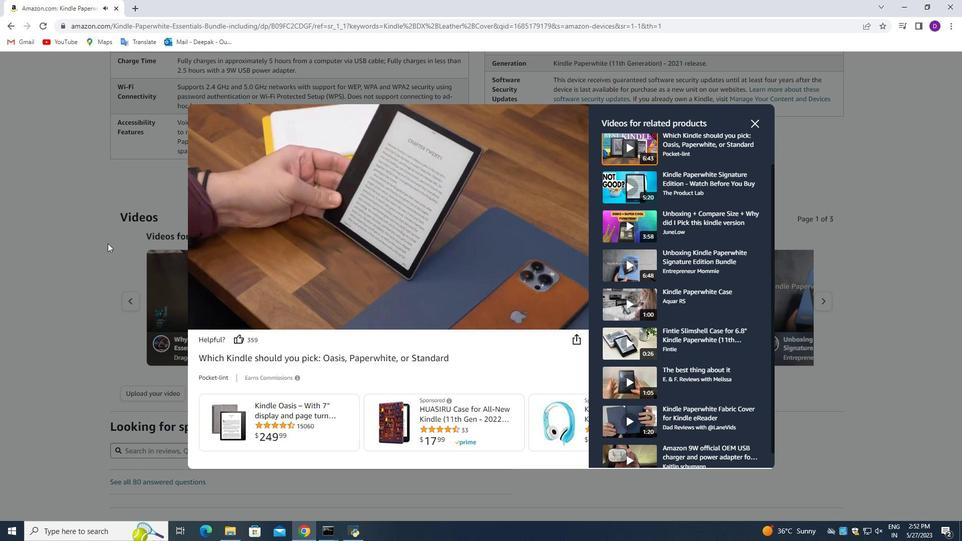 
Action: Mouse scrolled (490, 280) with delta (0, 0)
Screenshot: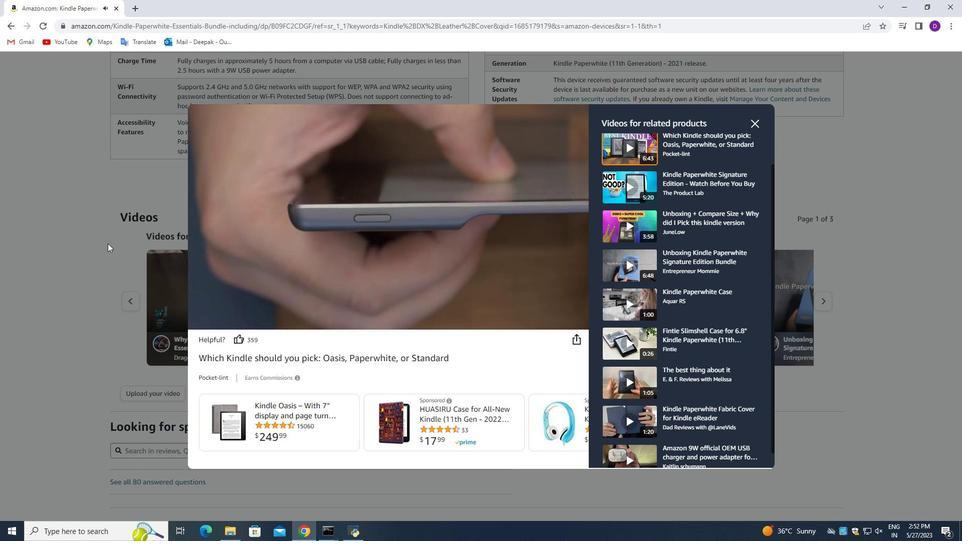 
Action: Mouse scrolled (490, 280) with delta (0, 0)
Screenshot: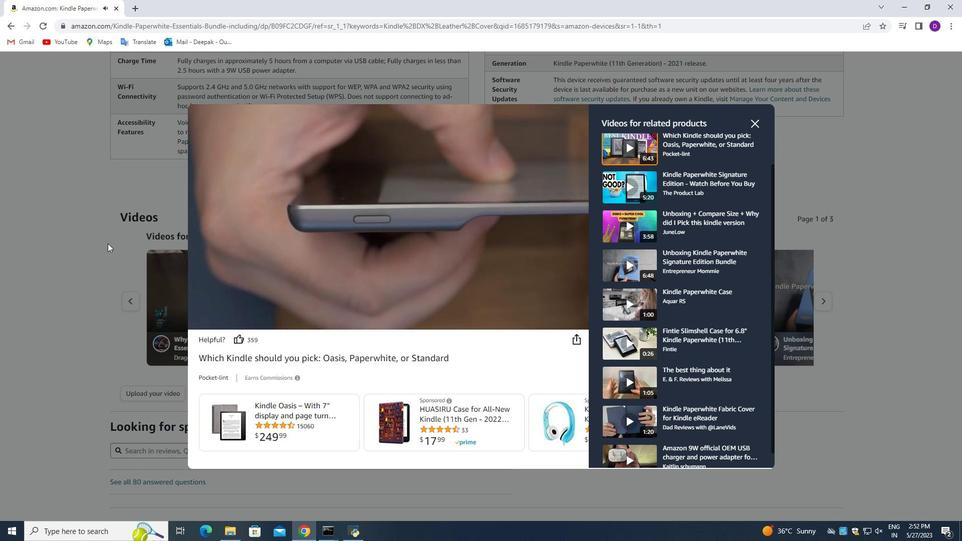 
Action: Mouse scrolled (490, 280) with delta (0, 0)
Screenshot: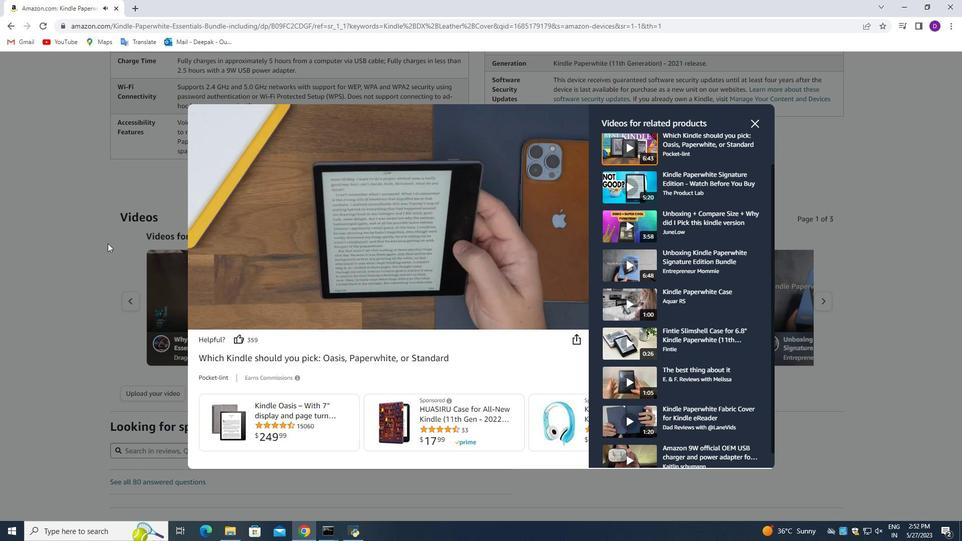 
Action: Mouse scrolled (490, 280) with delta (0, 0)
Screenshot: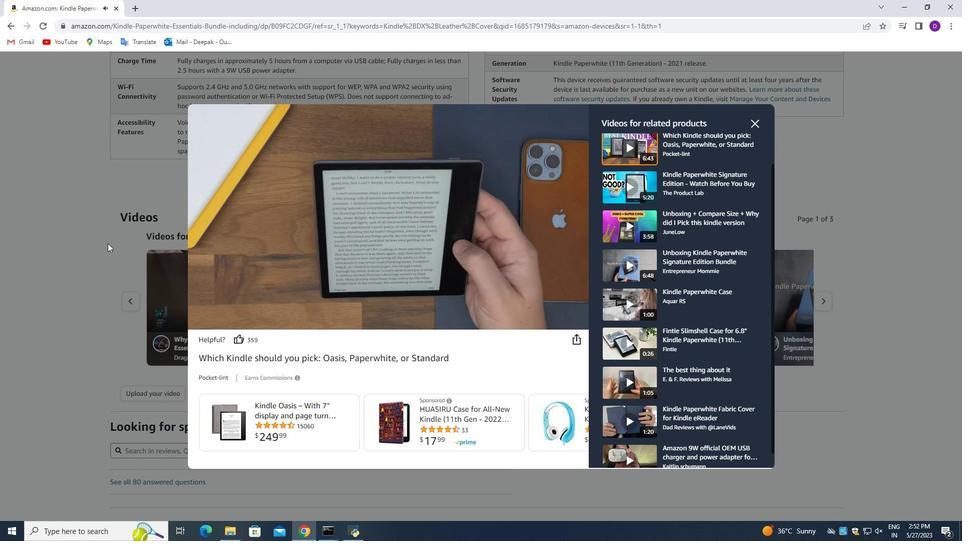 
Action: Mouse scrolled (490, 280) with delta (0, 0)
Screenshot: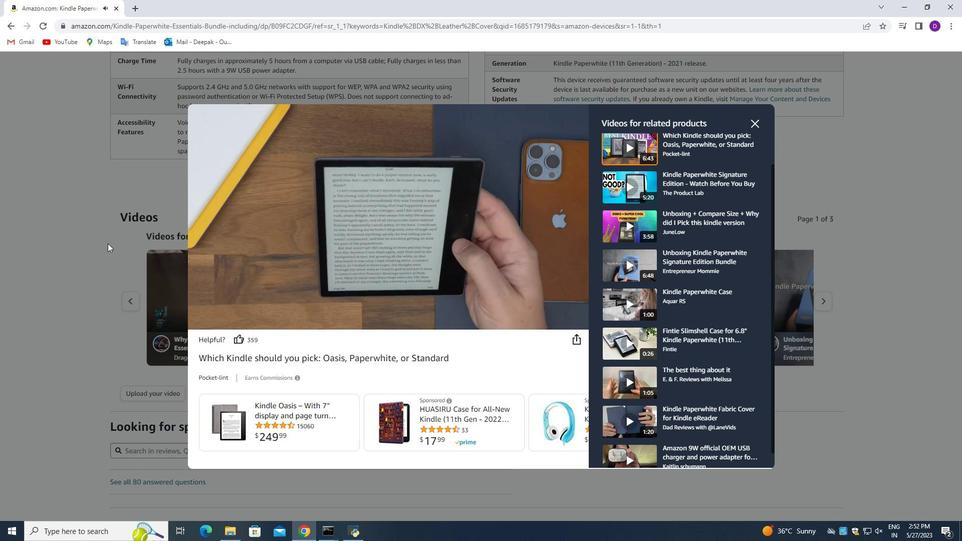 
Action: Mouse moved to (455, 294)
Screenshot: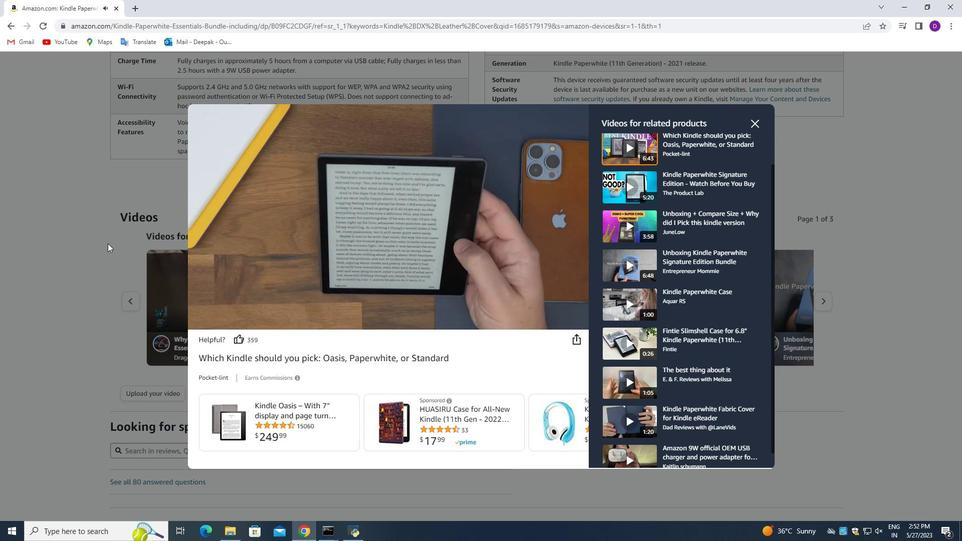 
Action: Mouse scrolled (455, 294) with delta (0, 0)
Screenshot: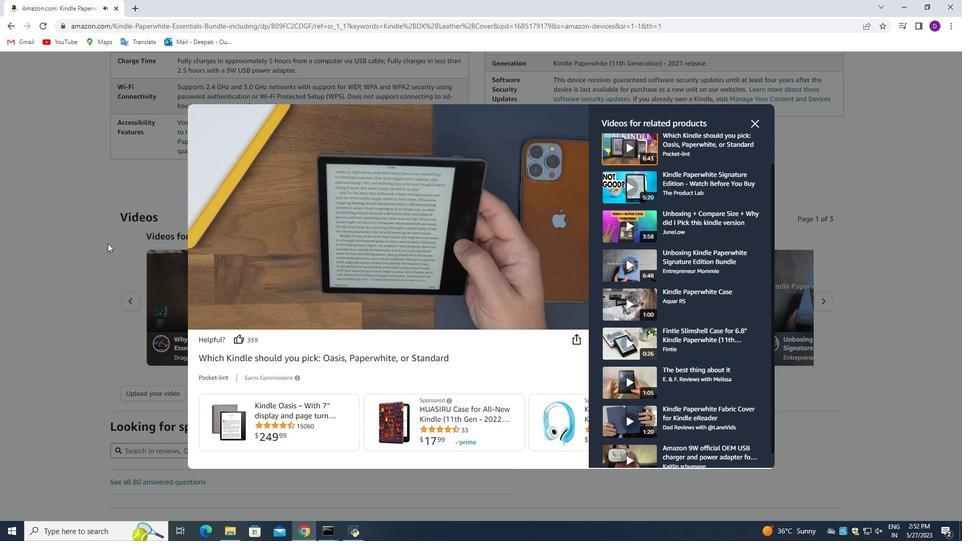 
Action: Mouse scrolled (455, 294) with delta (0, 0)
Screenshot: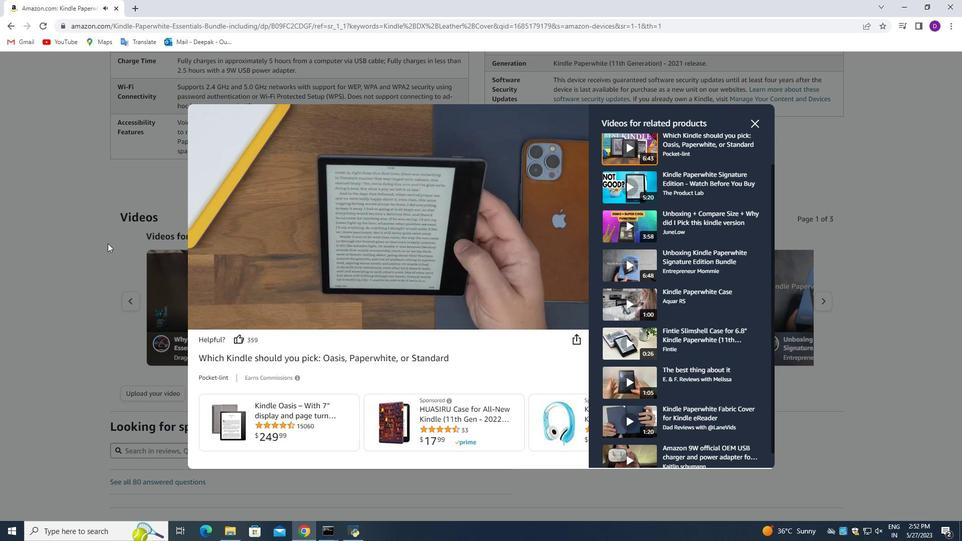 
Action: Mouse moved to (463, 289)
Screenshot: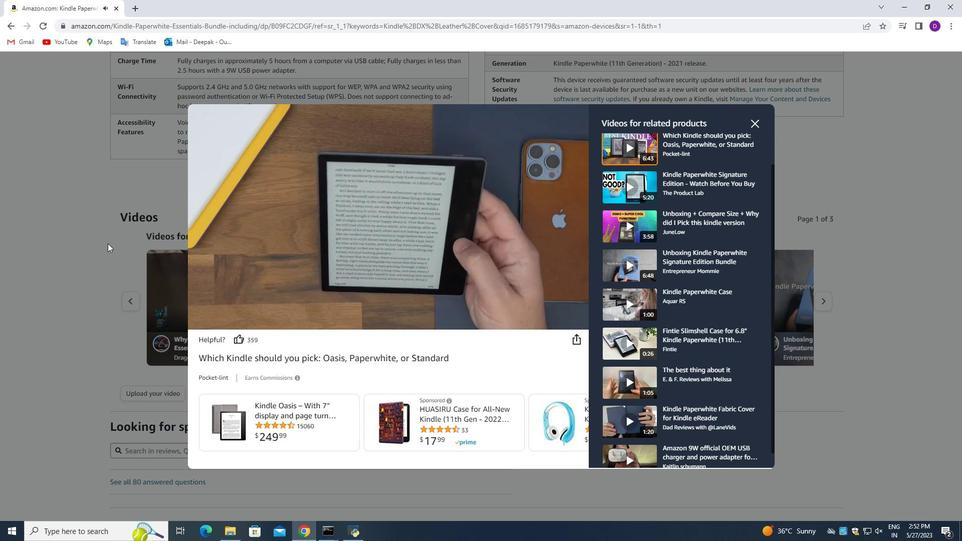 
Action: Mouse scrolled (463, 289) with delta (0, 0)
Screenshot: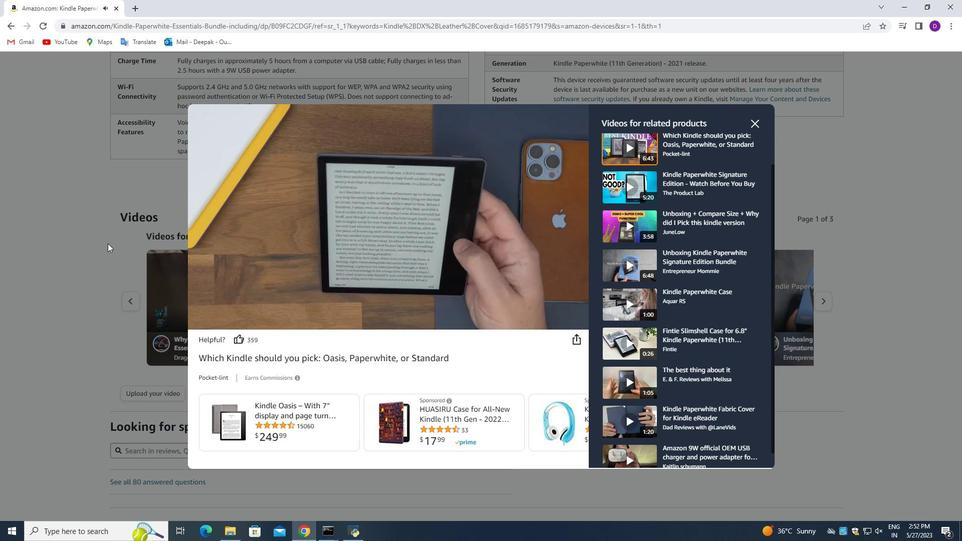 
Action: Mouse scrolled (463, 289) with delta (0, 0)
Screenshot: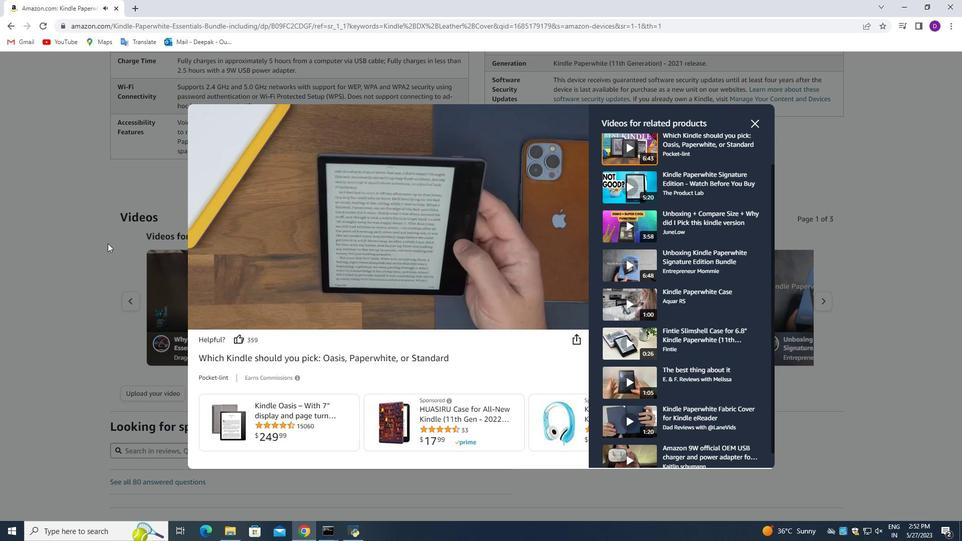 
Action: Mouse scrolled (463, 289) with delta (0, 0)
Screenshot: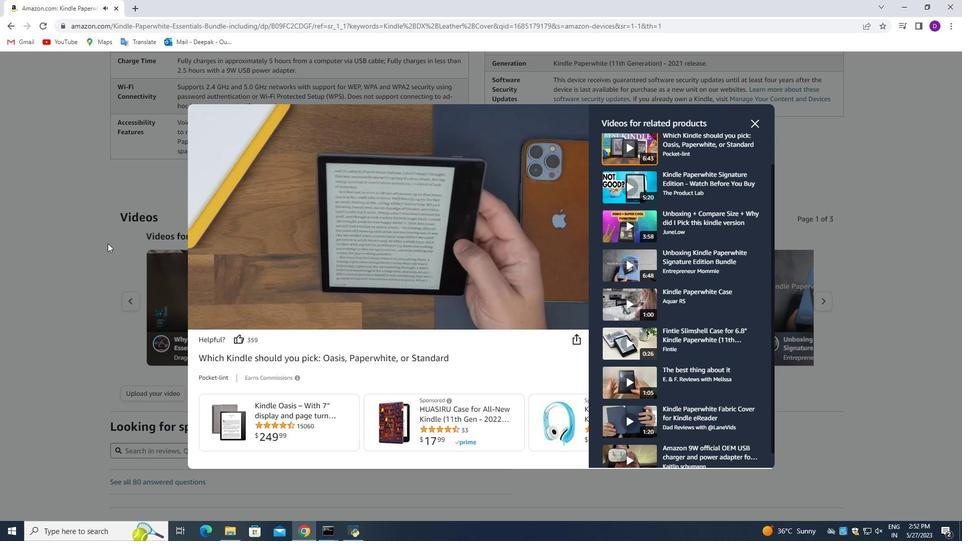 
Action: Mouse moved to (463, 289)
Screenshot: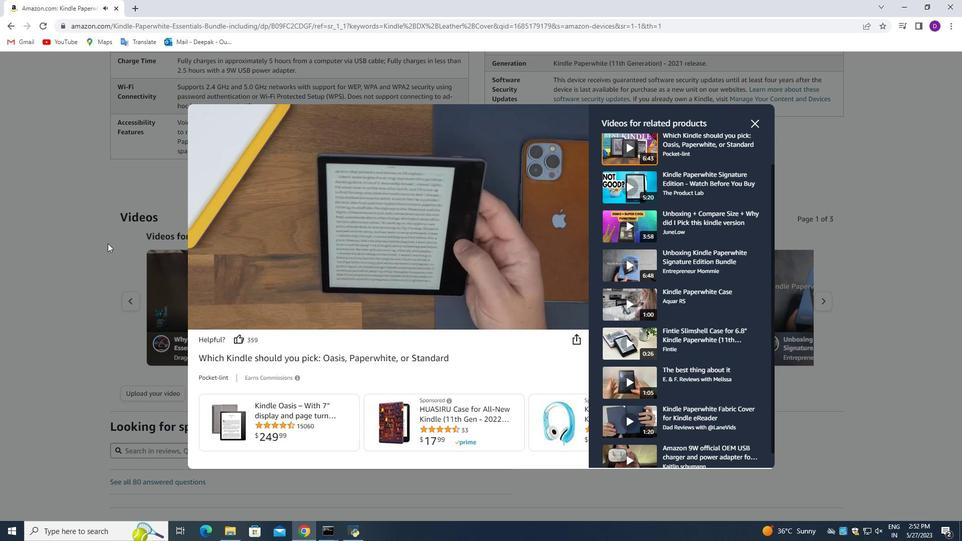 
Action: Mouse scrolled (463, 288) with delta (0, 0)
Screenshot: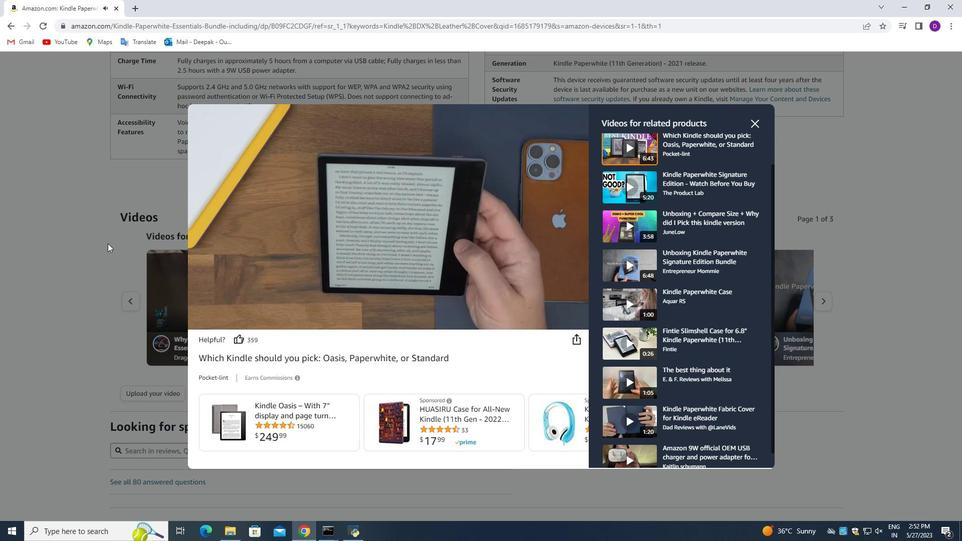 
Action: Mouse scrolled (463, 288) with delta (0, 0)
Screenshot: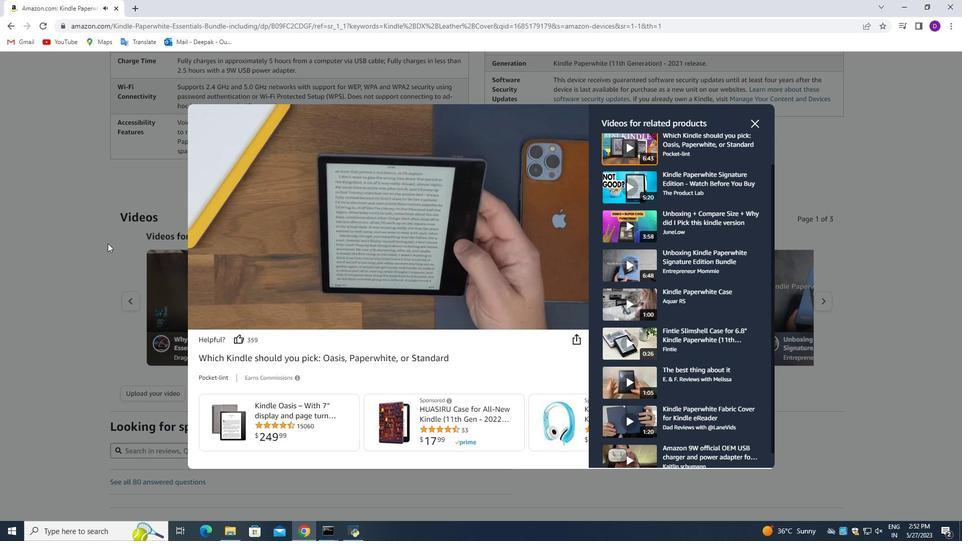 
Action: Mouse scrolled (463, 288) with delta (0, 0)
Screenshot: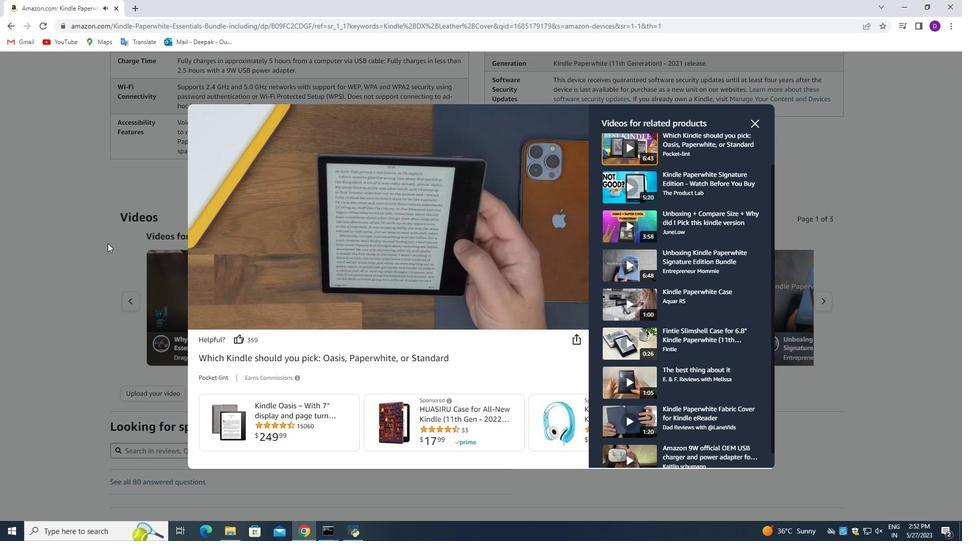 
Action: Mouse scrolled (463, 288) with delta (0, 0)
Screenshot: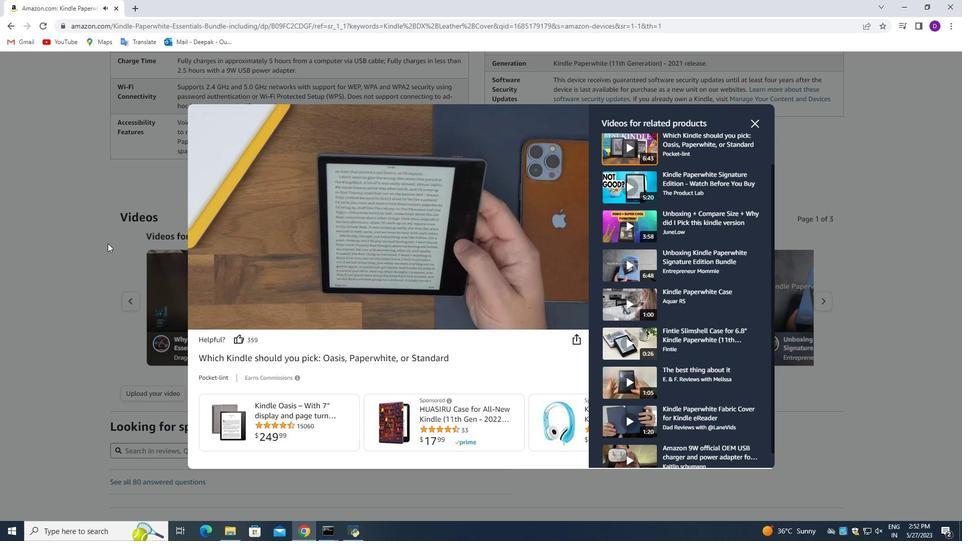 
Action: Mouse moved to (463, 287)
Screenshot: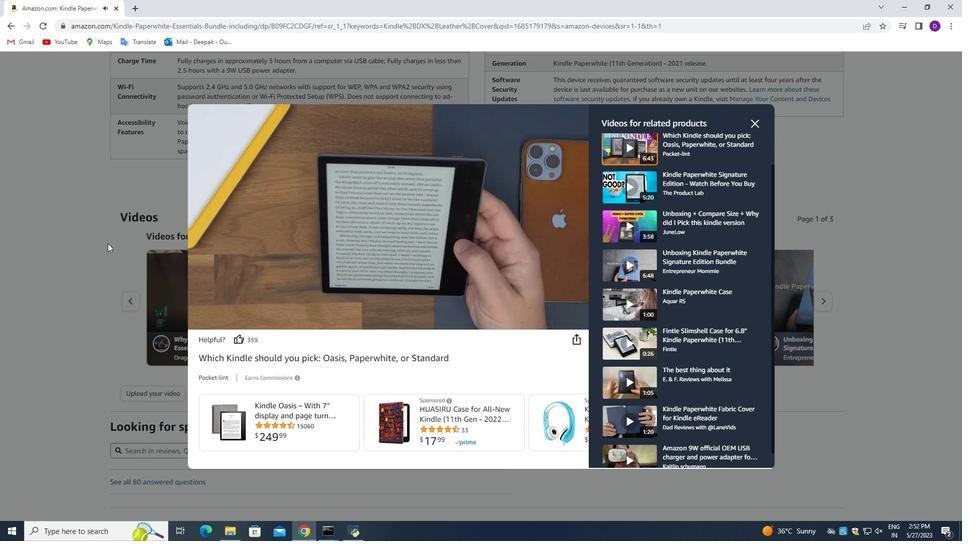 
Action: Mouse scrolled (463, 287) with delta (0, 0)
Screenshot: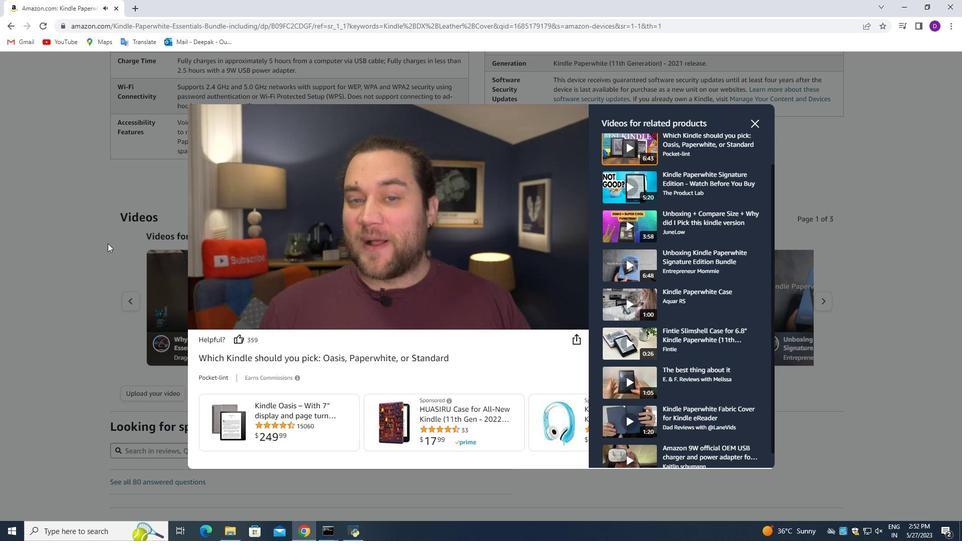 
Action: Mouse scrolled (463, 287) with delta (0, 0)
Screenshot: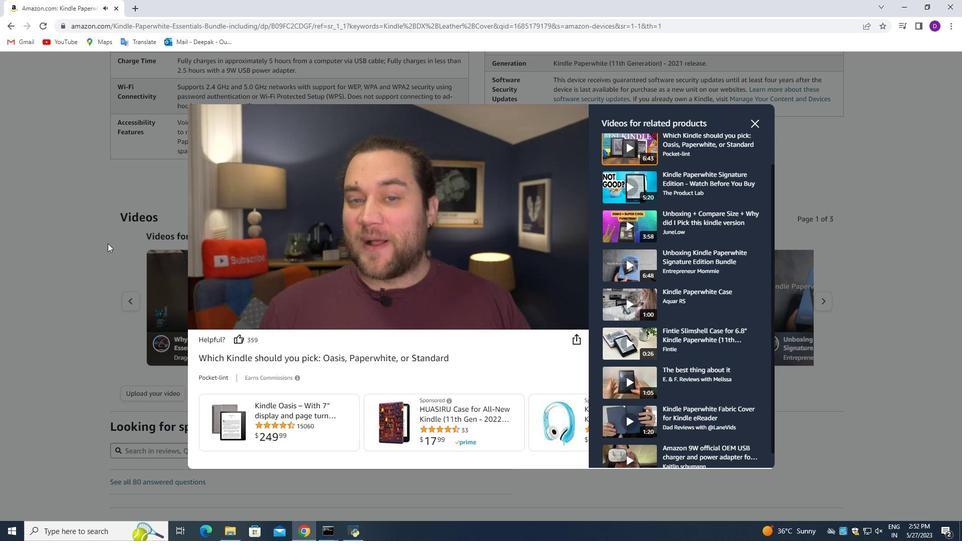 
Action: Mouse scrolled (463, 287) with delta (0, 0)
Screenshot: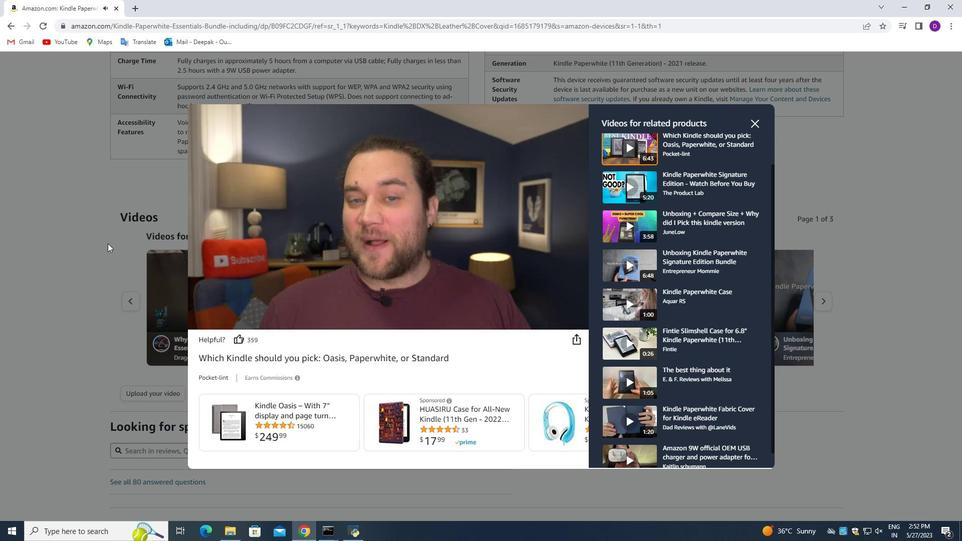 
Action: Mouse scrolled (463, 287) with delta (0, 0)
Screenshot: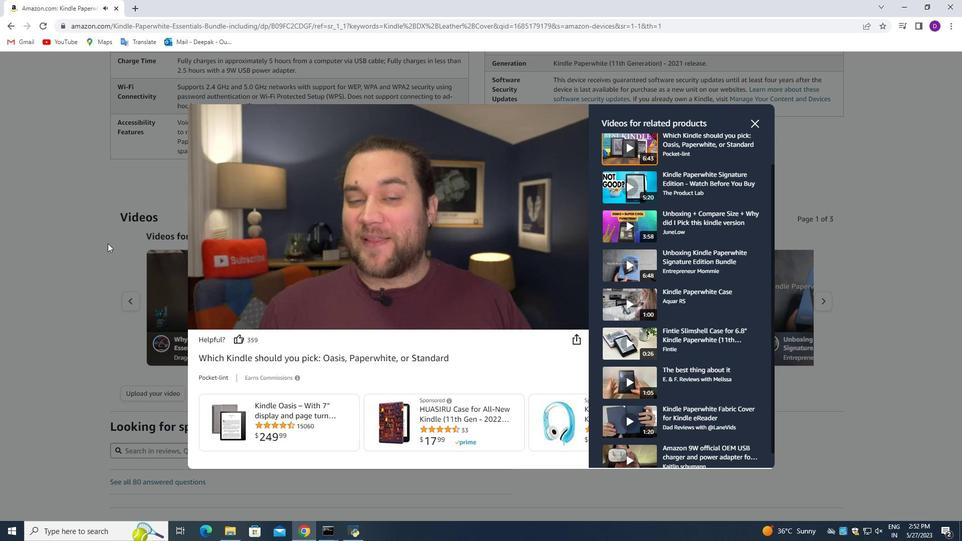 
Action: Mouse scrolled (463, 287) with delta (0, 0)
Screenshot: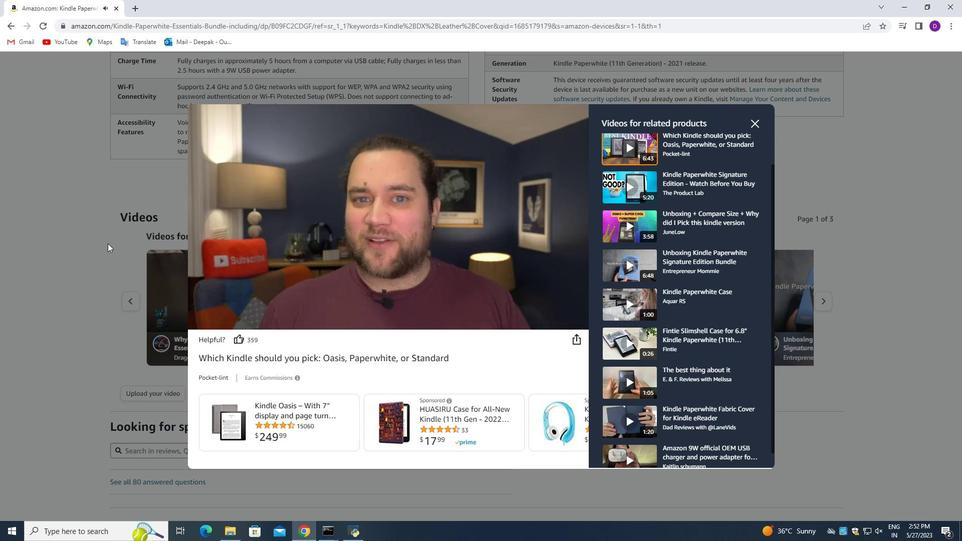 
Action: Mouse scrolled (463, 287) with delta (0, 0)
Screenshot: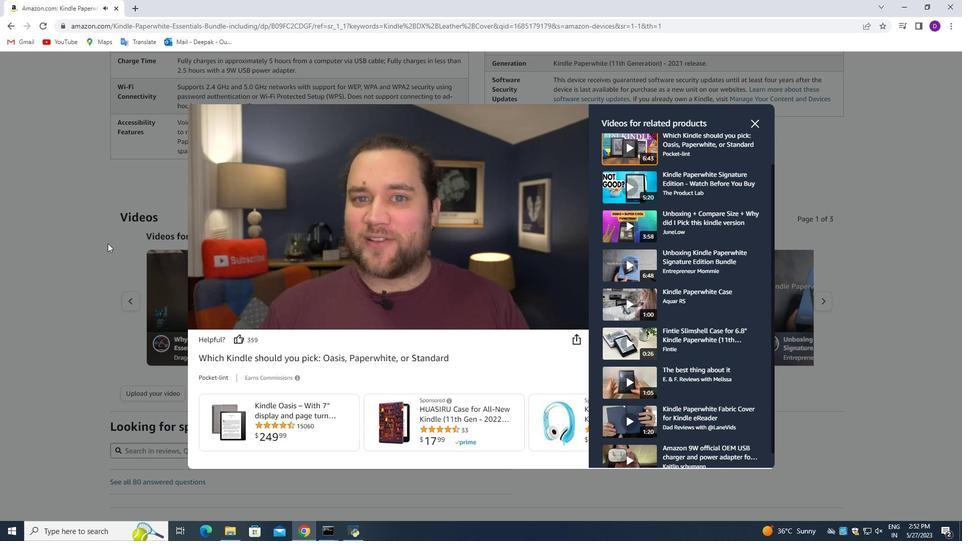 
Action: Mouse moved to (464, 288)
Screenshot: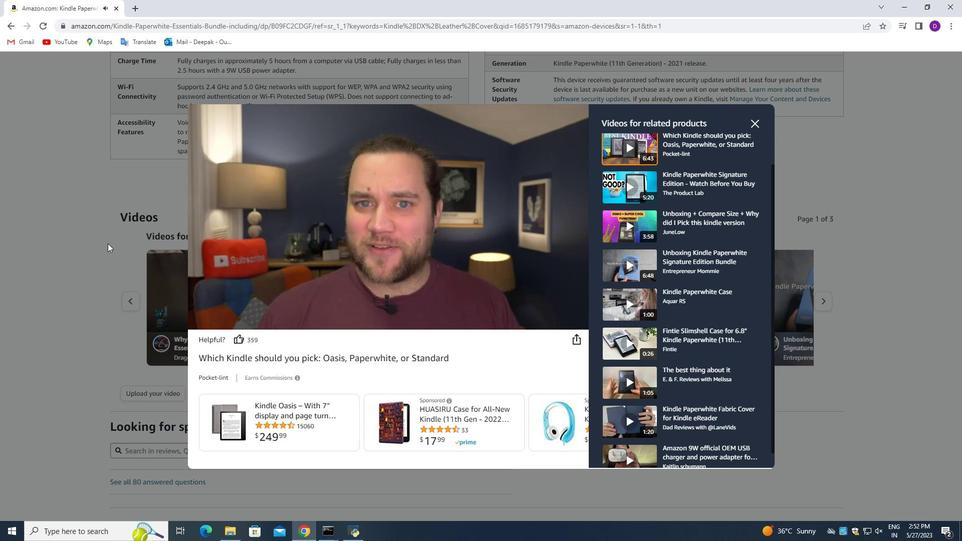 
Action: Mouse scrolled (464, 287) with delta (0, 0)
Screenshot: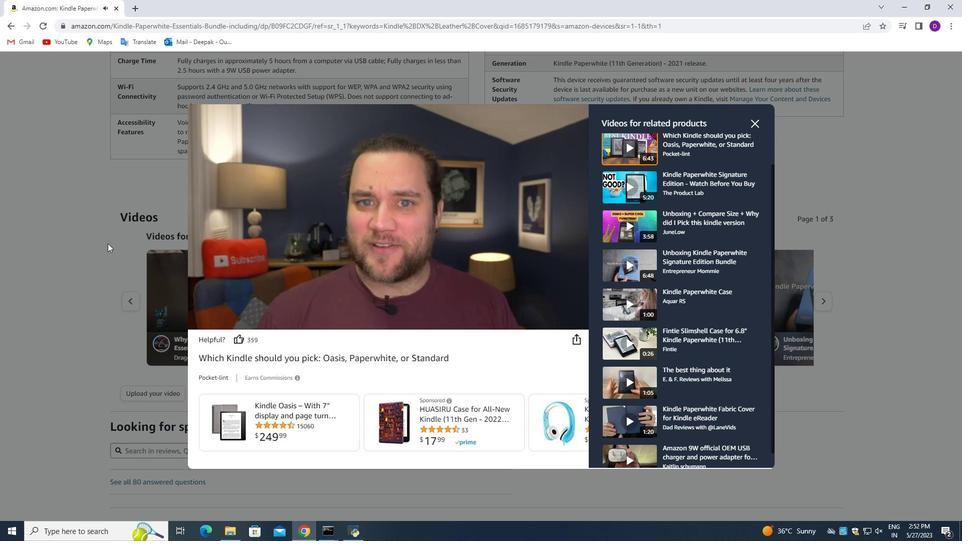 
Action: Mouse moved to (463, 287)
Screenshot: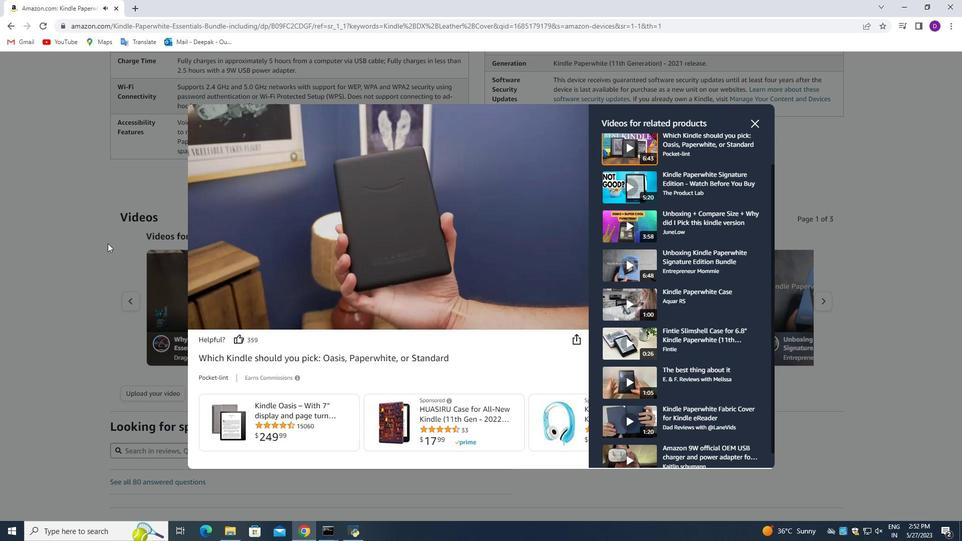 
Action: Mouse scrolled (463, 286) with delta (0, 0)
Screenshot: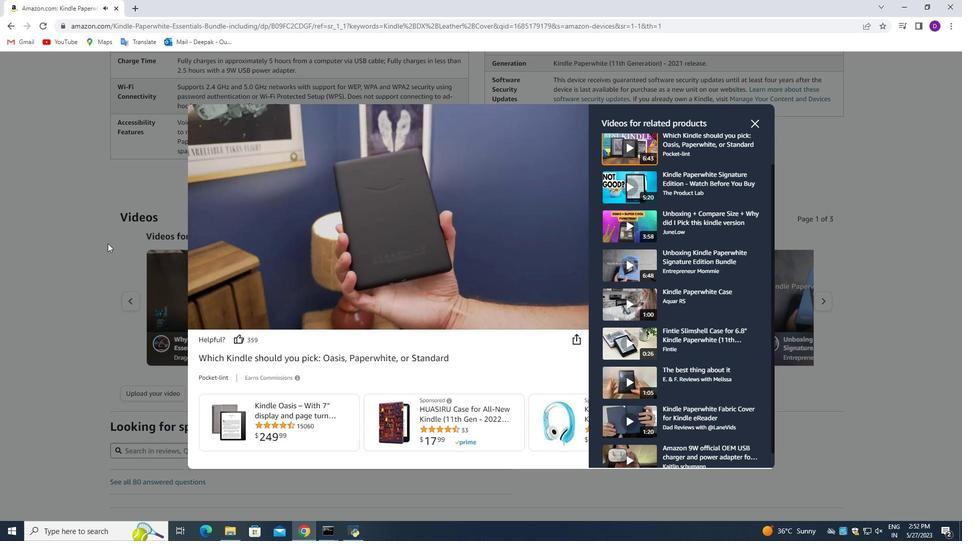 
Action: Mouse scrolled (463, 286) with delta (0, 0)
Screenshot: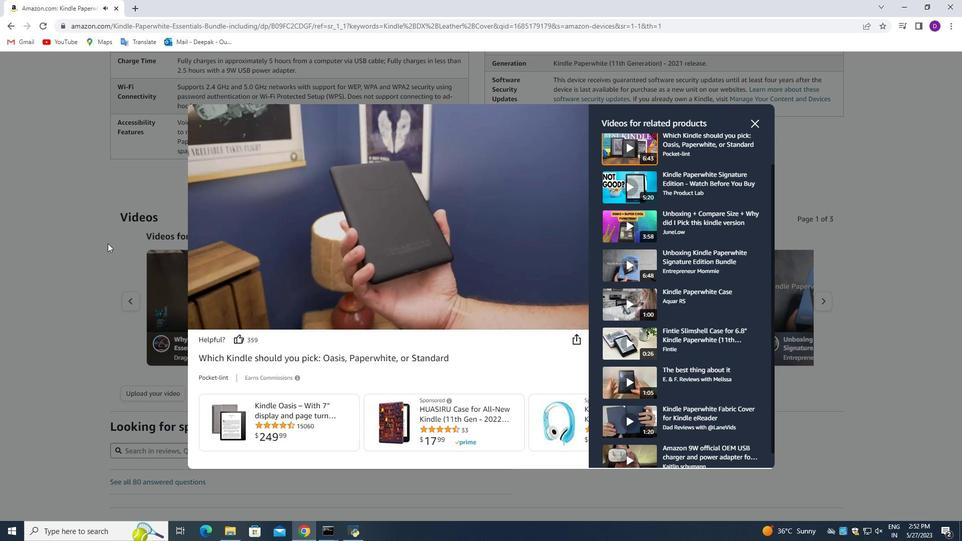
Action: Mouse scrolled (463, 286) with delta (0, 0)
Screenshot: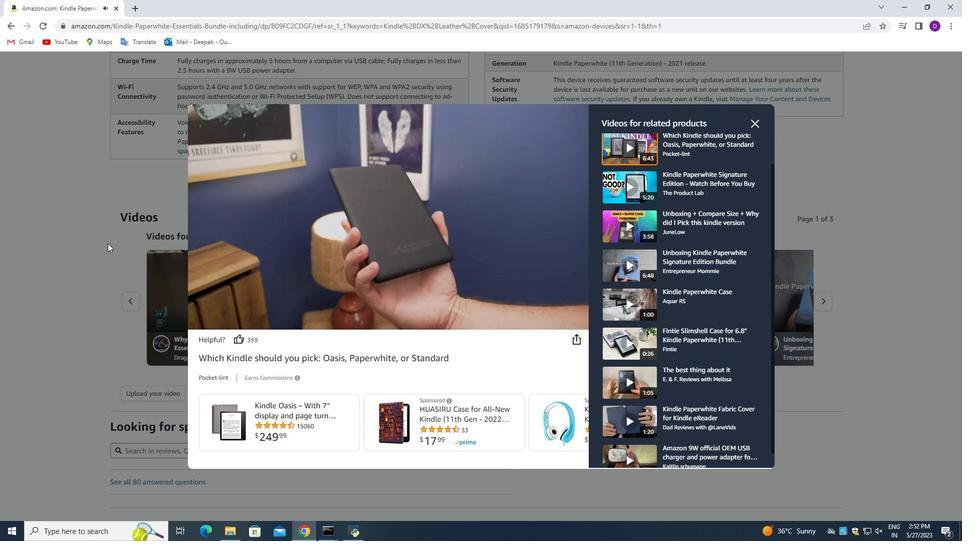 
Action: Mouse scrolled (463, 286) with delta (0, 0)
Screenshot: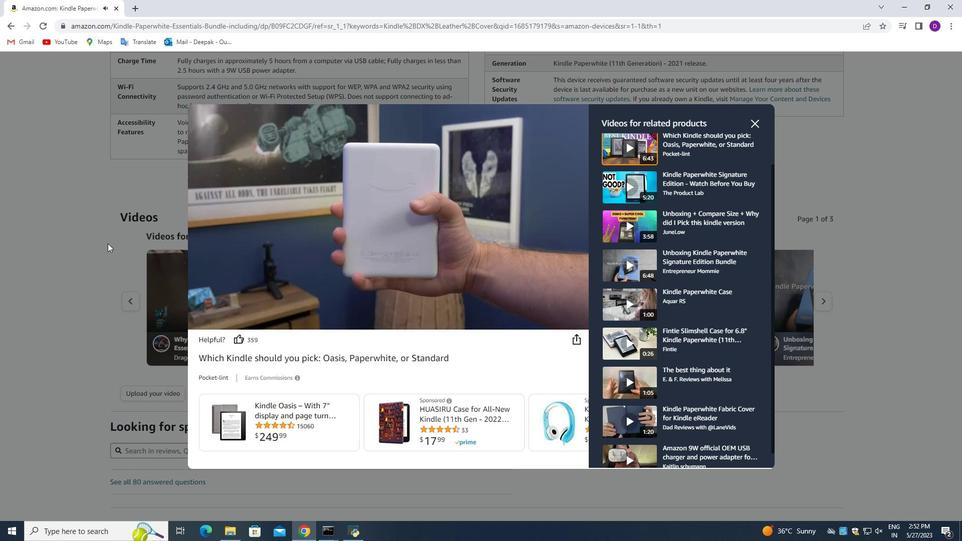 
Action: Mouse moved to (463, 286)
Screenshot: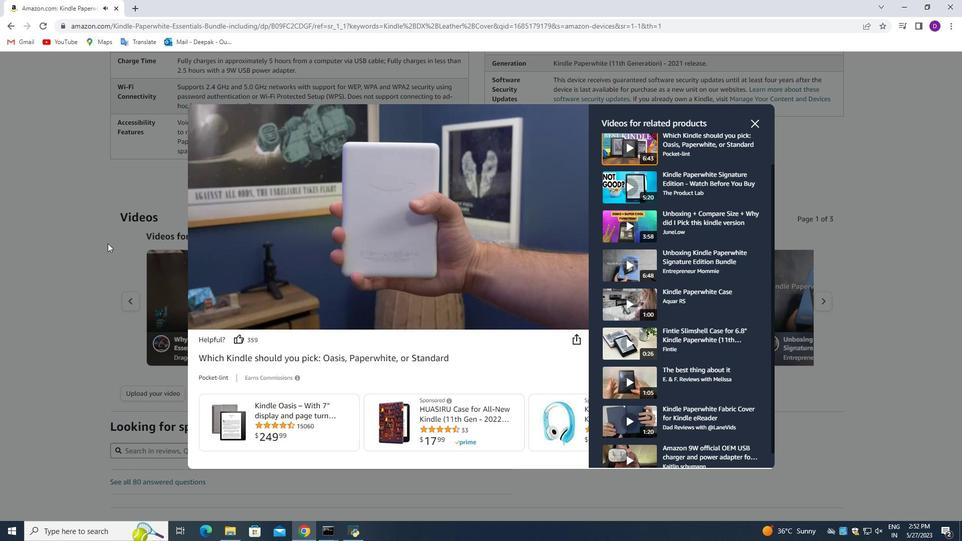 
Action: Mouse scrolled (463, 286) with delta (0, 0)
Screenshot: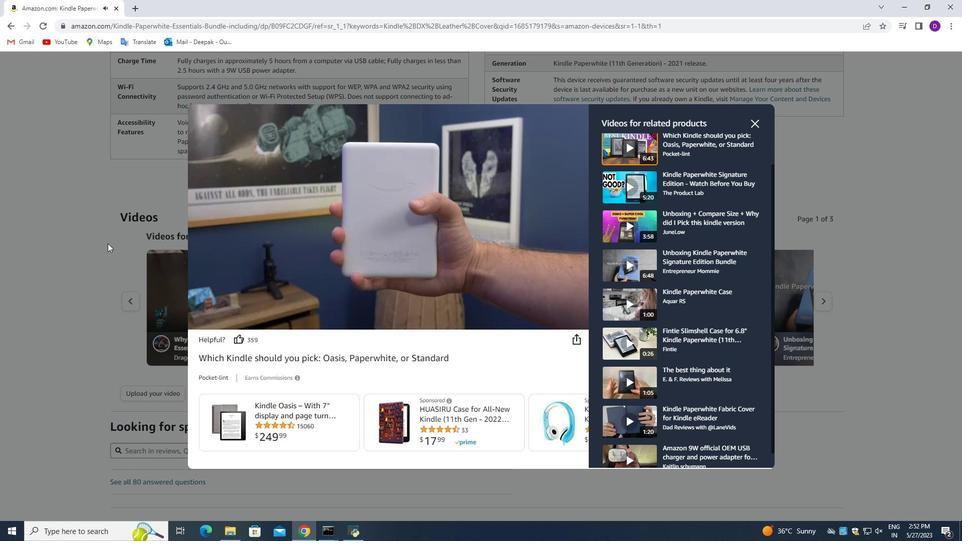 
Action: Mouse scrolled (463, 286) with delta (0, 0)
Screenshot: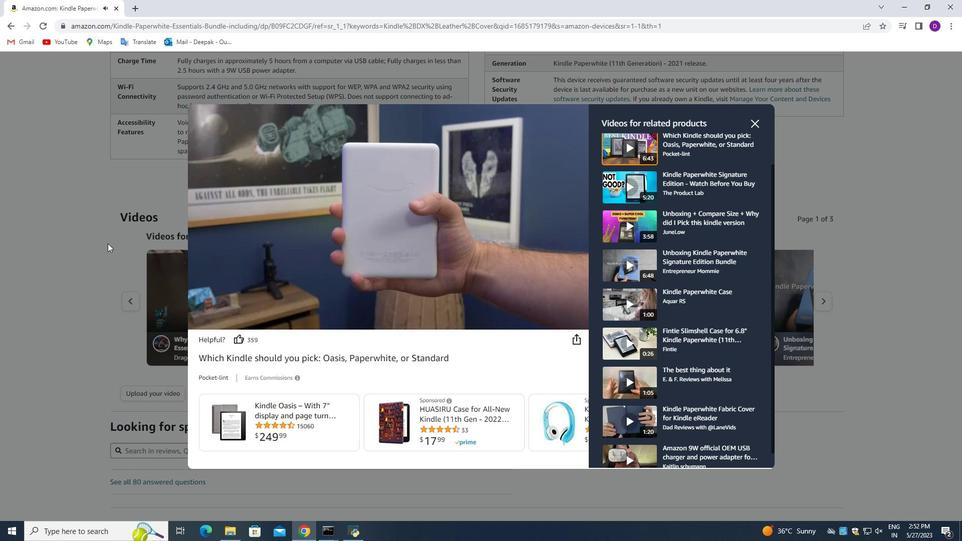 
Action: Mouse moved to (470, 296)
Screenshot: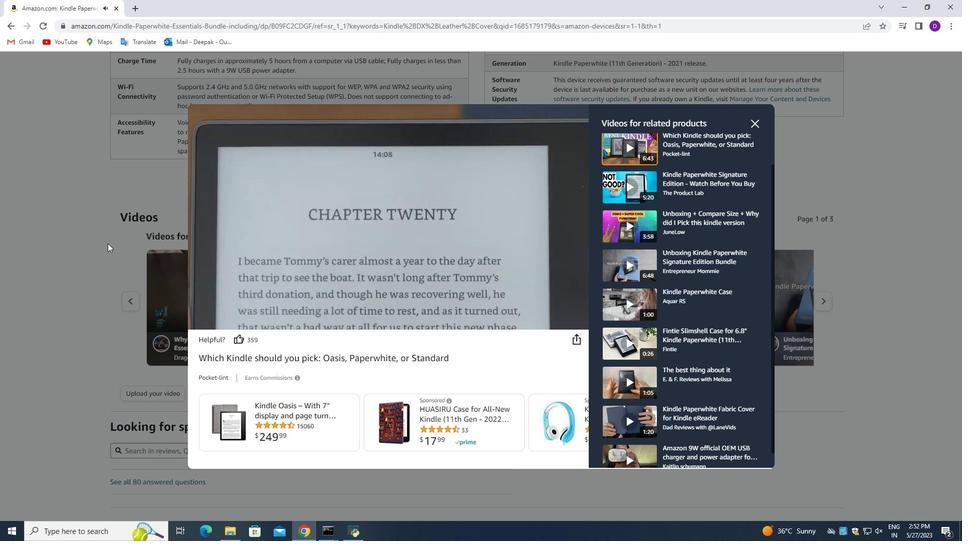 
Action: Mouse scrolled (470, 296) with delta (0, 0)
Screenshot: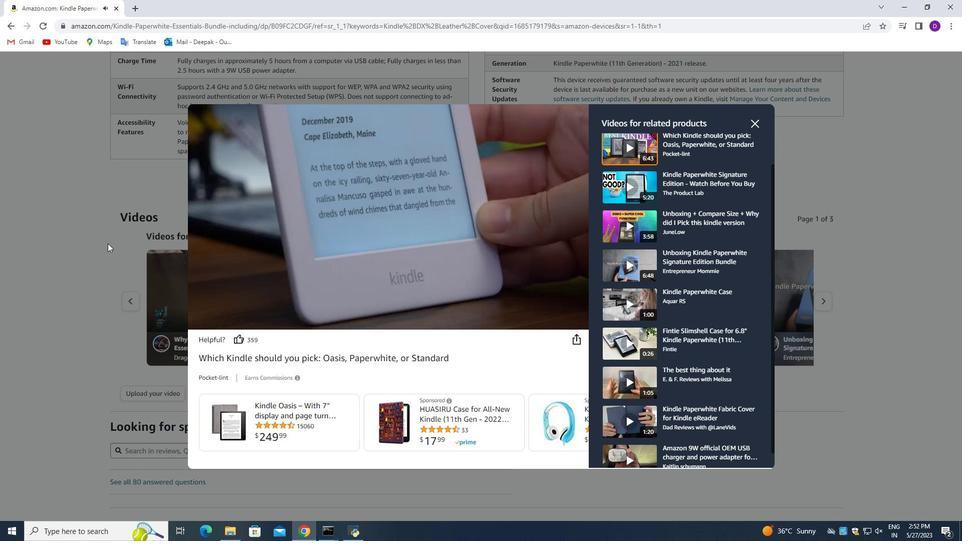 
Action: Mouse scrolled (470, 296) with delta (0, 0)
Screenshot: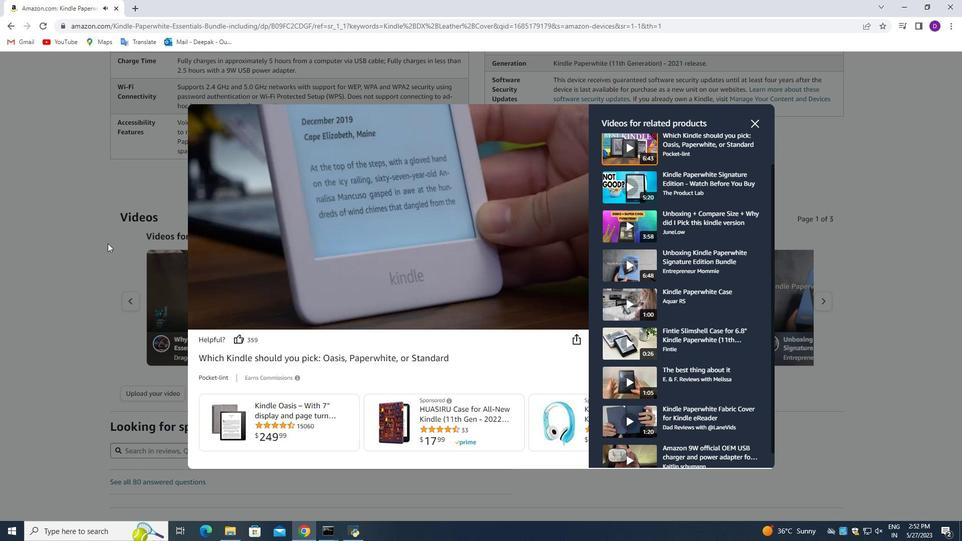 
Action: Mouse scrolled (470, 295) with delta (0, 0)
Screenshot: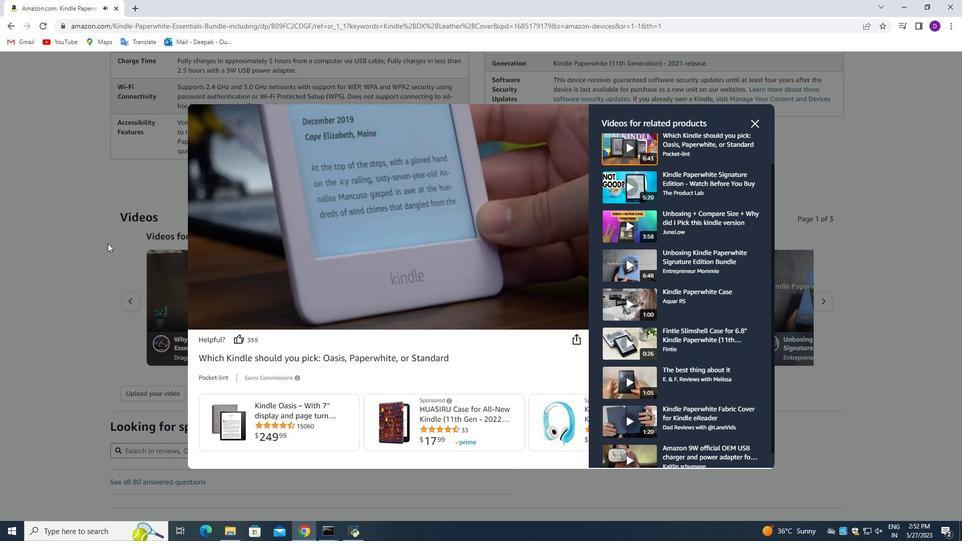 
Action: Mouse scrolled (470, 295) with delta (0, 0)
Screenshot: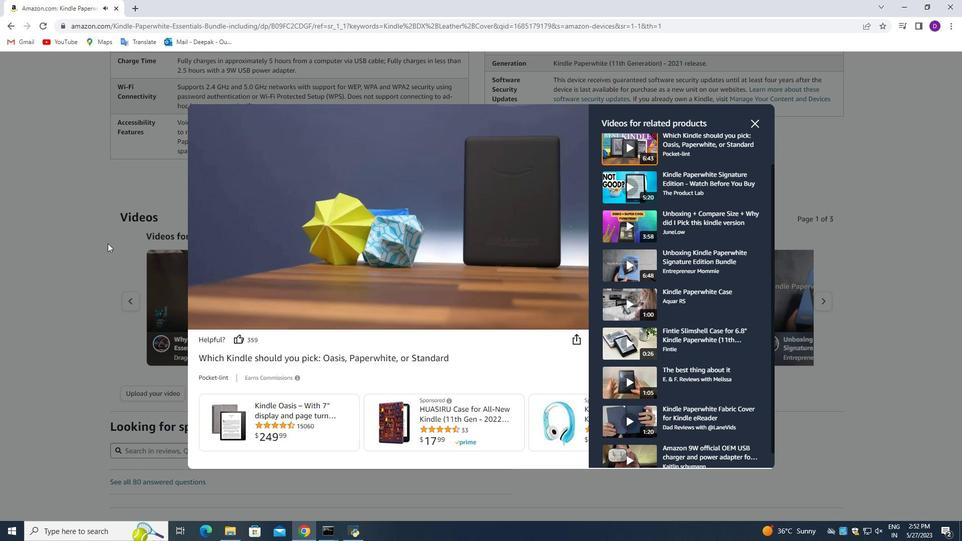 
Action: Mouse scrolled (470, 295) with delta (0, 0)
Screenshot: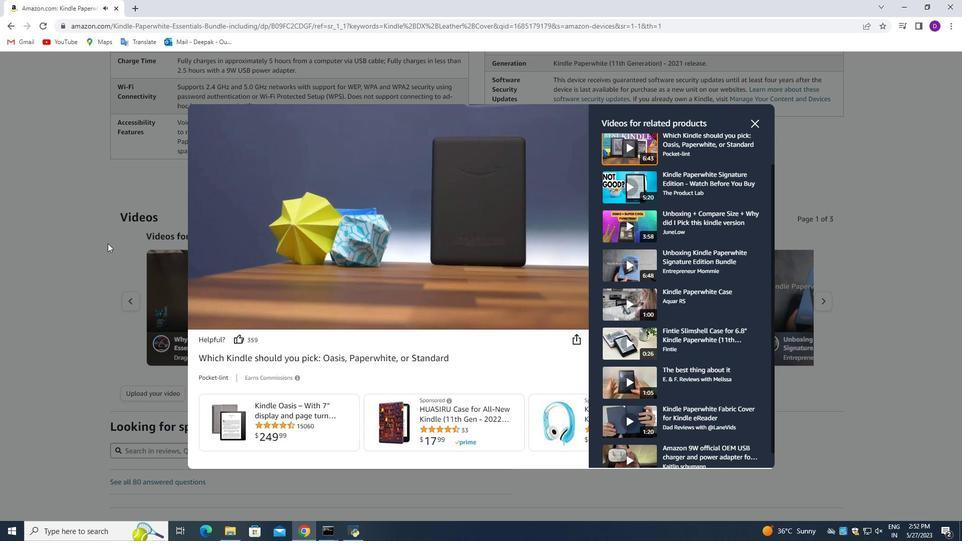 
Action: Mouse scrolled (470, 295) with delta (0, 0)
Screenshot: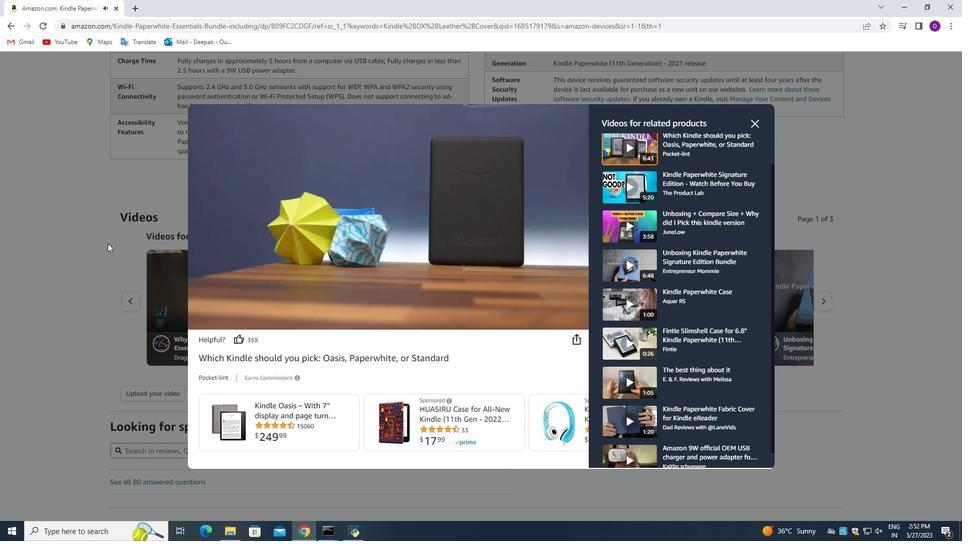 
Action: Mouse scrolled (470, 295) with delta (0, 0)
Screenshot: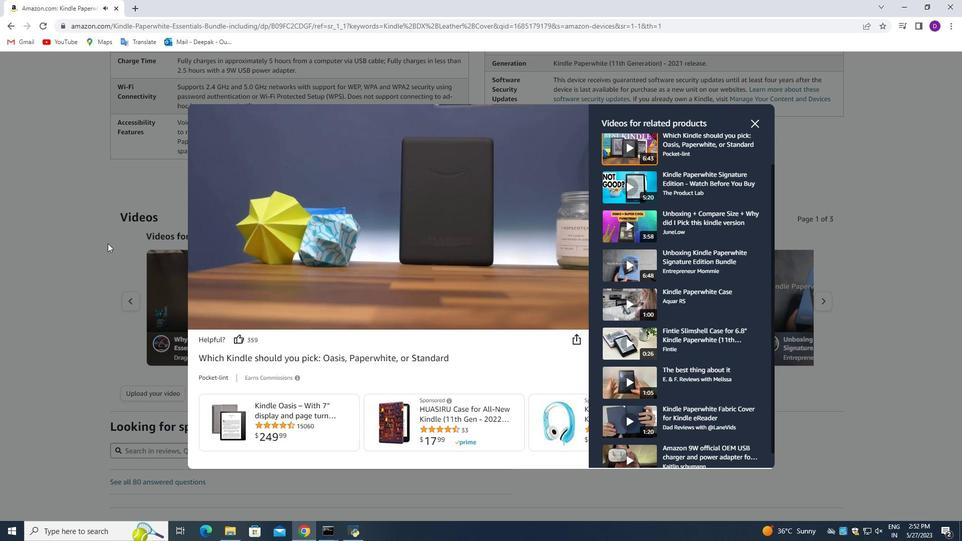 
Action: Mouse scrolled (470, 295) with delta (0, 0)
Screenshot: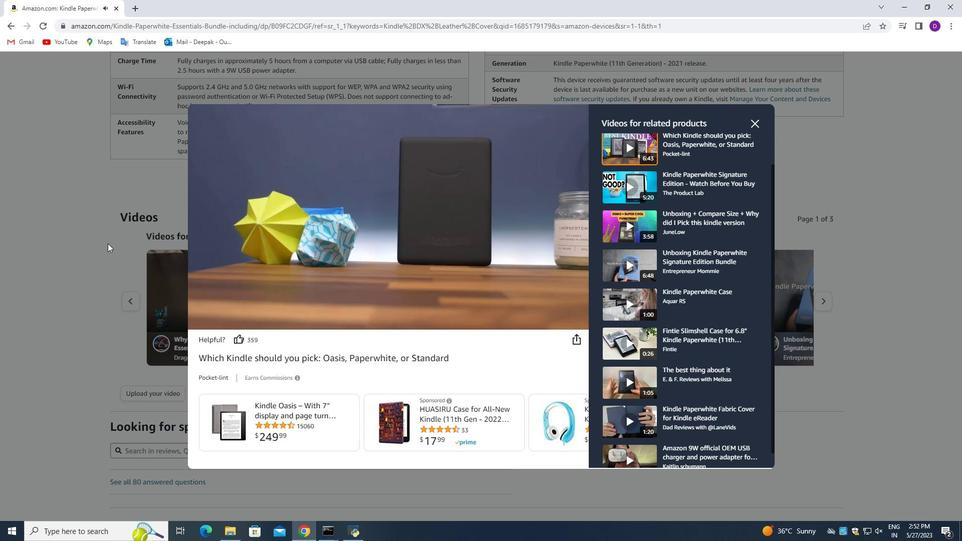 
Action: Mouse scrolled (470, 295) with delta (0, 0)
Screenshot: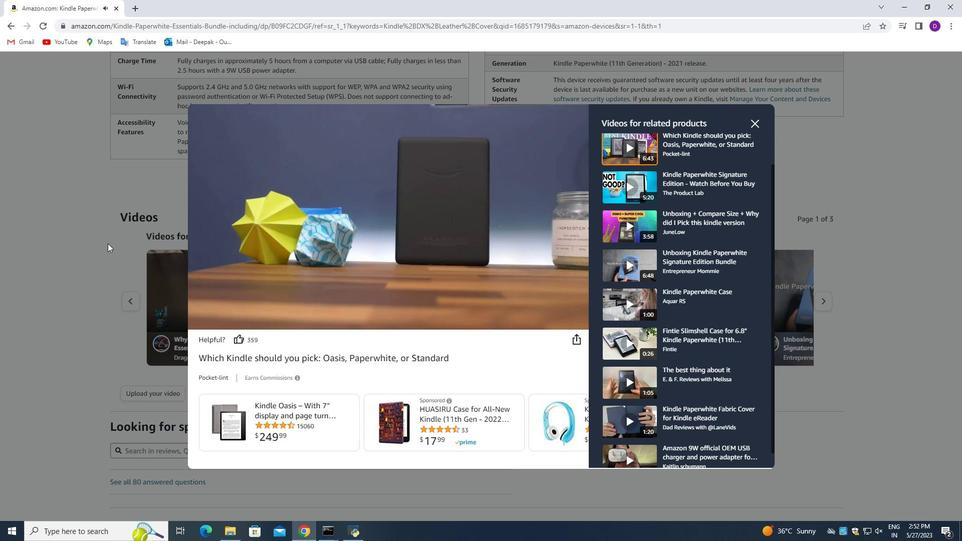 
Action: Mouse scrolled (470, 295) with delta (0, 0)
Screenshot: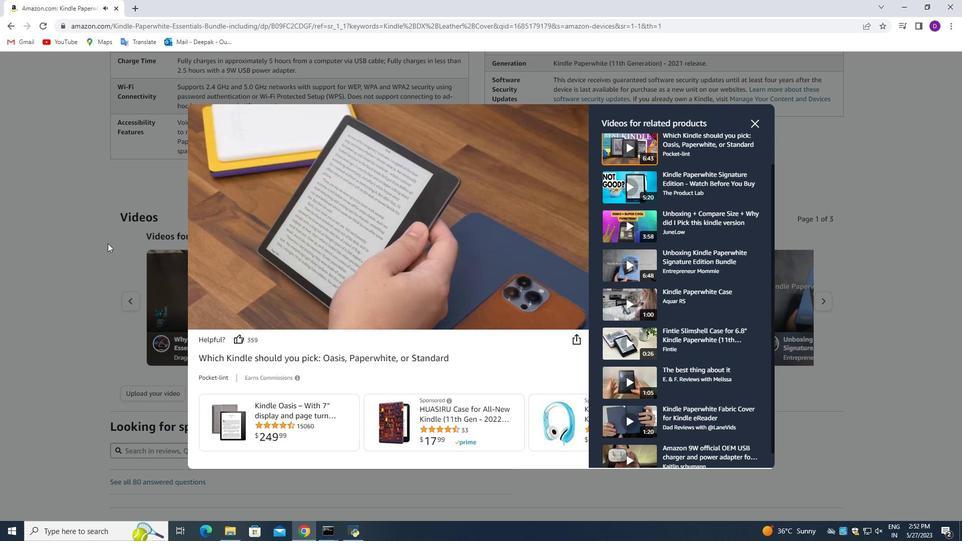 
Action: Mouse scrolled (470, 295) with delta (0, 0)
Screenshot: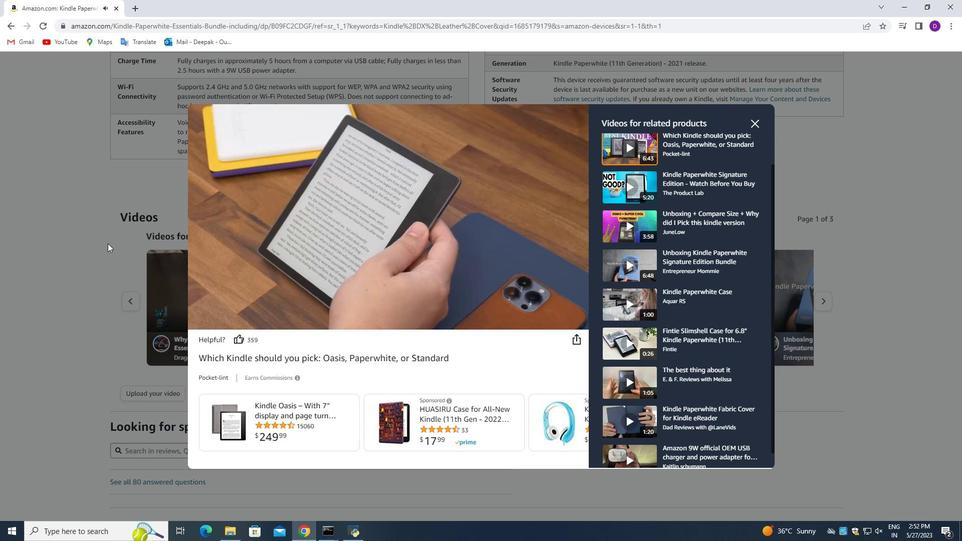 
Action: Mouse scrolled (470, 295) with delta (0, 0)
Screenshot: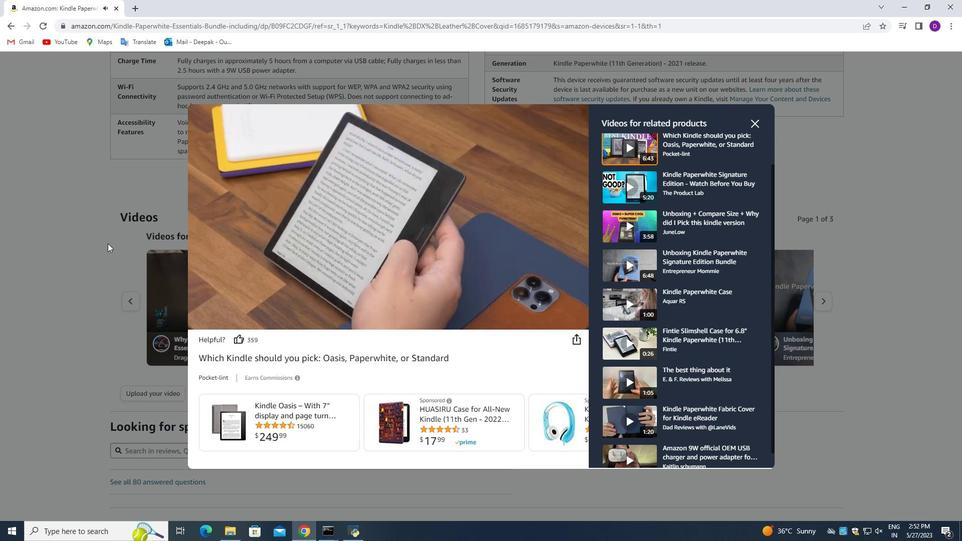 
Action: Mouse scrolled (470, 295) with delta (0, 0)
Screenshot: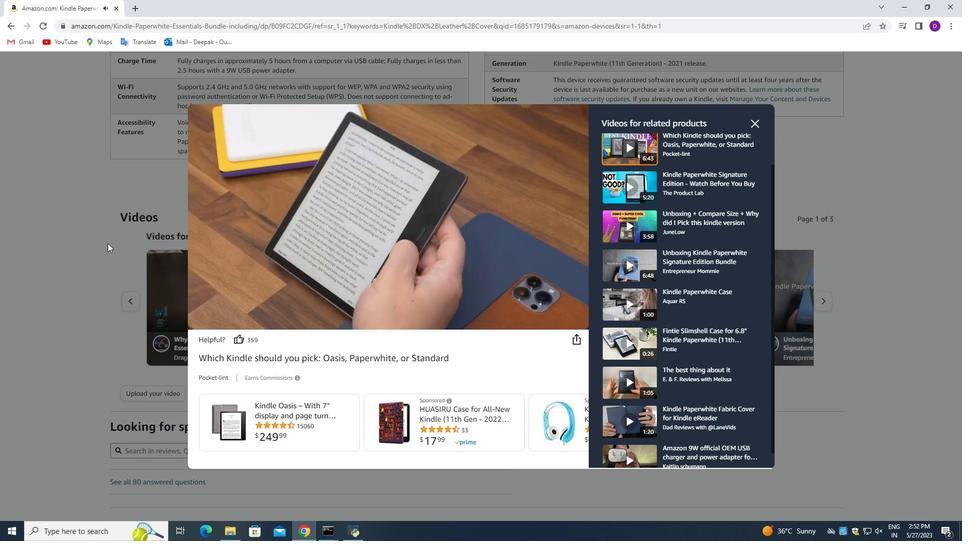 
Action: Mouse scrolled (470, 295) with delta (0, 0)
Screenshot: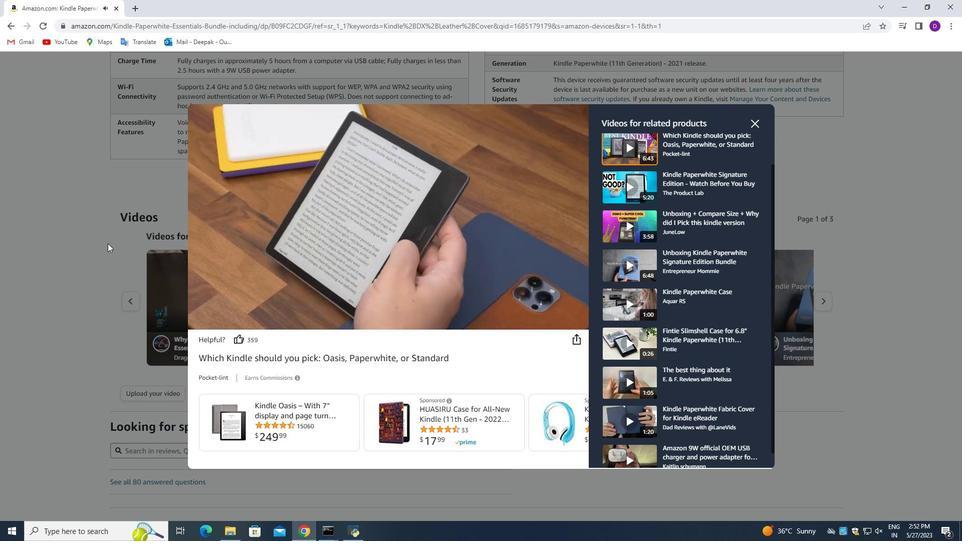 
Action: Mouse scrolled (470, 295) with delta (0, 0)
Screenshot: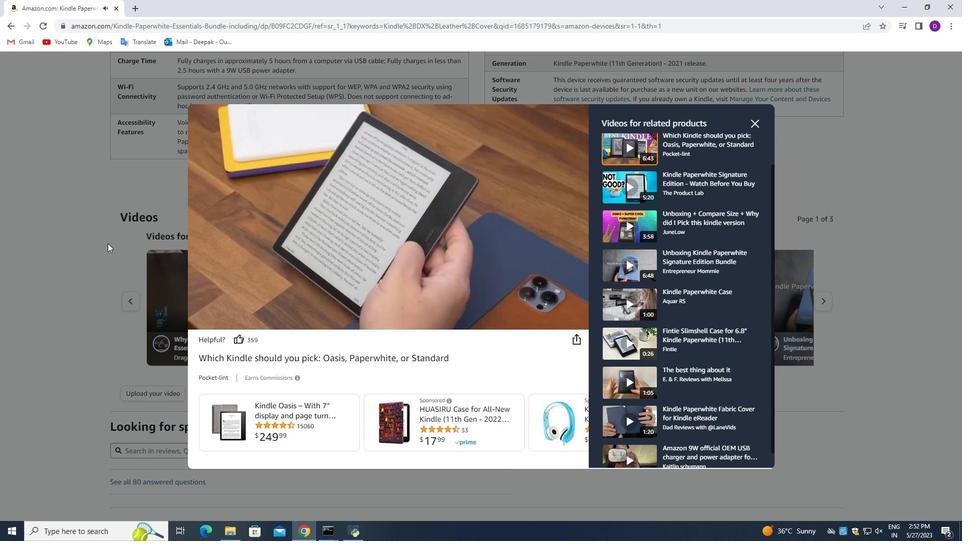 
Action: Mouse scrolled (470, 295) with delta (0, 0)
Screenshot: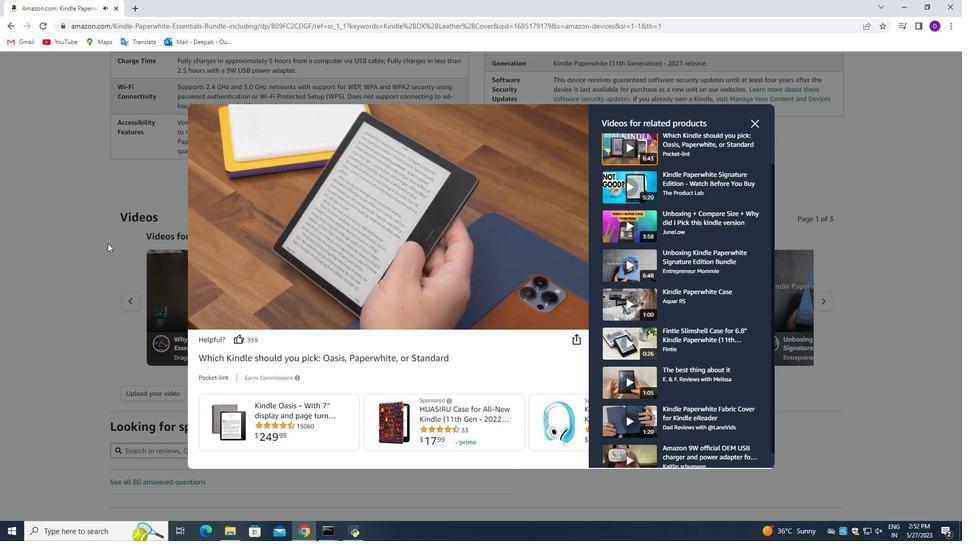 
Action: Mouse moved to (318, 293)
Screenshot: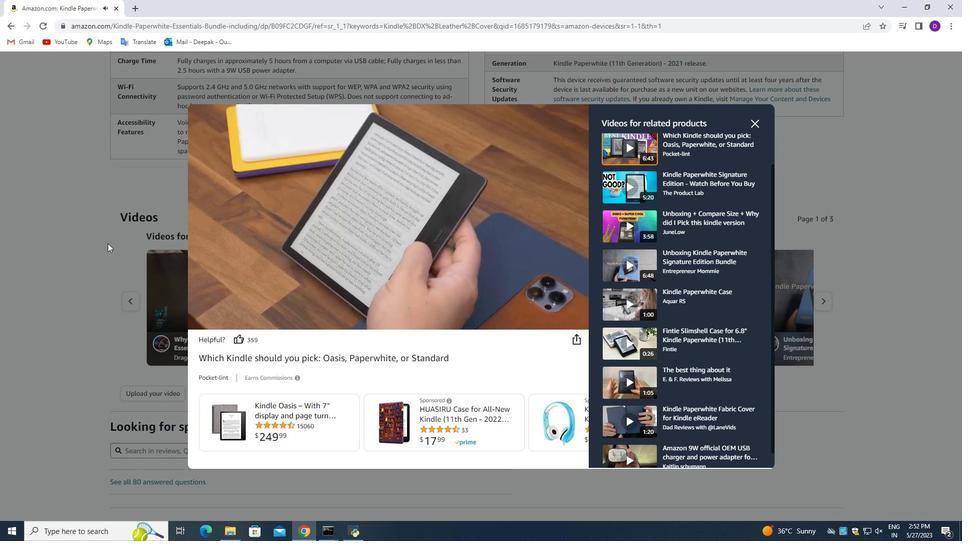 
Action: Mouse scrolled (318, 293) with delta (0, 0)
Screenshot: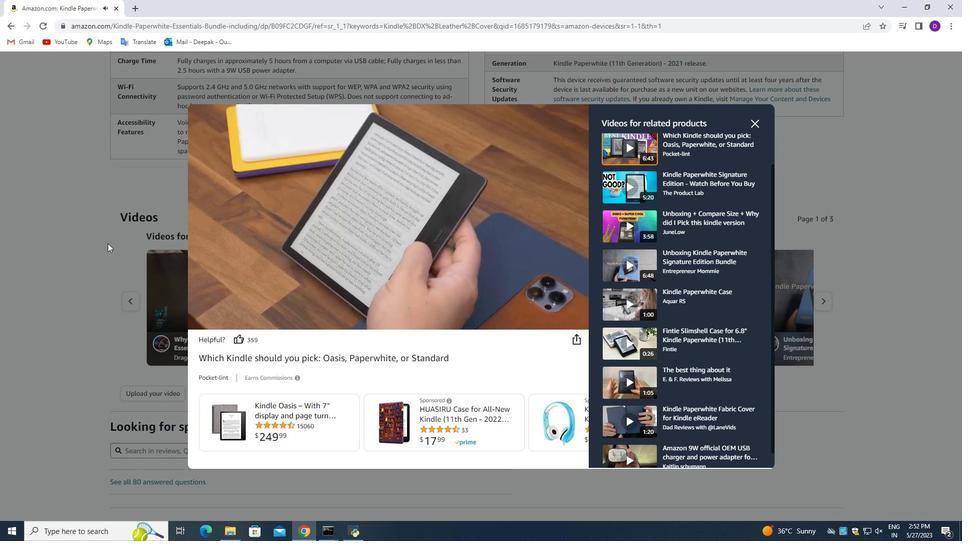 
Action: Mouse moved to (308, 293)
Screenshot: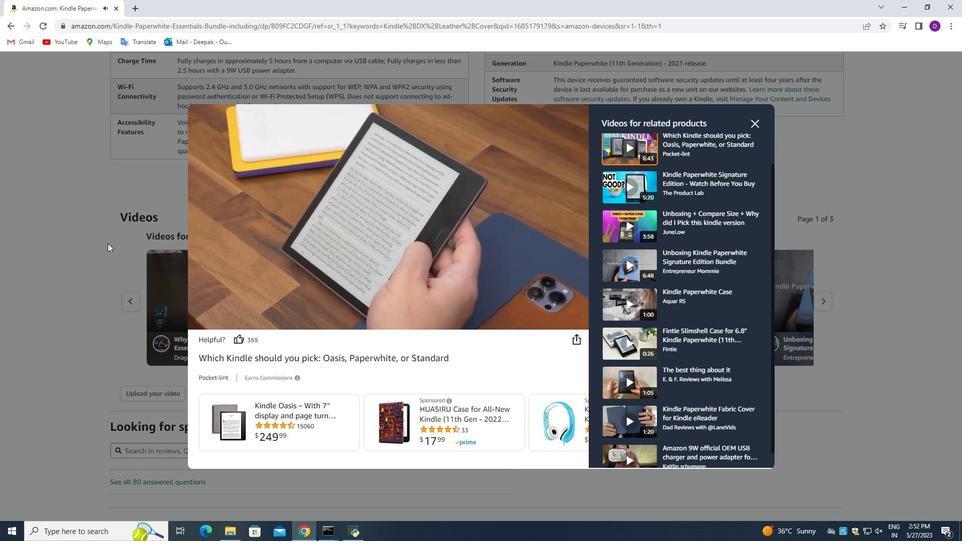 
Action: Mouse scrolled (308, 294) with delta (0, 0)
Screenshot: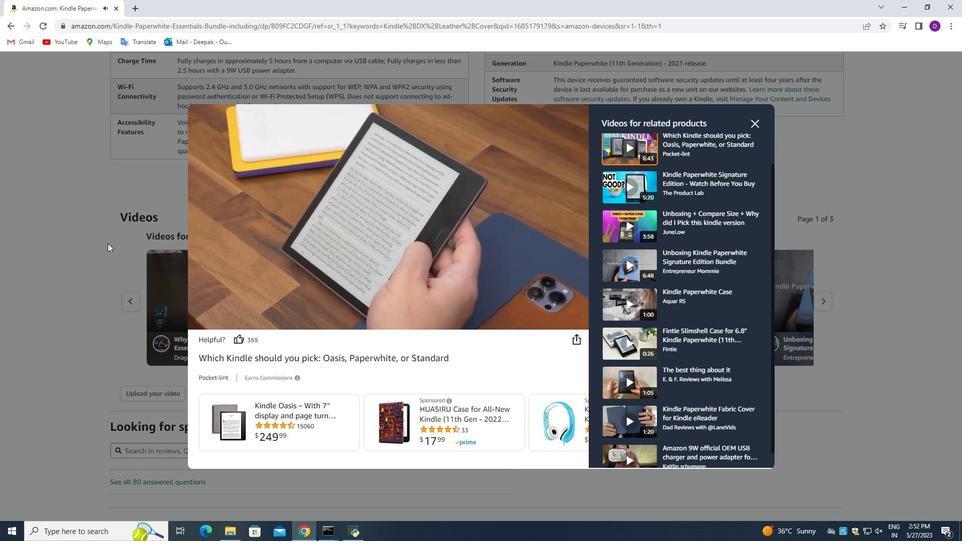 
Action: Mouse moved to (214, 285)
Screenshot: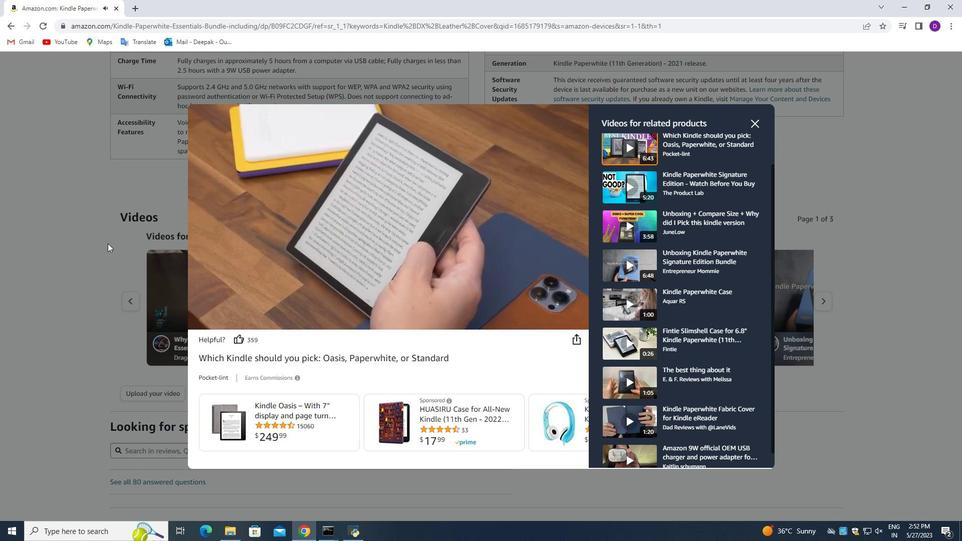 
Action: Mouse pressed left at (214, 285)
Screenshot: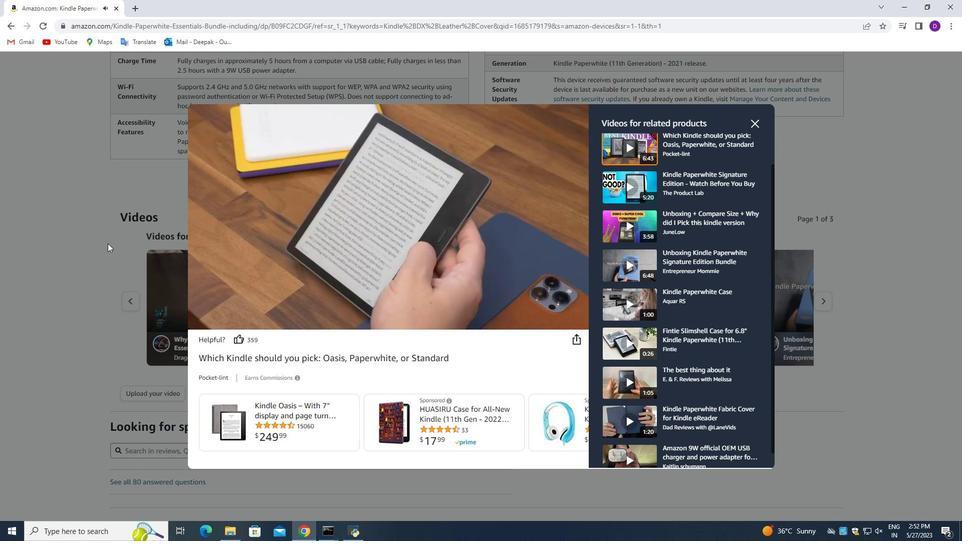 
Action: Mouse moved to (386, 270)
Screenshot: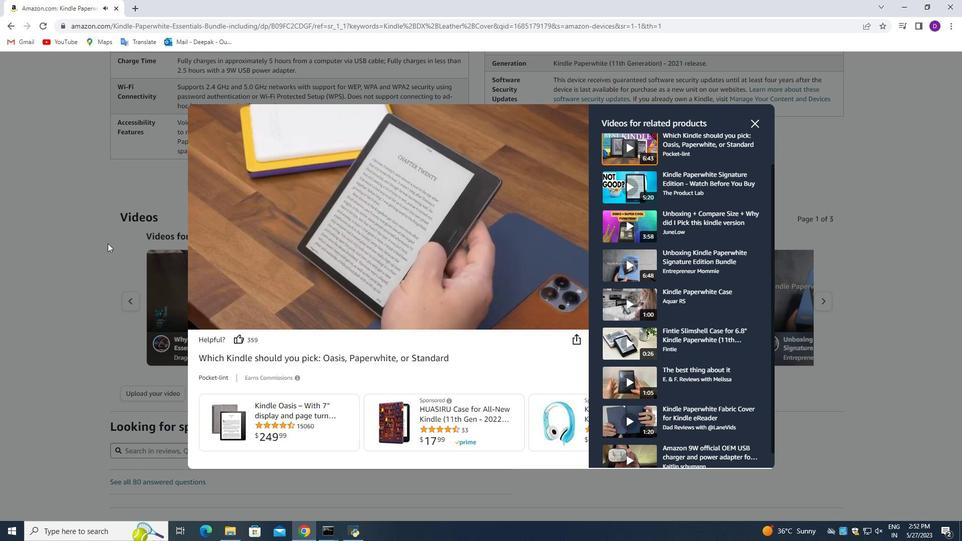 
Action: Mouse scrolled (386, 269) with delta (0, 0)
Screenshot: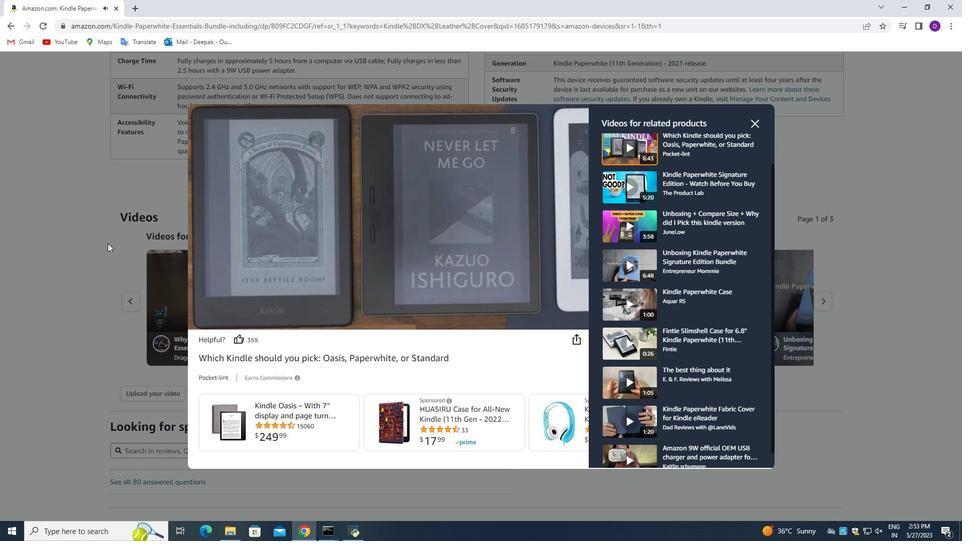 
Action: Mouse scrolled (386, 269) with delta (0, 0)
Screenshot: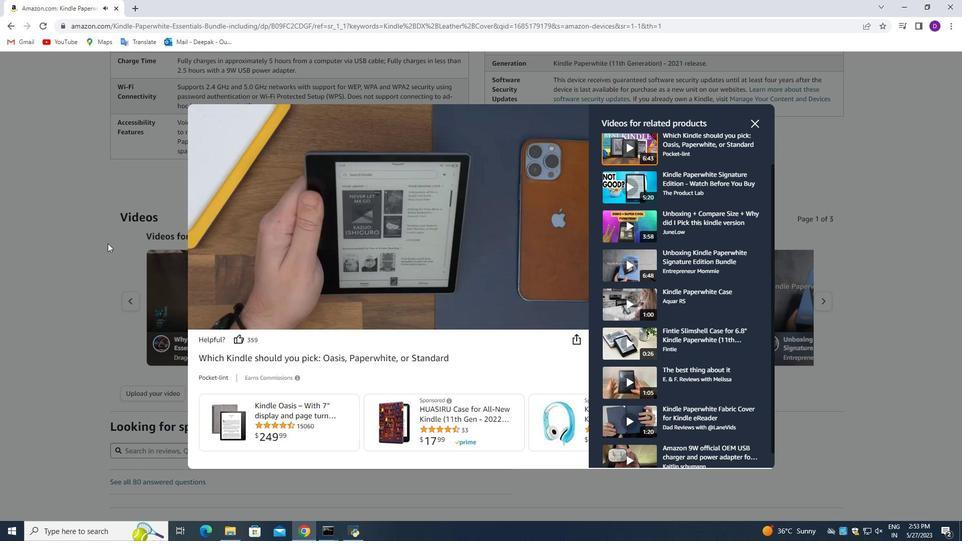 
Action: Mouse scrolled (386, 269) with delta (0, 0)
Screenshot: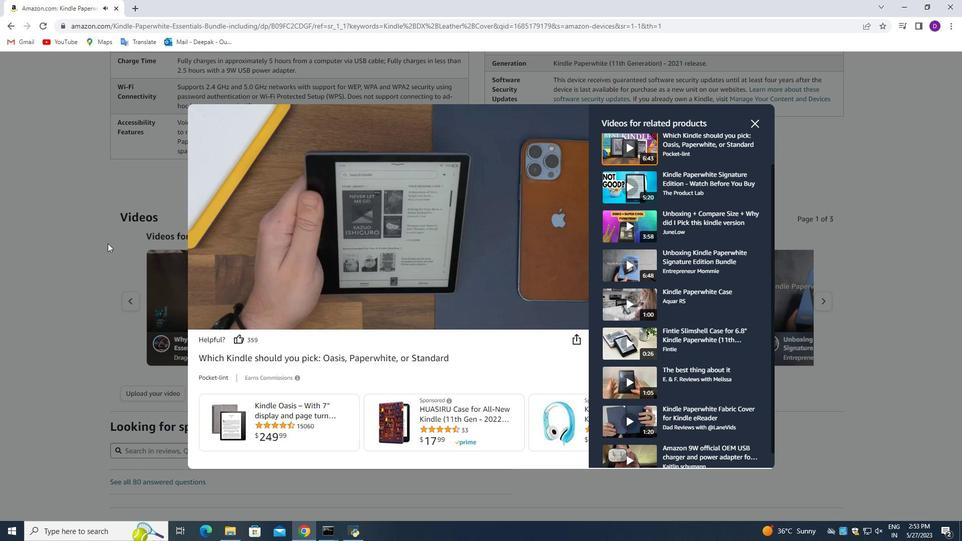 
Action: Mouse moved to (754, 118)
Screenshot: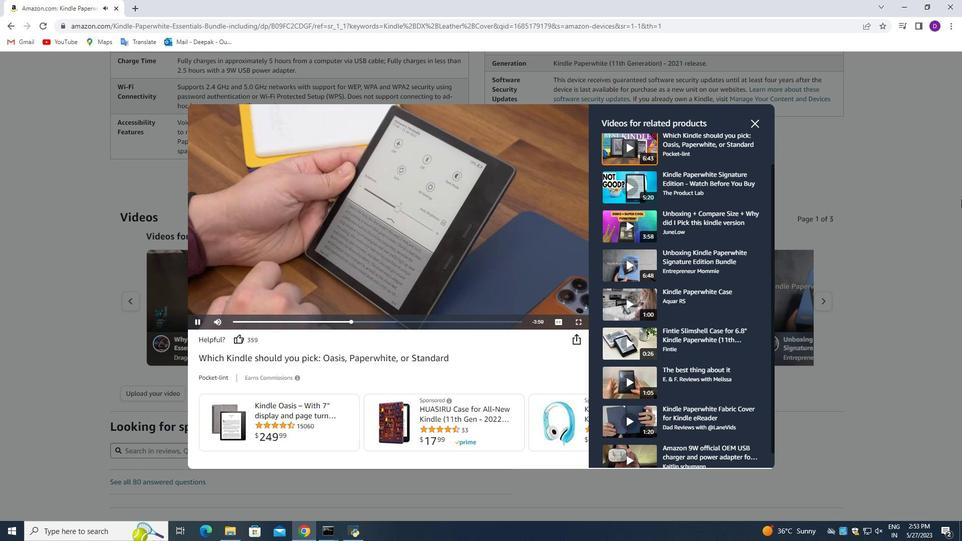 
Action: Mouse pressed left at (754, 118)
Screenshot: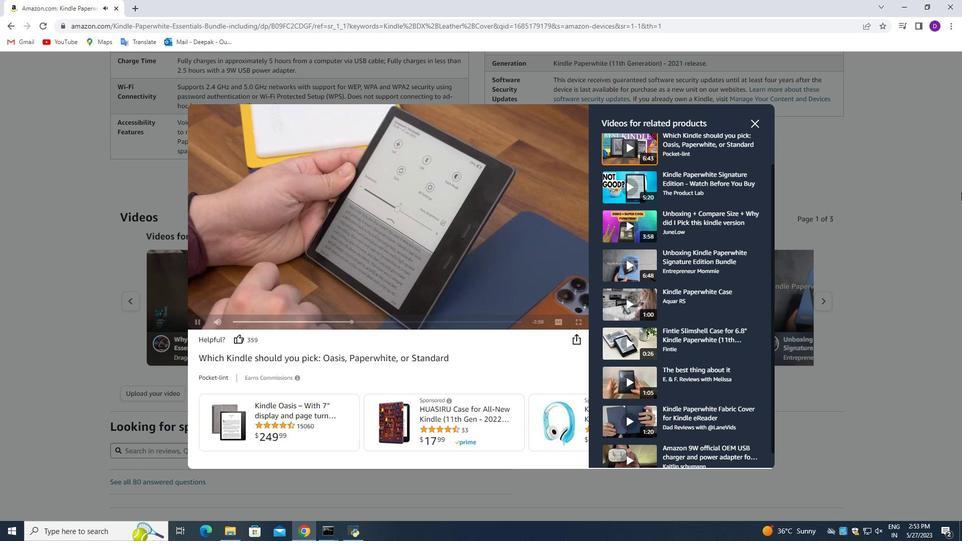 
Action: Mouse moved to (449, 215)
Screenshot: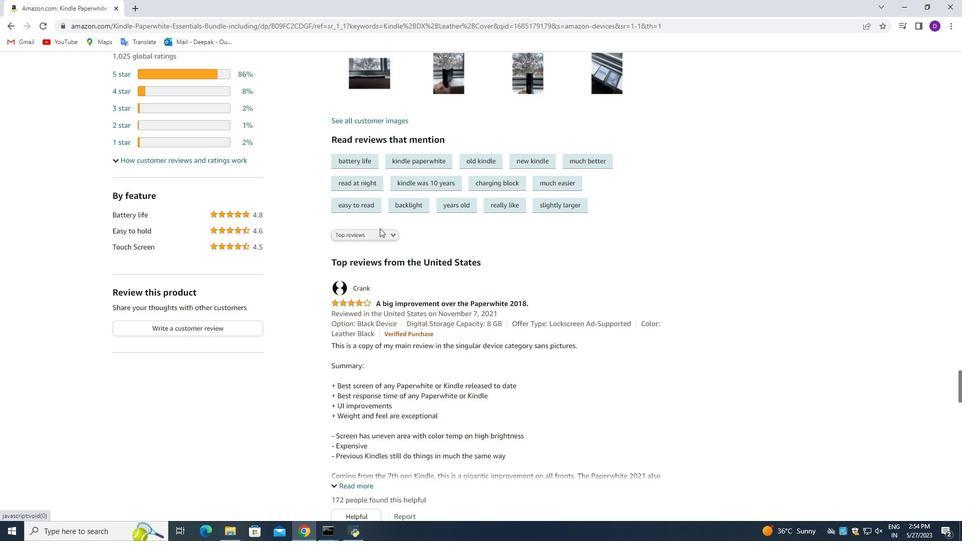 
Action: Mouse scrolled (449, 214) with delta (0, 0)
Screenshot: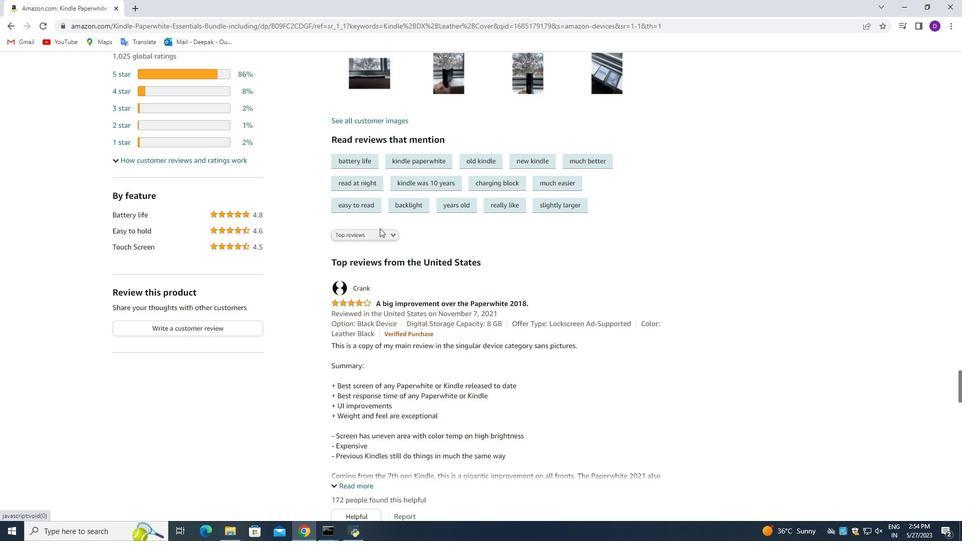 
Action: Mouse moved to (448, 216)
Screenshot: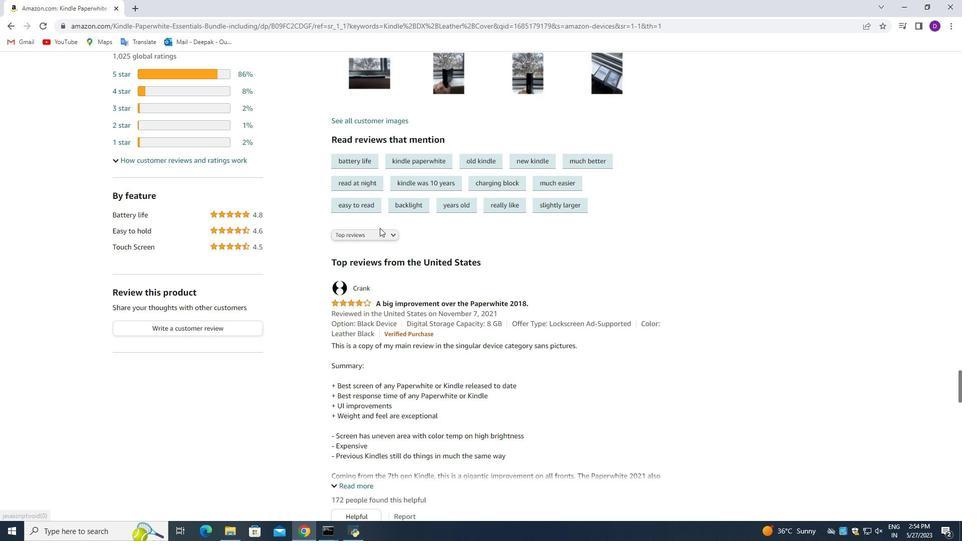 
Action: Mouse scrolled (448, 215) with delta (0, 0)
Screenshot: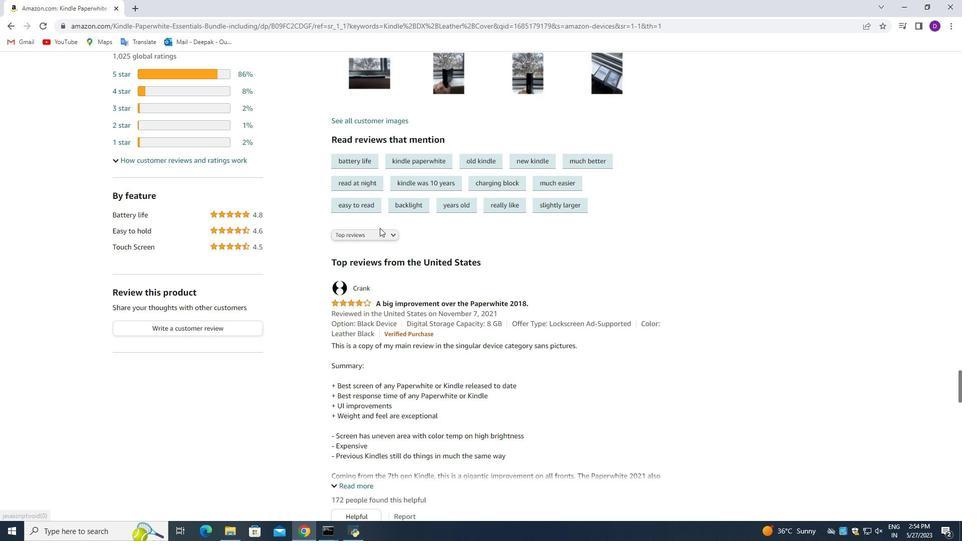 
Action: Mouse moved to (447, 217)
Screenshot: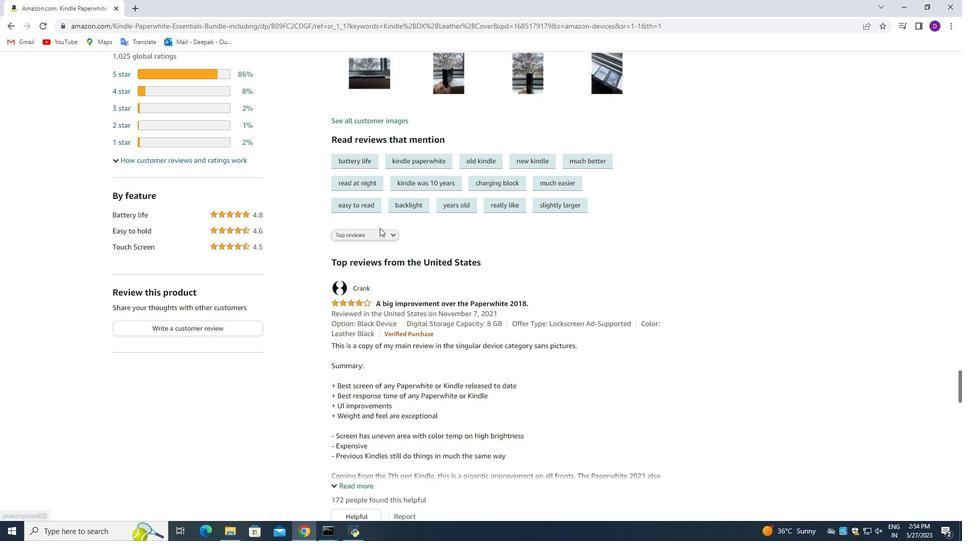 
Action: Mouse scrolled (447, 217) with delta (0, 0)
Screenshot: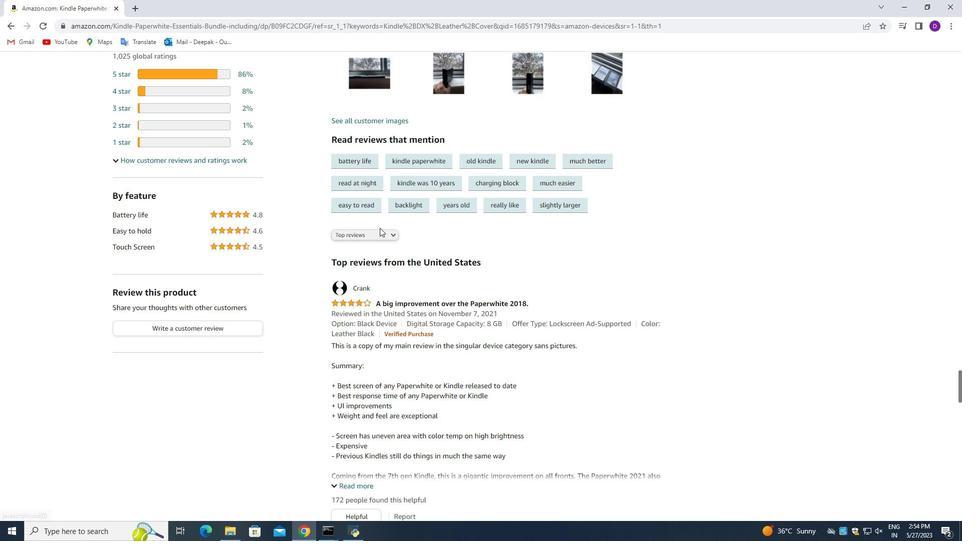 
Action: Mouse moved to (443, 254)
Screenshot: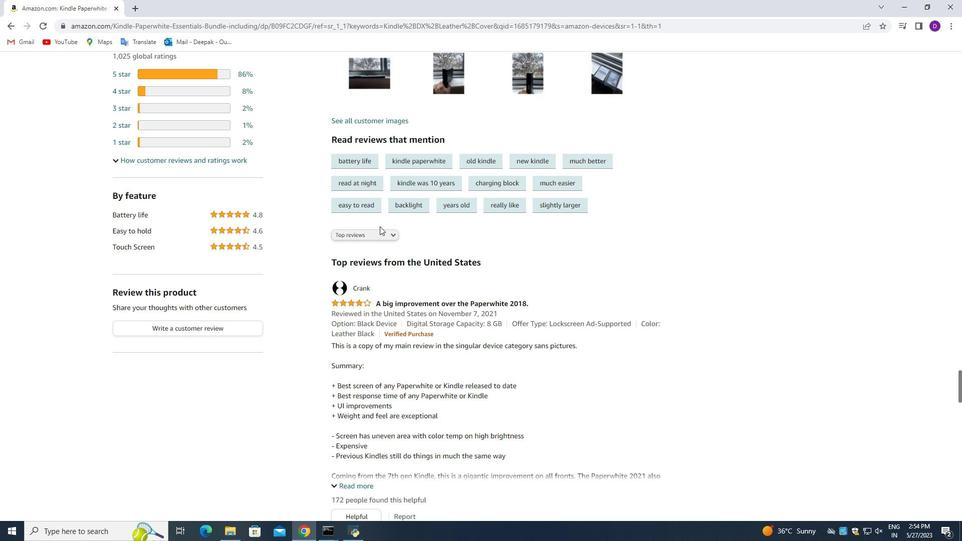 
Action: Mouse scrolled (443, 255) with delta (0, 0)
Screenshot: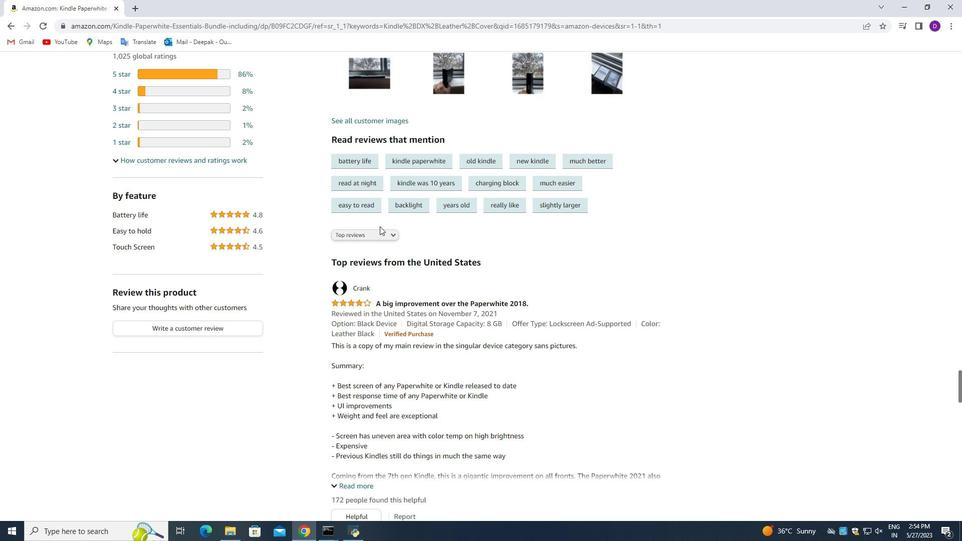 
Action: Mouse scrolled (443, 255) with delta (0, 0)
Screenshot: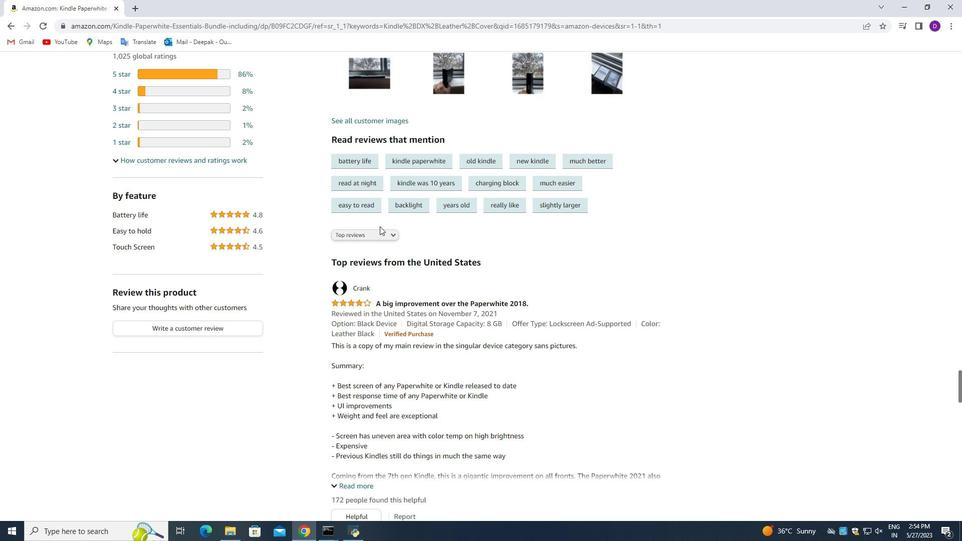 
Action: Mouse scrolled (443, 255) with delta (0, 0)
Screenshot: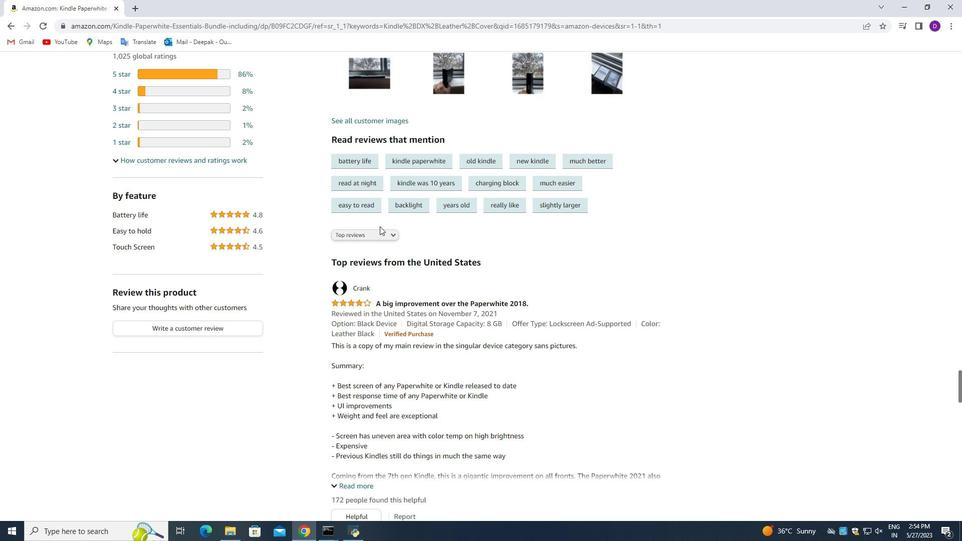 
Action: Mouse scrolled (443, 255) with delta (0, 0)
Screenshot: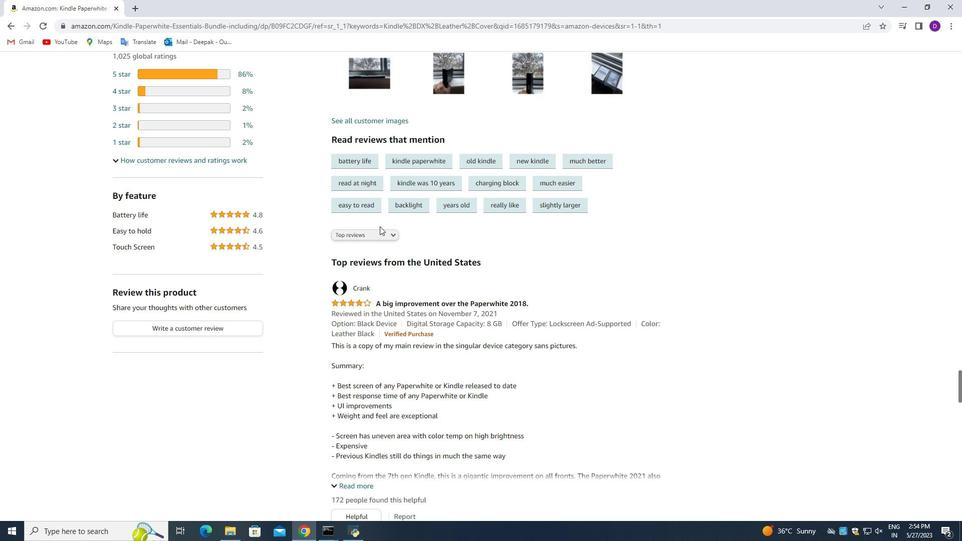
Action: Mouse scrolled (443, 255) with delta (0, 0)
Screenshot: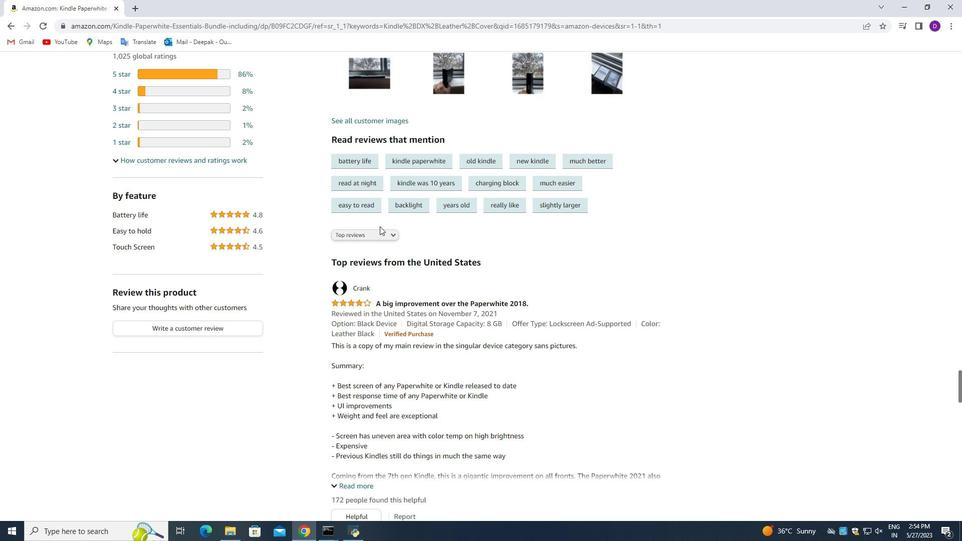 
Action: Mouse moved to (442, 254)
Screenshot: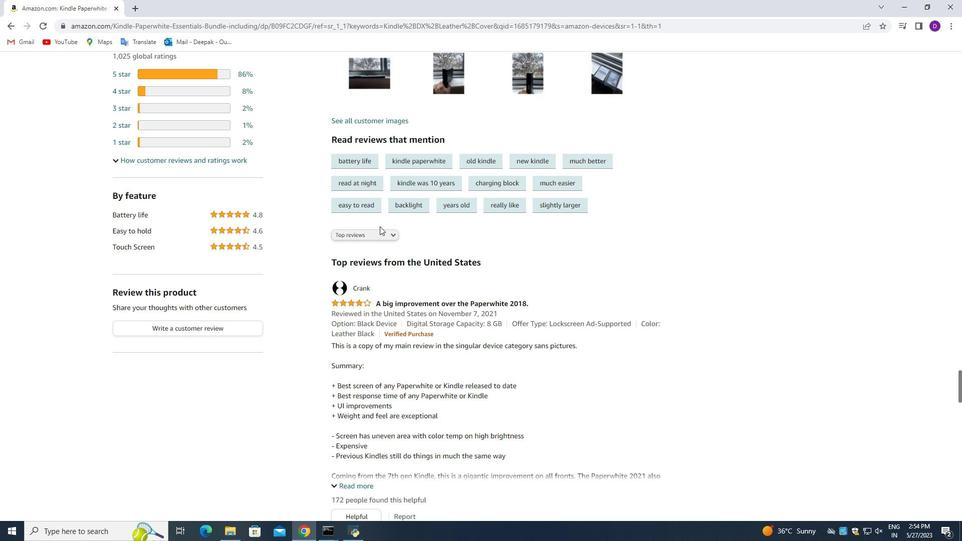 
Action: Mouse scrolled (442, 255) with delta (0, 0)
Screenshot: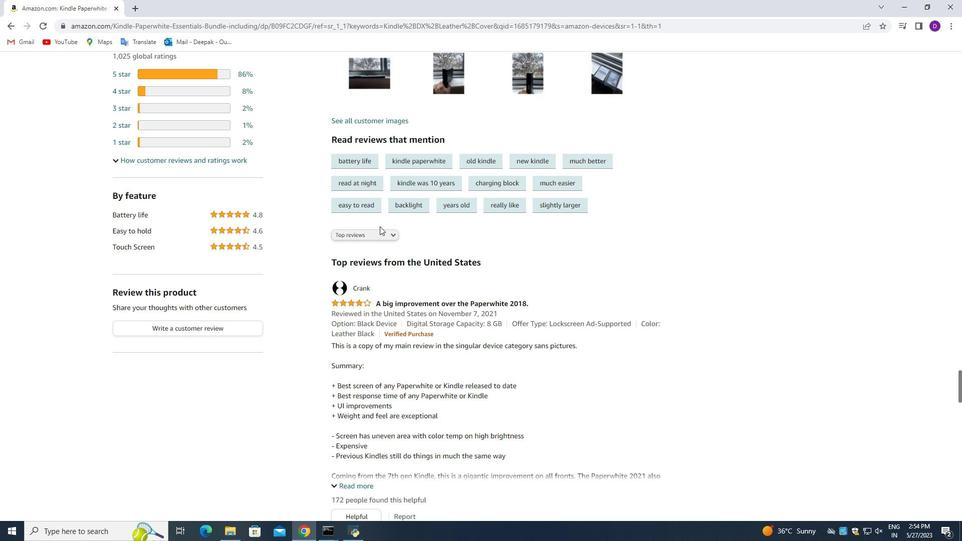 
Action: Mouse scrolled (442, 255) with delta (0, 0)
Screenshot: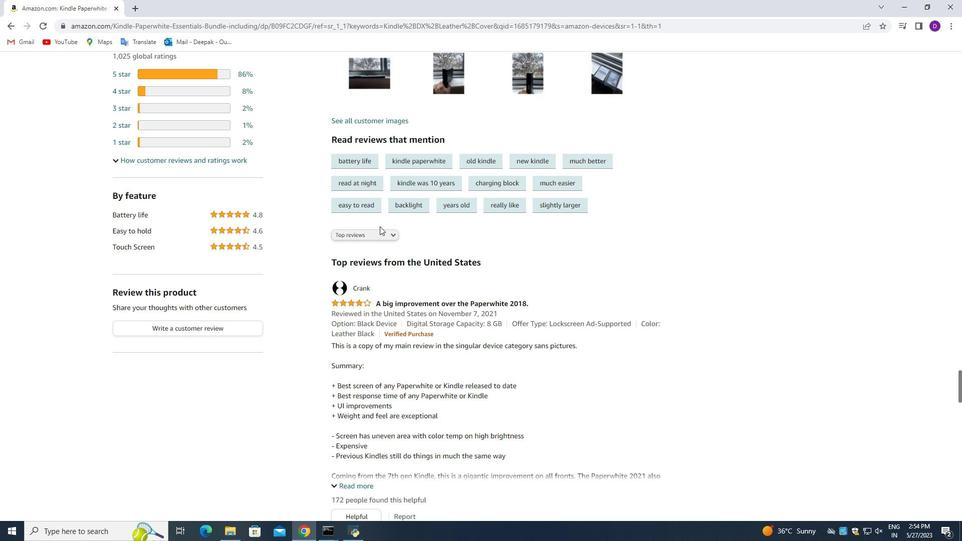 
Action: Mouse scrolled (442, 255) with delta (0, 0)
Screenshot: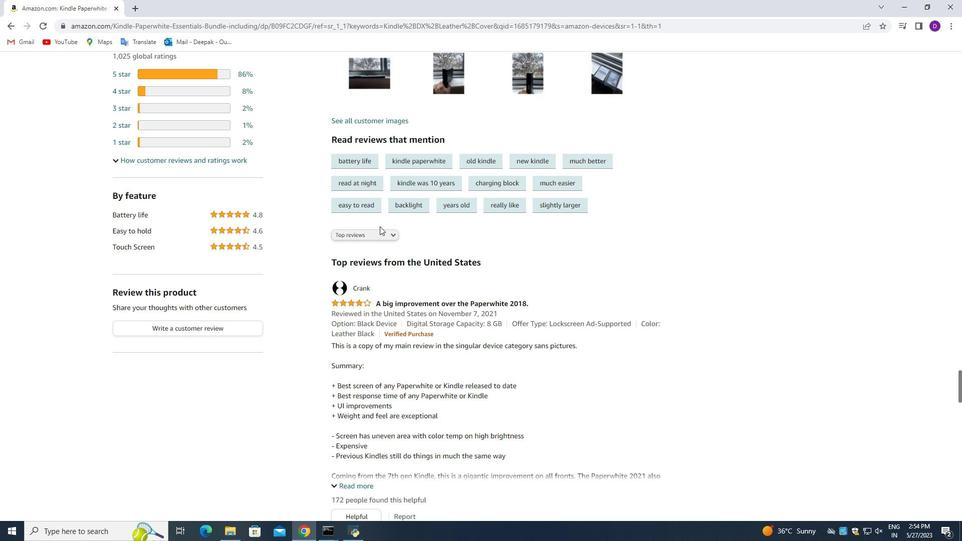 
Action: Mouse scrolled (442, 255) with delta (0, 0)
Screenshot: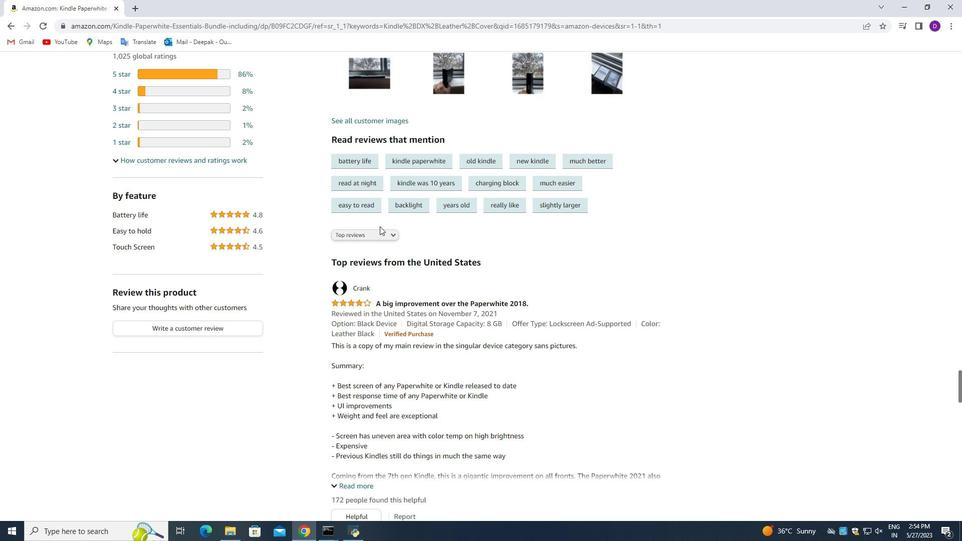 
Action: Mouse scrolled (442, 255) with delta (0, 0)
Screenshot: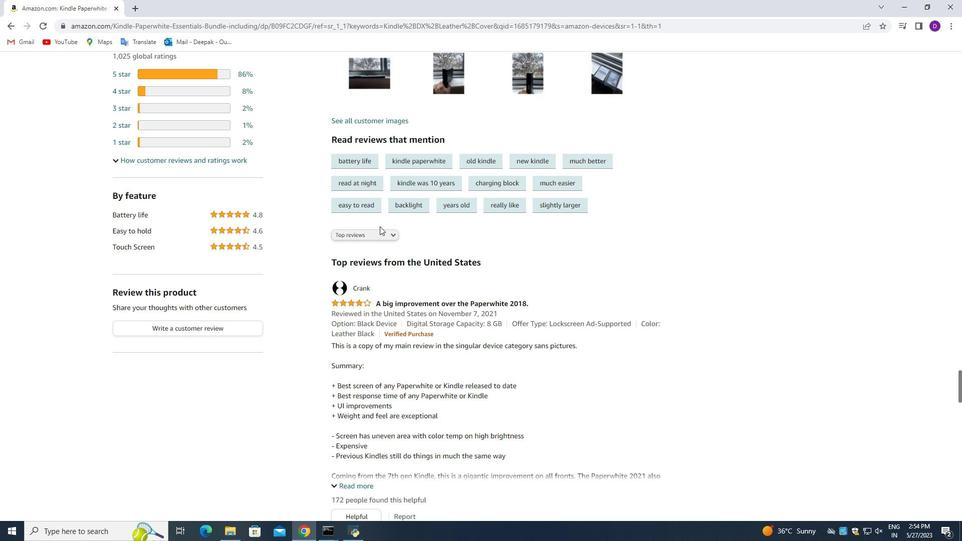 
Action: Mouse moved to (459, 250)
Screenshot: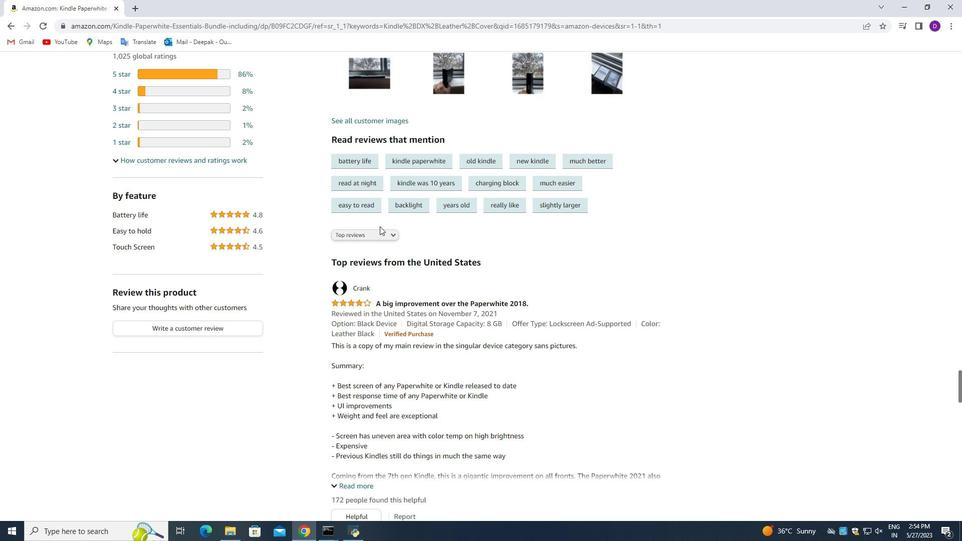 
Action: Mouse scrolled (459, 250) with delta (0, 0)
Screenshot: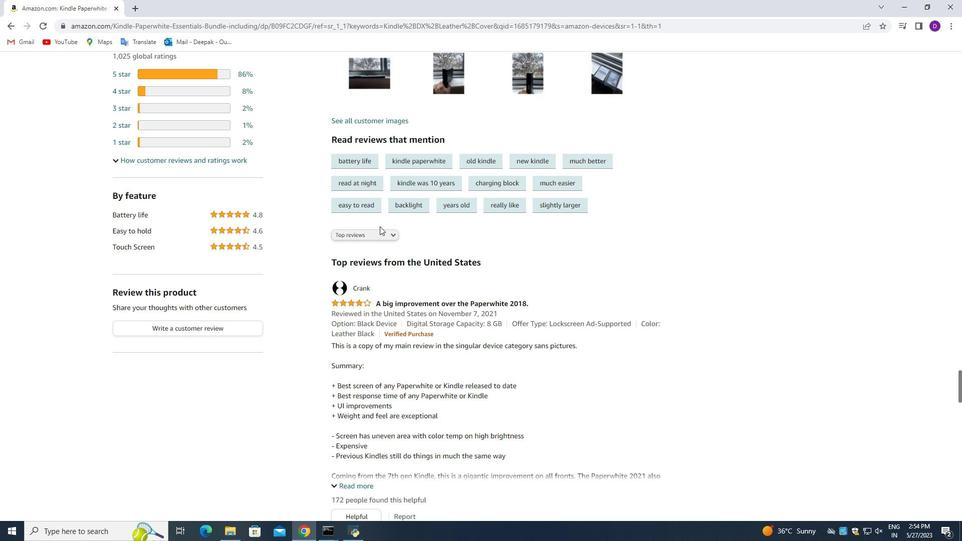 
Action: Mouse scrolled (459, 250) with delta (0, 0)
Screenshot: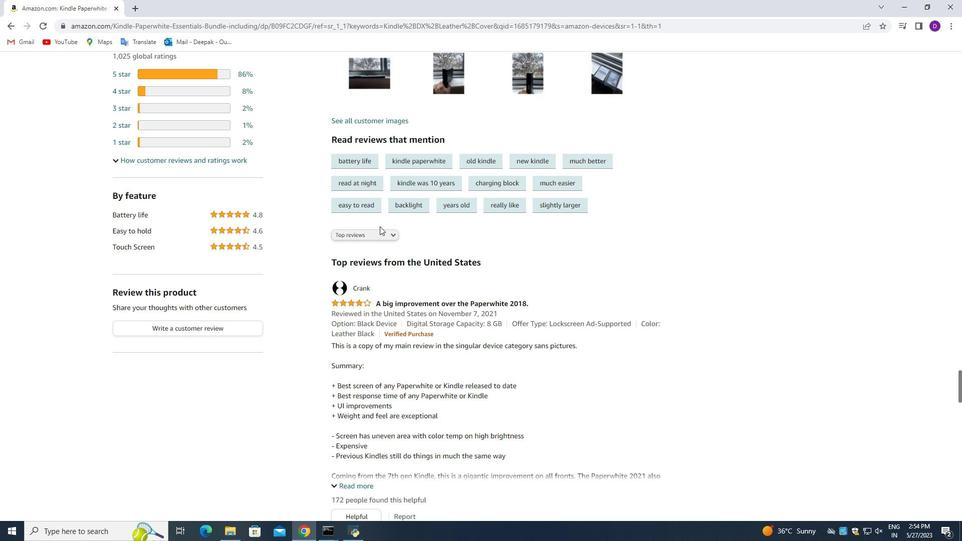 
Action: Mouse scrolled (459, 250) with delta (0, 0)
Screenshot: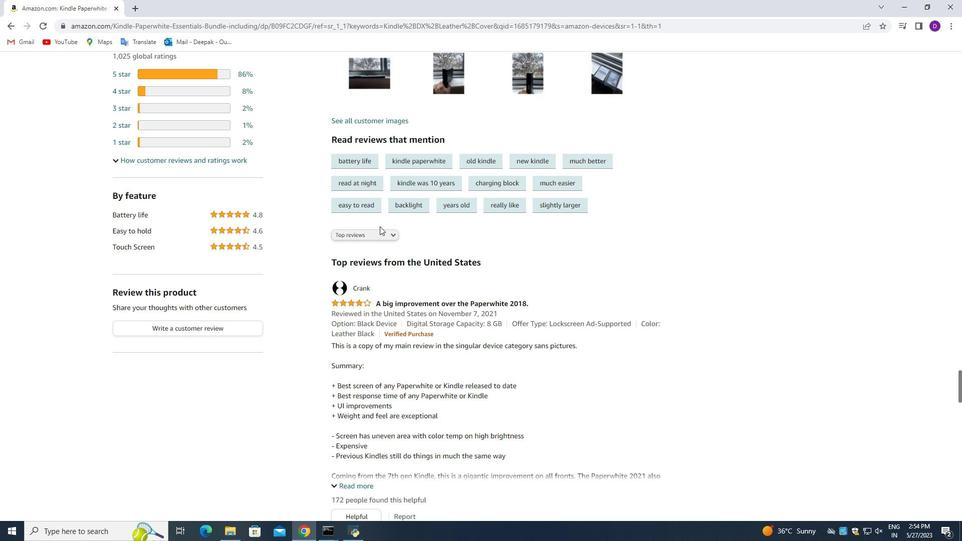 
Action: Mouse moved to (459, 249)
Screenshot: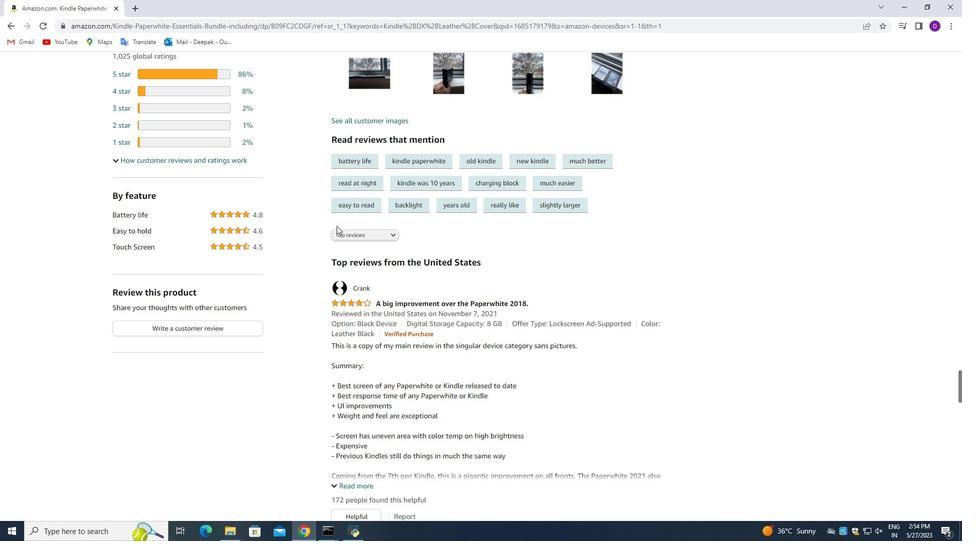 
Action: Mouse scrolled (459, 249) with delta (0, 0)
Screenshot: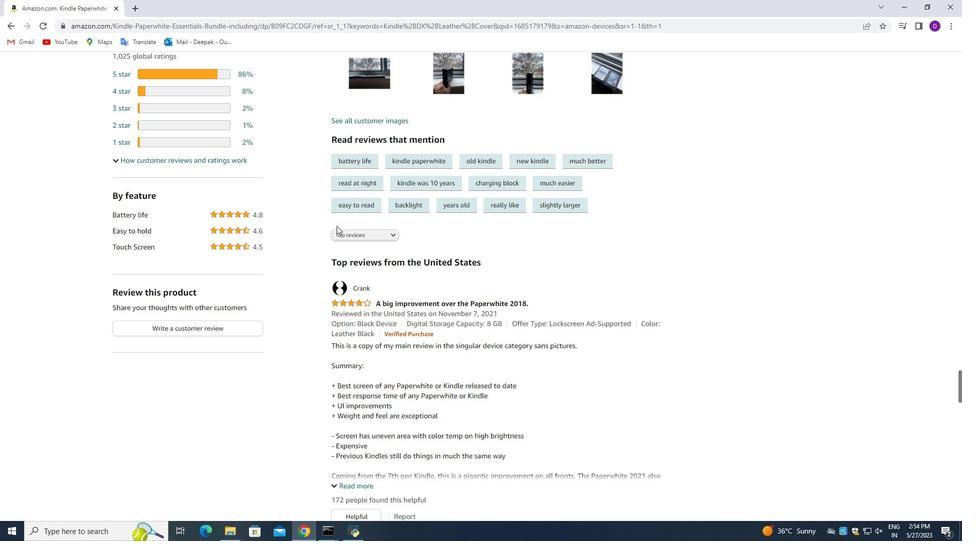 
Action: Mouse scrolled (459, 249) with delta (0, 0)
Screenshot: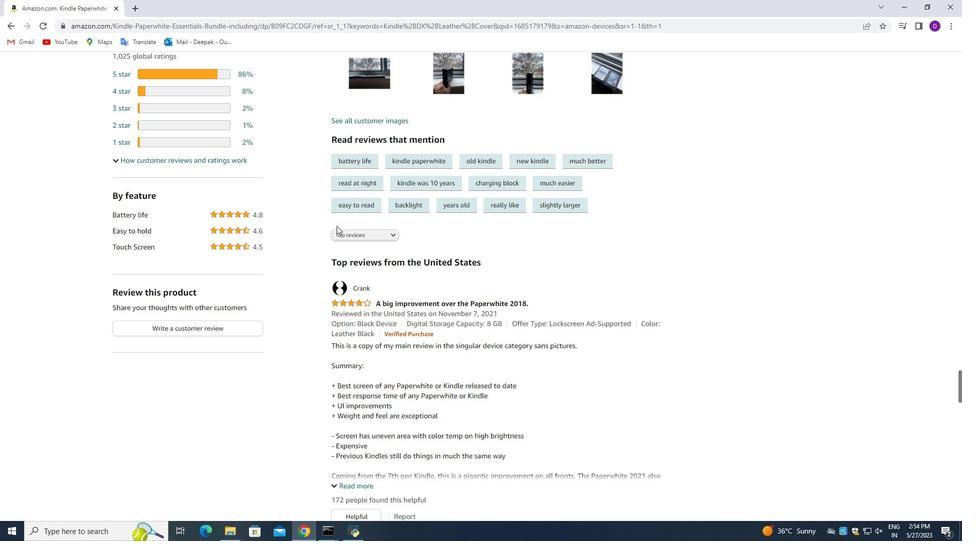 
Action: Mouse scrolled (459, 249) with delta (0, 0)
Screenshot: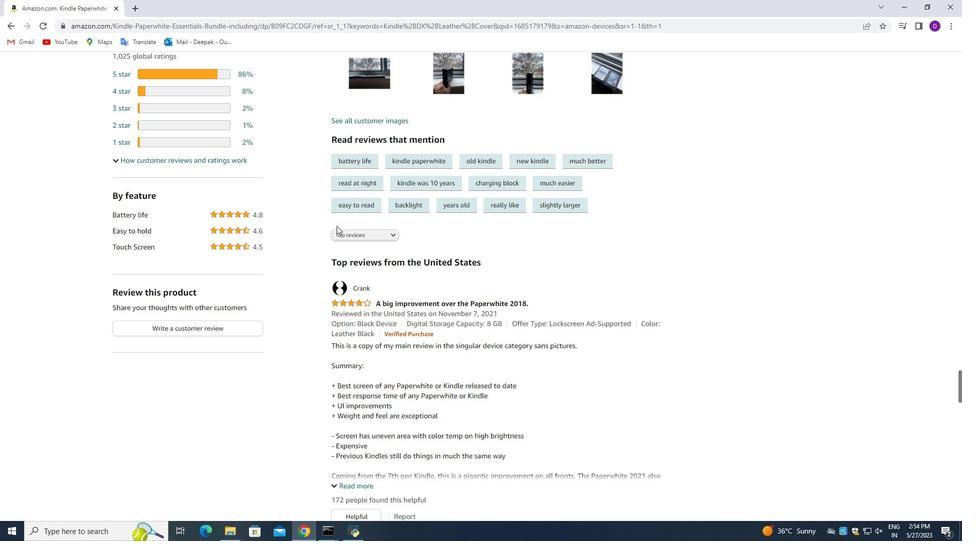
Action: Mouse scrolled (459, 249) with delta (0, 0)
Screenshot: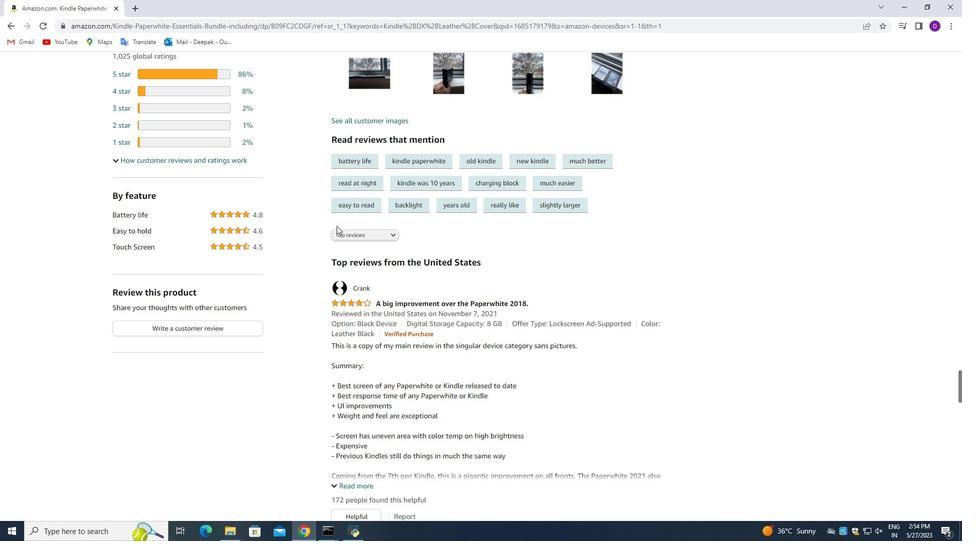 
Action: Mouse scrolled (459, 249) with delta (0, 0)
Screenshot: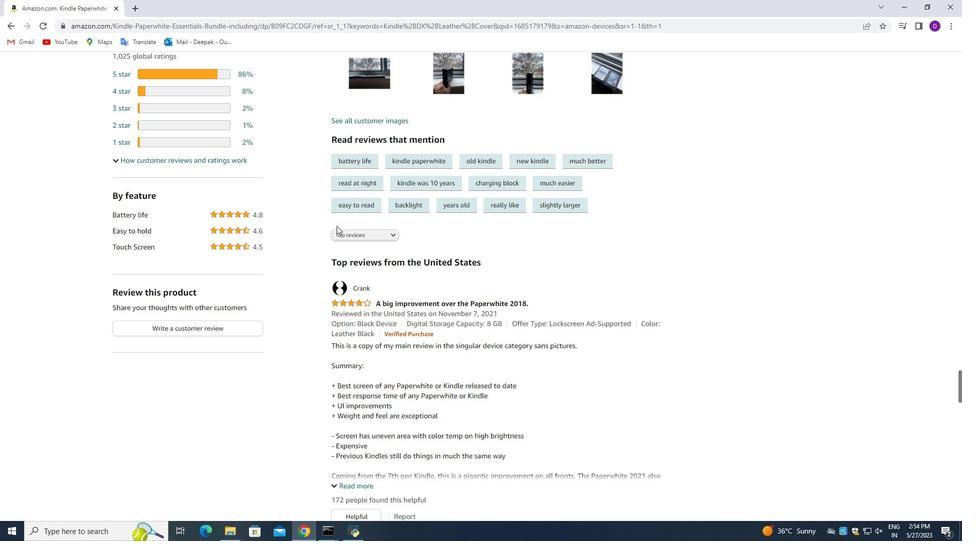 
Action: Mouse scrolled (459, 249) with delta (0, 0)
Screenshot: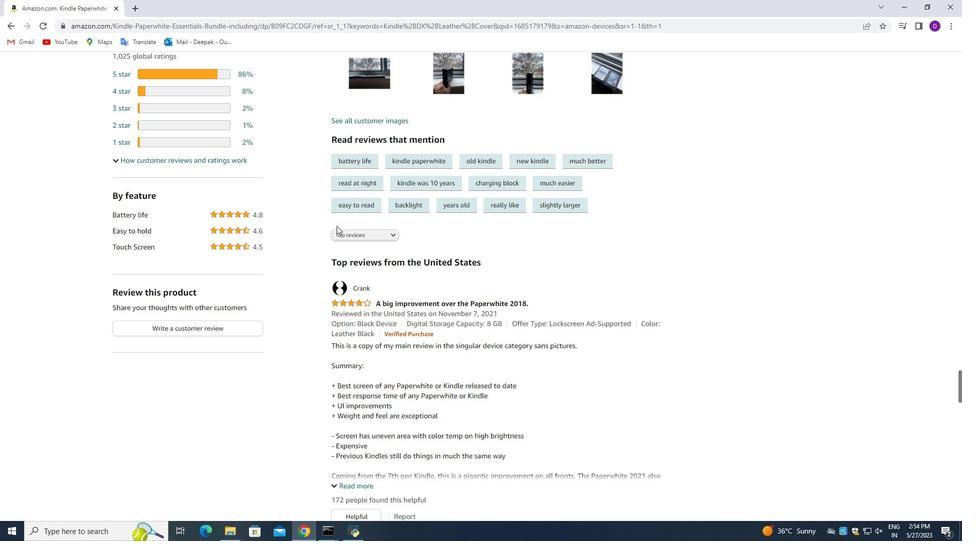 
Action: Mouse scrolled (459, 249) with delta (0, 0)
Screenshot: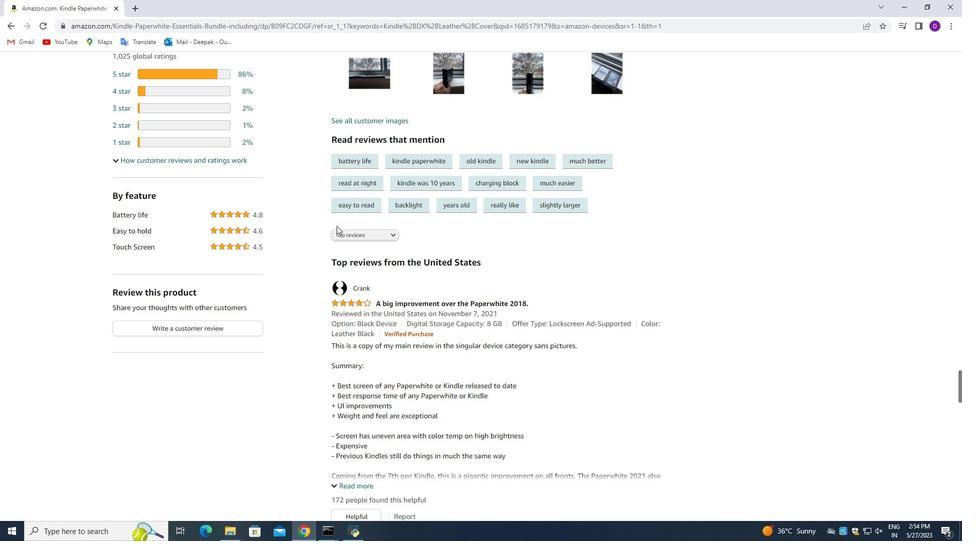 
Action: Mouse scrolled (459, 249) with delta (0, 0)
Screenshot: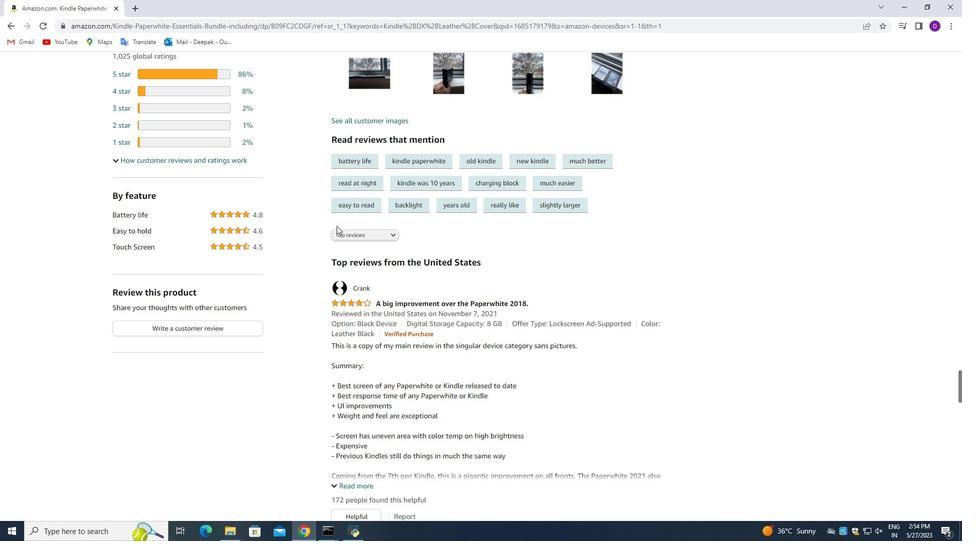 
Action: Mouse scrolled (459, 249) with delta (0, 0)
Screenshot: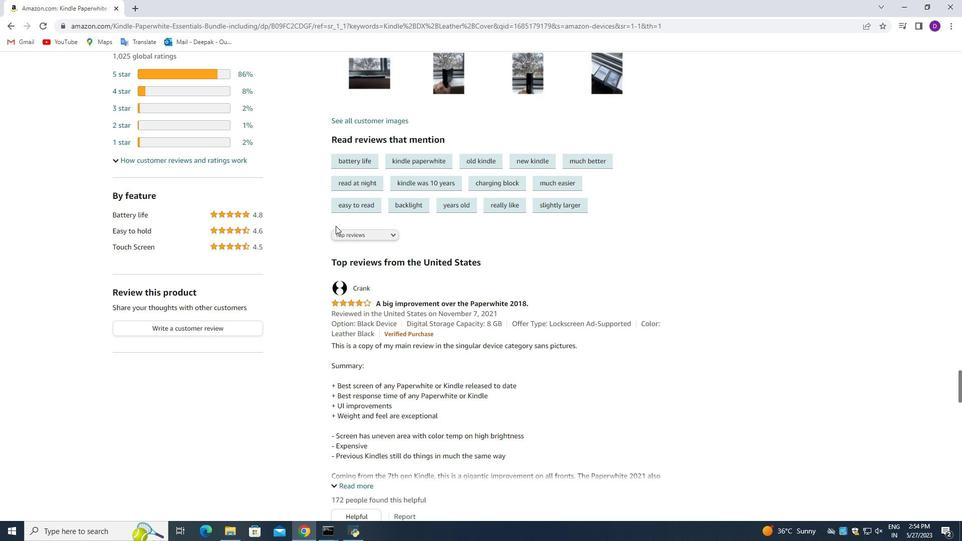 
Action: Mouse scrolled (459, 249) with delta (0, 0)
Screenshot: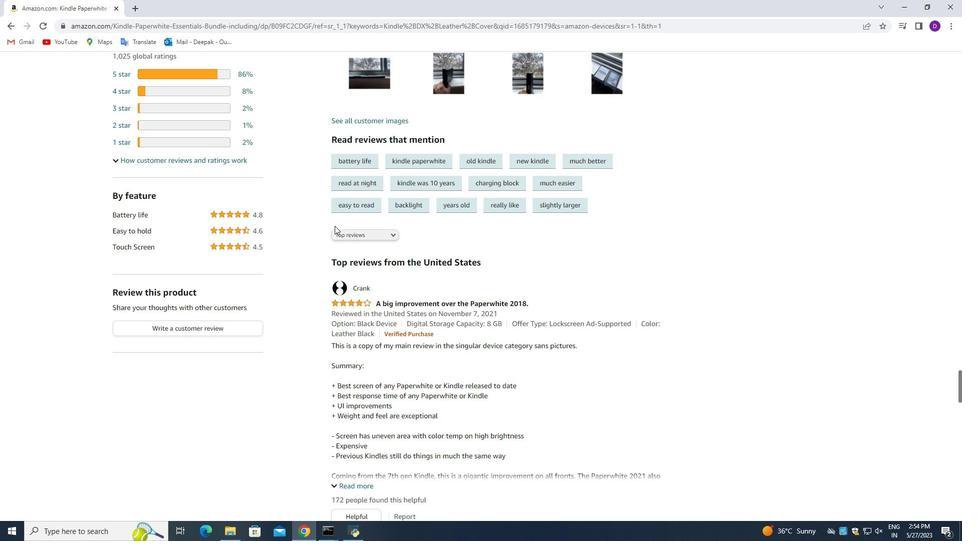 
Action: Mouse scrolled (459, 249) with delta (0, 0)
Screenshot: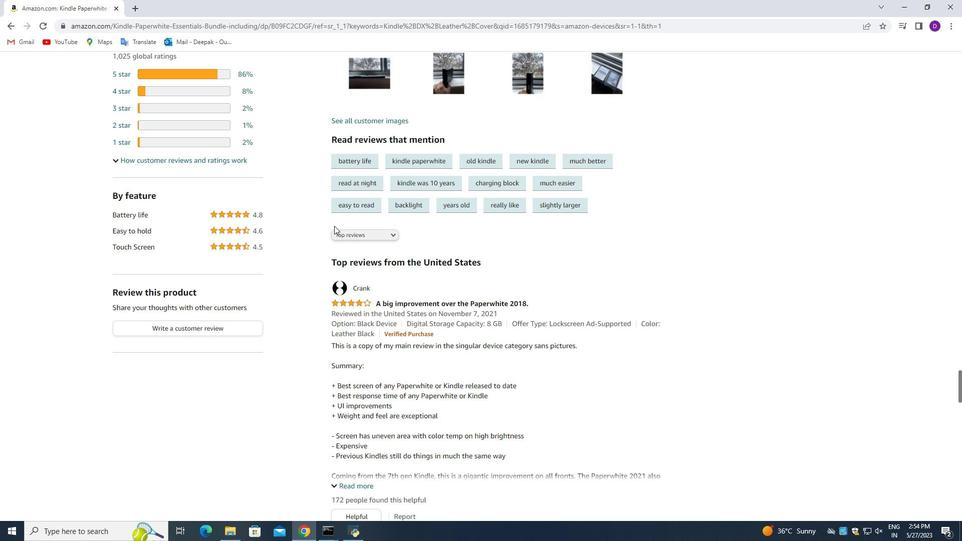 
Action: Mouse scrolled (459, 249) with delta (0, 0)
Screenshot: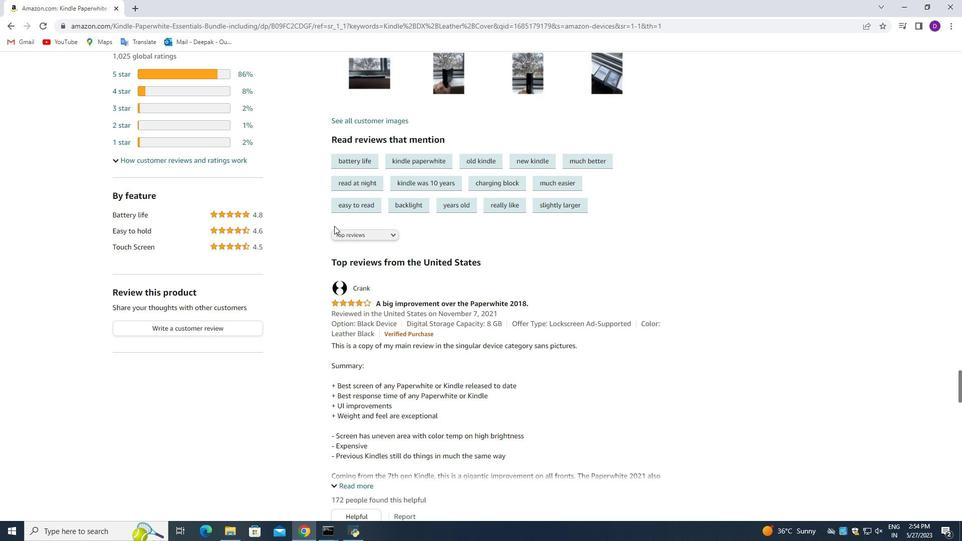 
Action: Mouse scrolled (459, 249) with delta (0, 0)
Screenshot: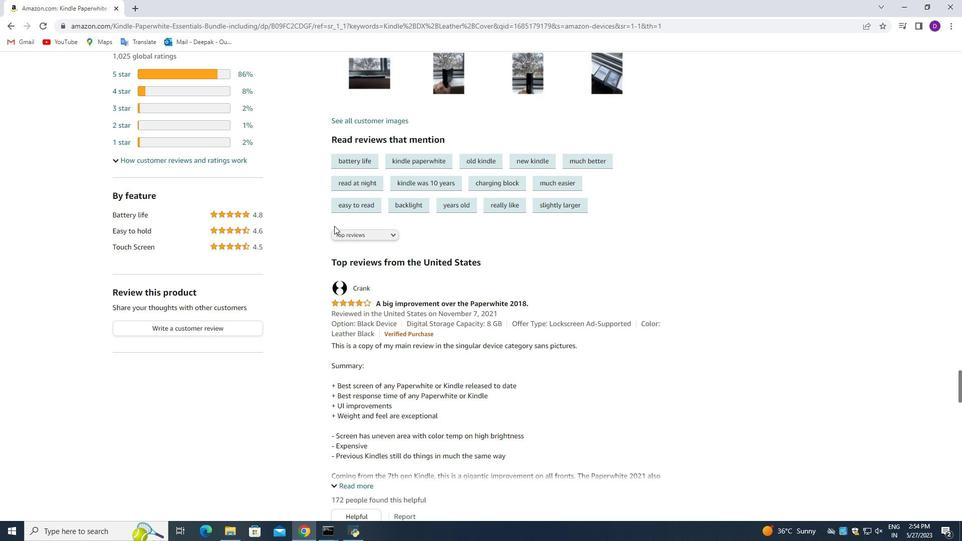 
Action: Mouse scrolled (459, 249) with delta (0, 0)
Screenshot: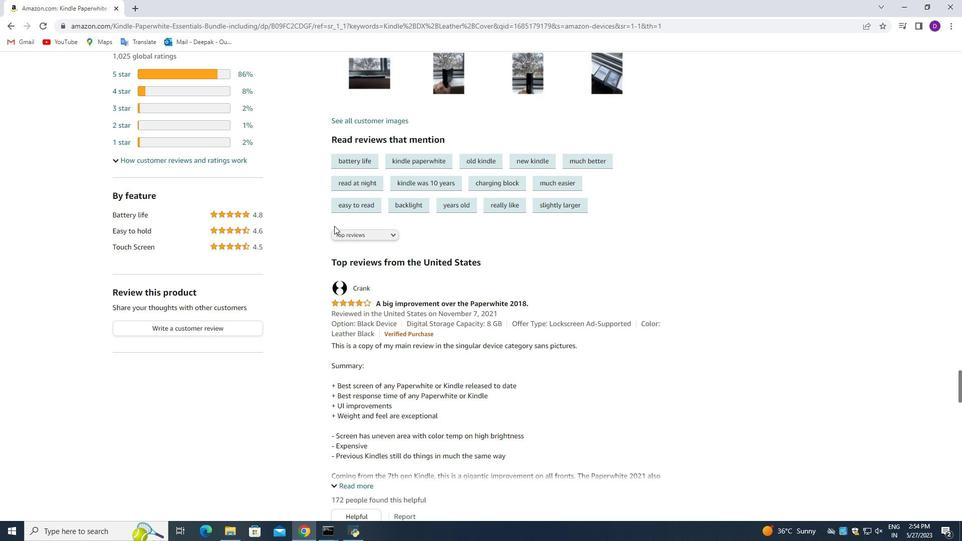 
Action: Mouse scrolled (459, 249) with delta (0, 0)
Screenshot: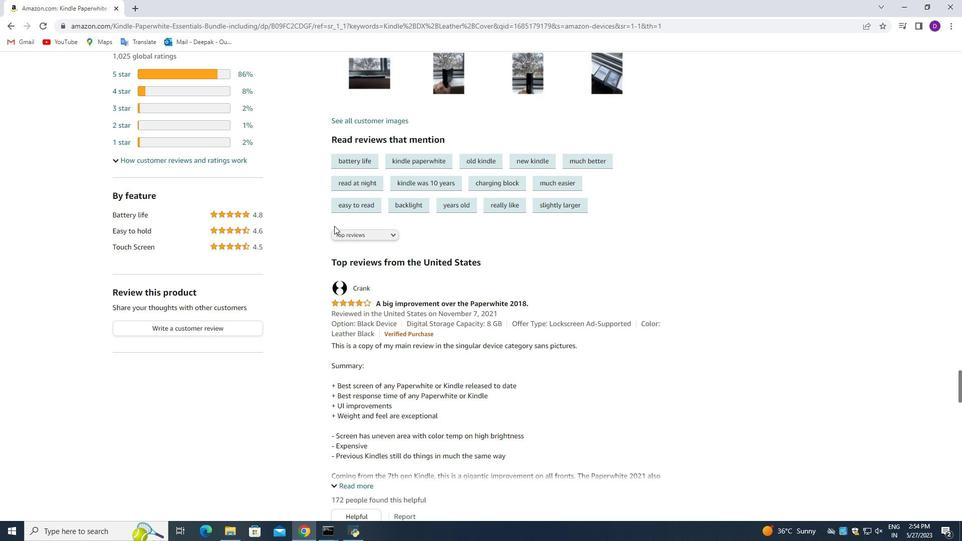 
Action: Mouse scrolled (459, 249) with delta (0, 0)
Screenshot: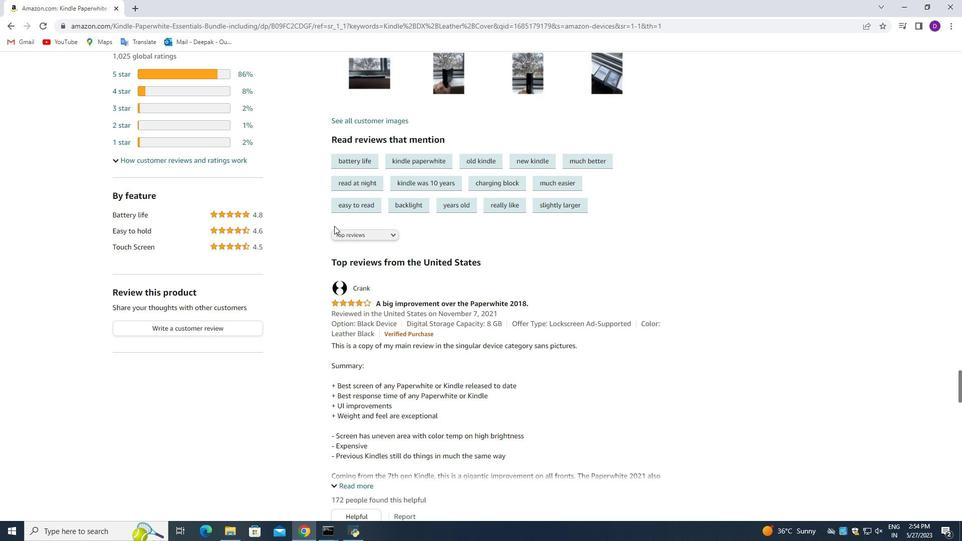 
Action: Mouse scrolled (459, 249) with delta (0, 0)
Screenshot: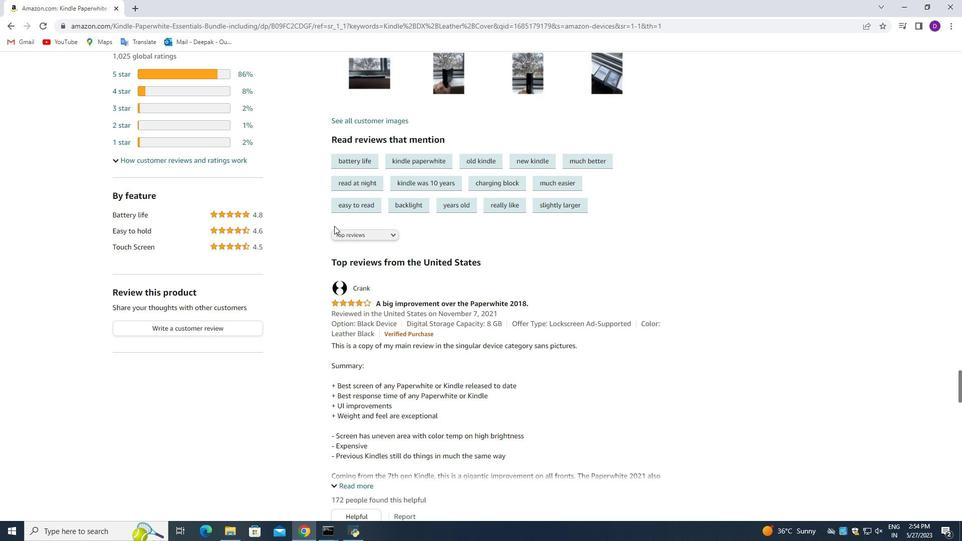 
Action: Mouse scrolled (459, 249) with delta (0, 0)
Screenshot: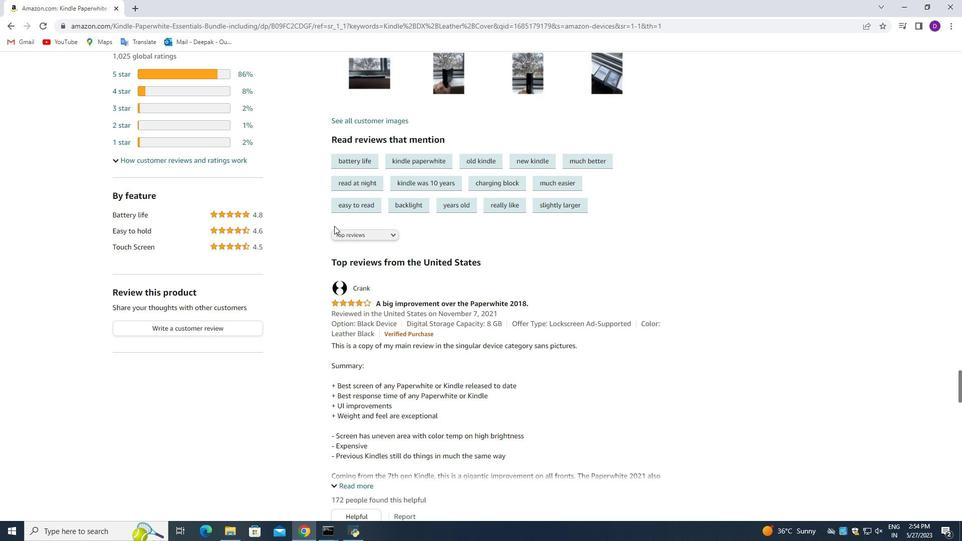 
Action: Mouse scrolled (459, 249) with delta (0, 0)
Screenshot: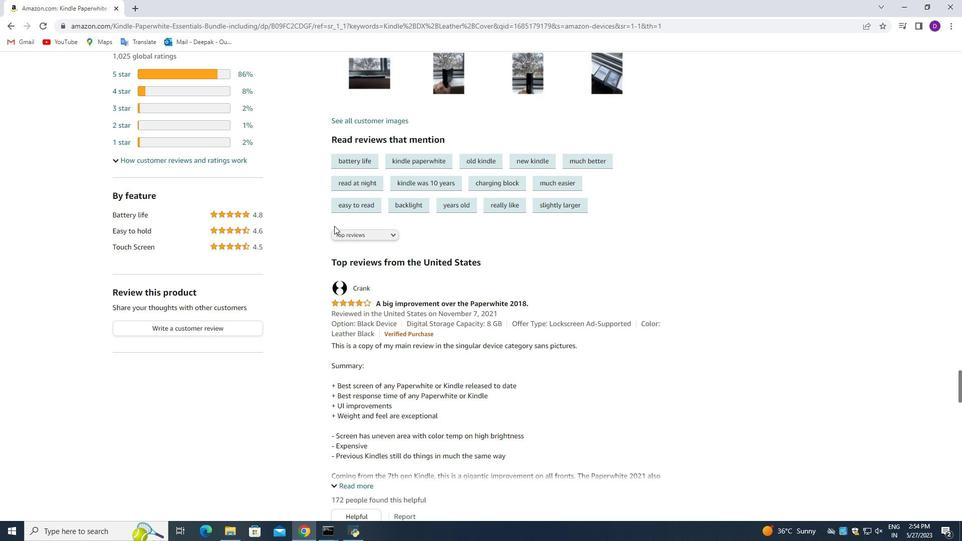 
Action: Mouse scrolled (459, 249) with delta (0, 0)
Screenshot: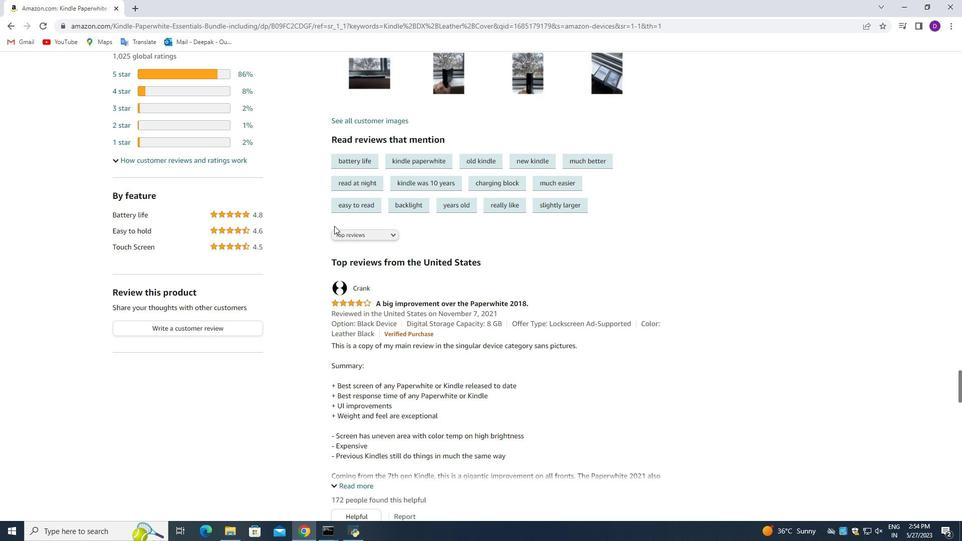 
Action: Mouse scrolled (459, 249) with delta (0, 0)
Screenshot: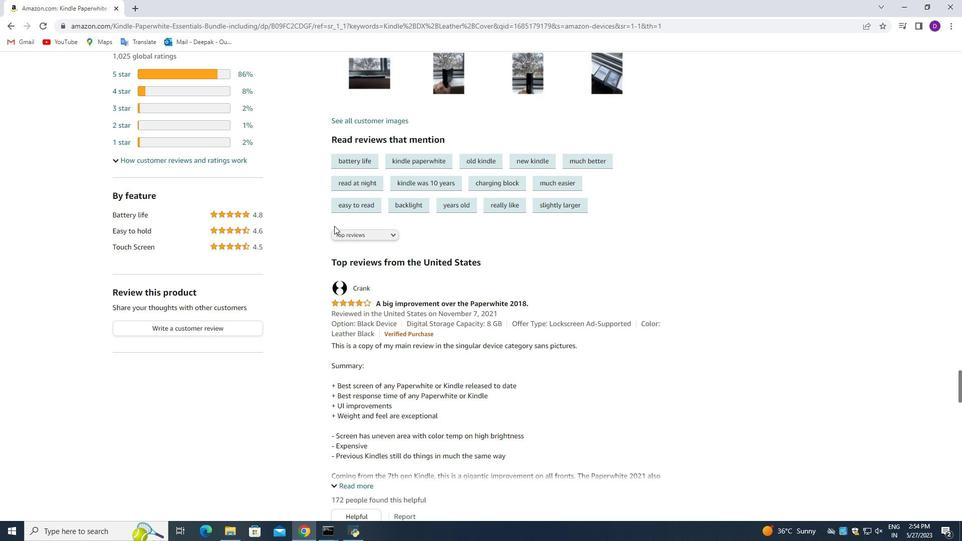 
Action: Mouse scrolled (459, 249) with delta (0, 0)
Screenshot: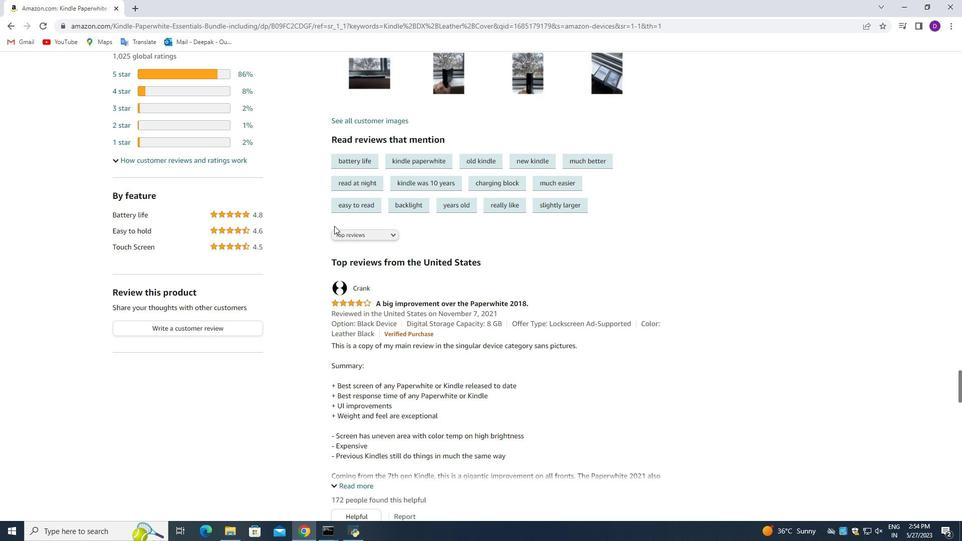 
Action: Mouse scrolled (459, 249) with delta (0, 0)
Screenshot: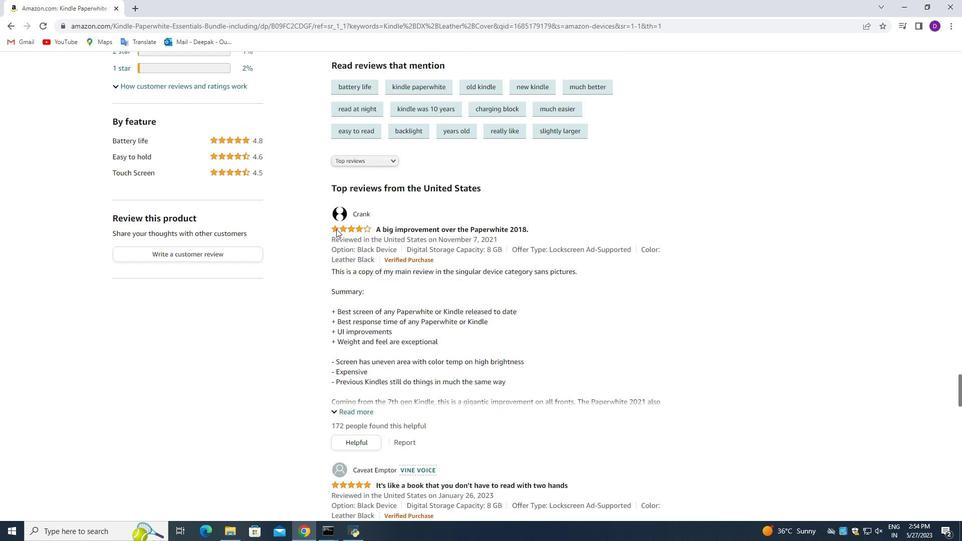 
Action: Mouse scrolled (459, 249) with delta (0, 0)
Screenshot: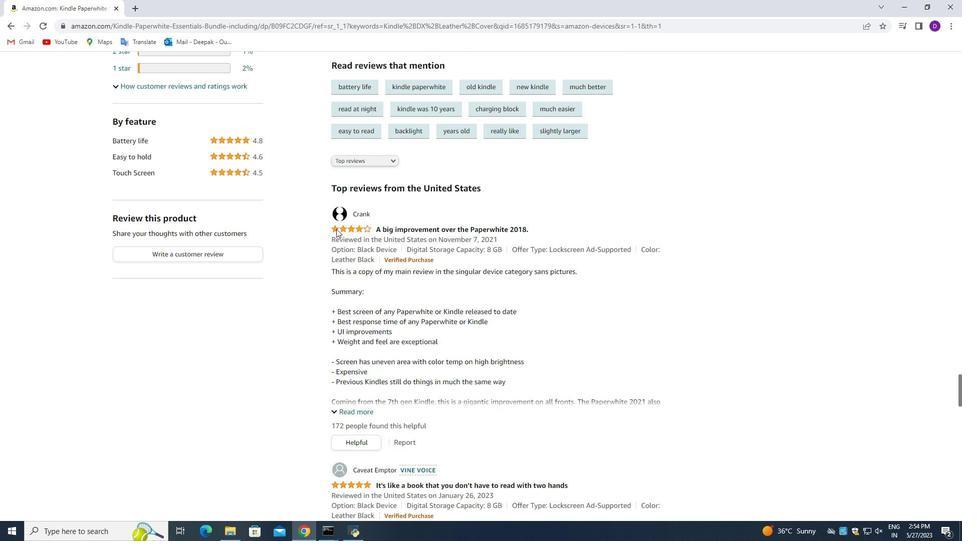 
Action: Mouse moved to (399, 247)
Screenshot: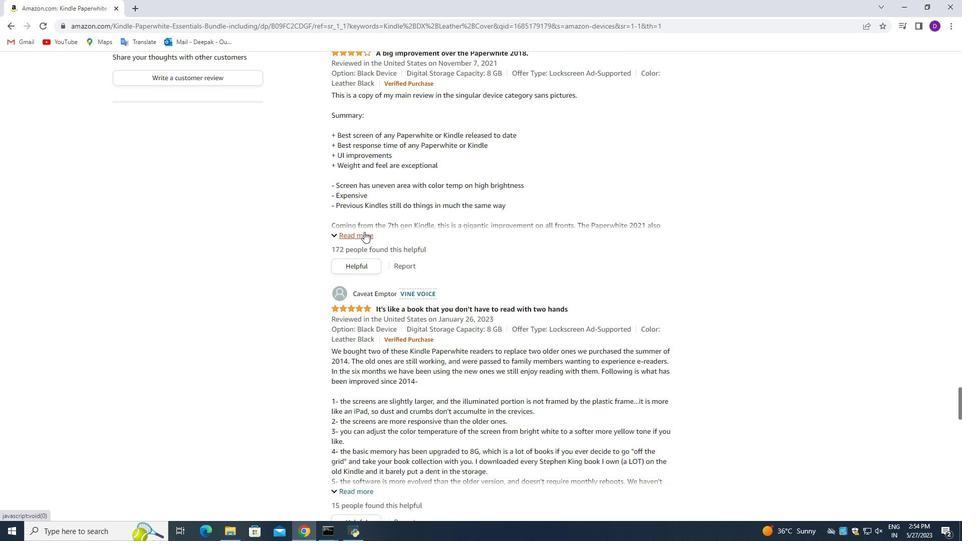 
Action: Mouse scrolled (399, 248) with delta (0, 0)
Screenshot: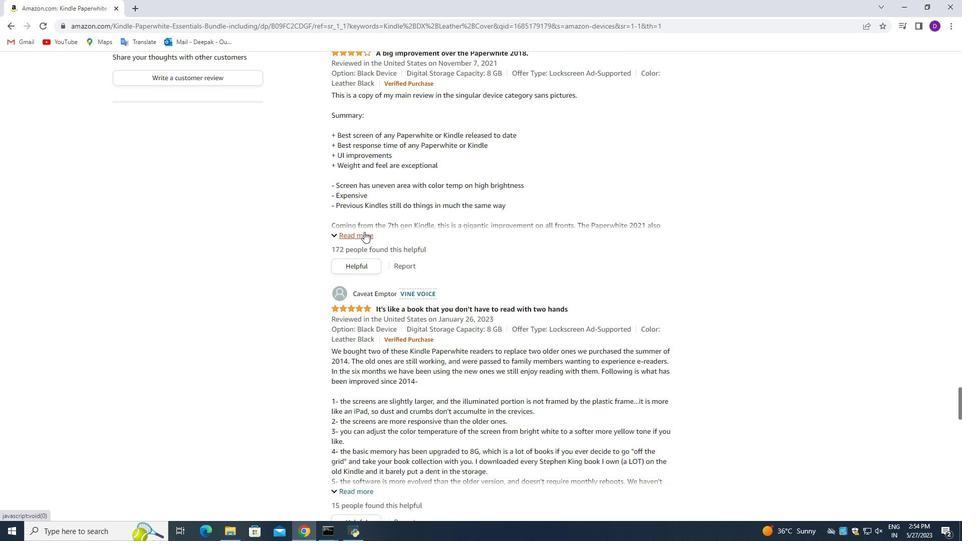 
Action: Mouse moved to (399, 247)
Screenshot: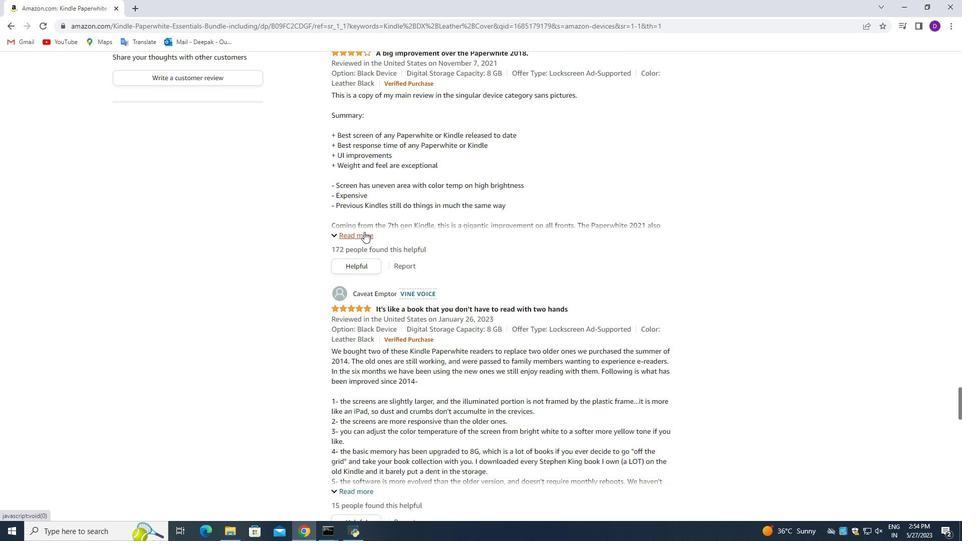 
Action: Mouse scrolled (399, 248) with delta (0, 0)
Screenshot: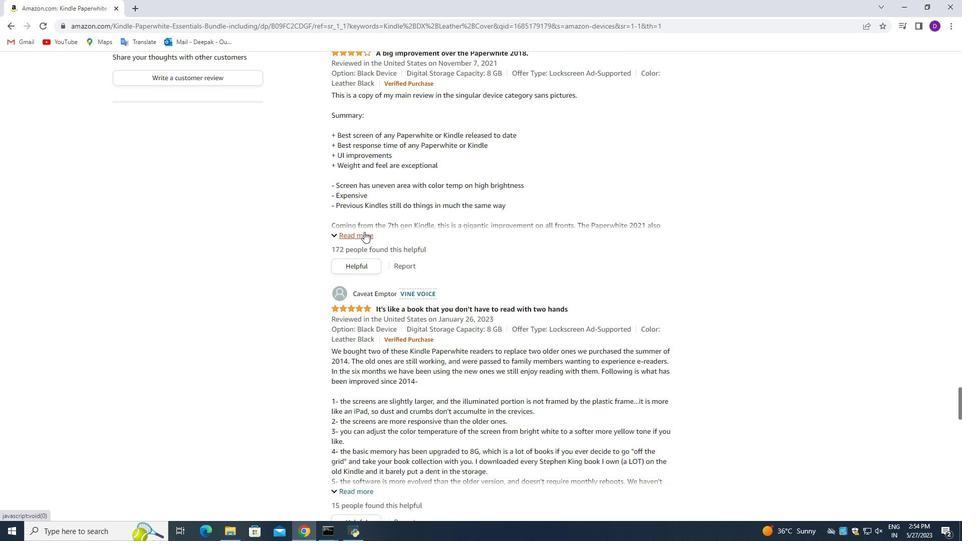 
Action: Mouse scrolled (399, 248) with delta (0, 0)
Screenshot: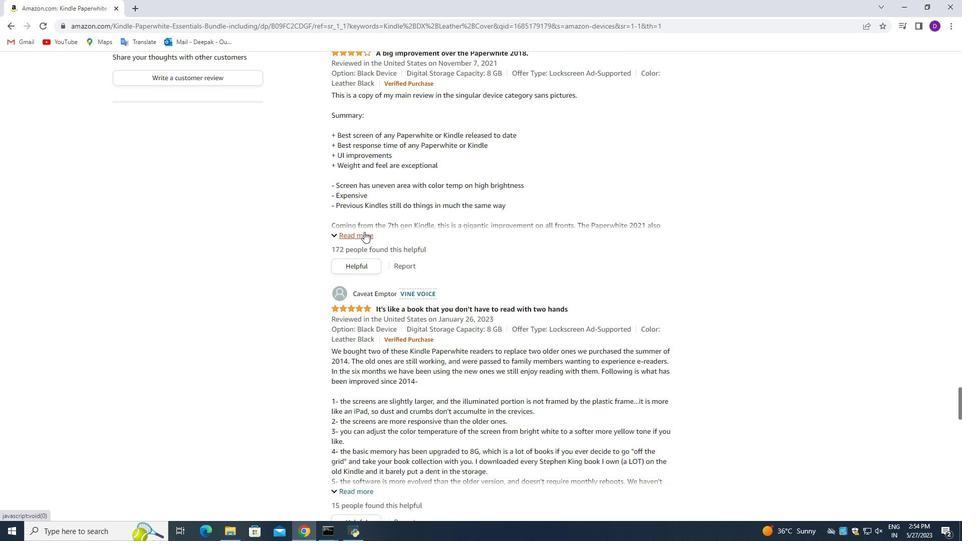 
Action: Mouse scrolled (399, 248) with delta (0, 0)
Screenshot: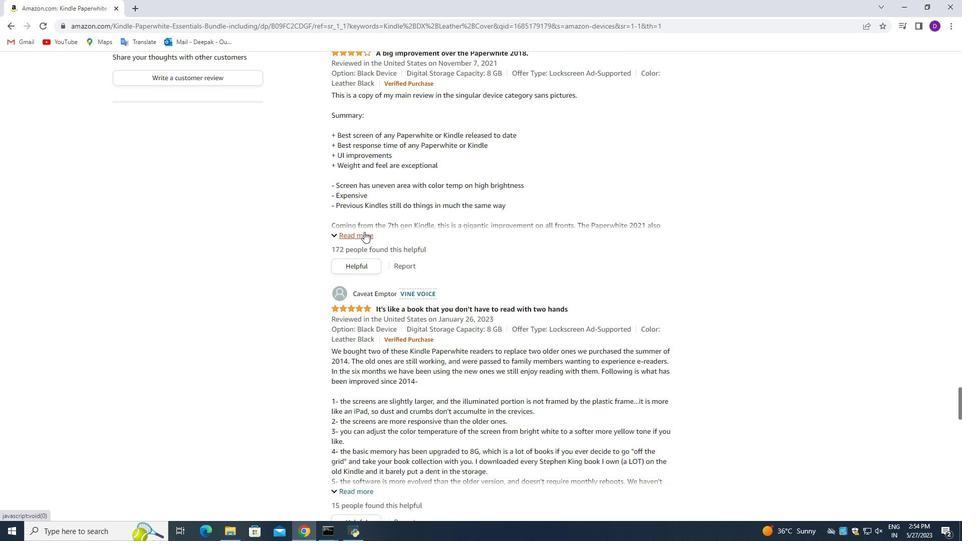 
Action: Mouse scrolled (399, 248) with delta (0, 0)
Screenshot: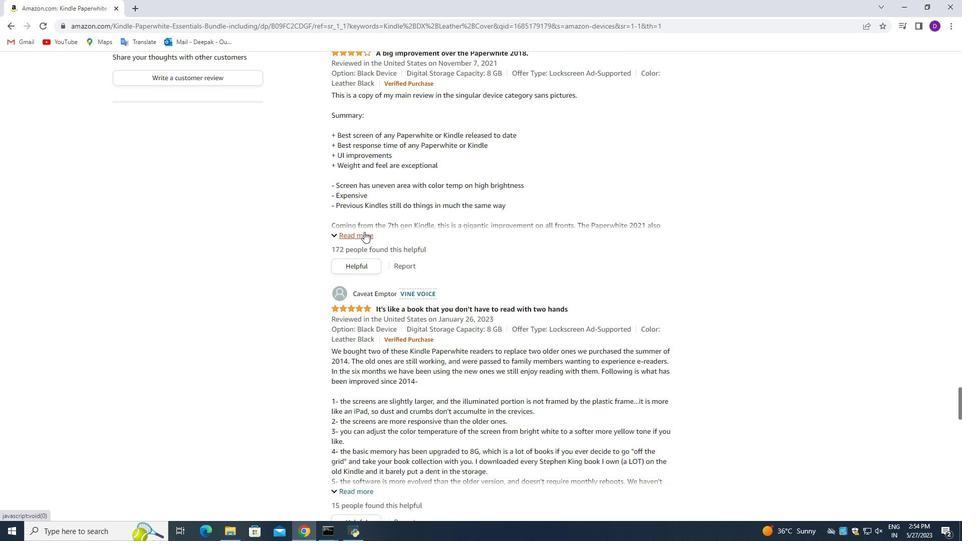 
Action: Mouse scrolled (399, 248) with delta (0, 0)
Screenshot: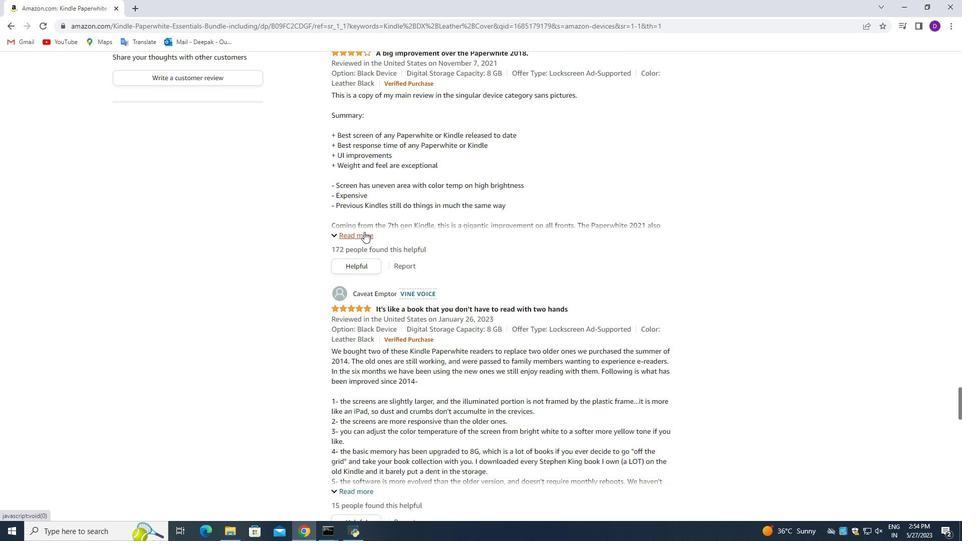 
Action: Mouse scrolled (399, 248) with delta (0, 0)
Screenshot: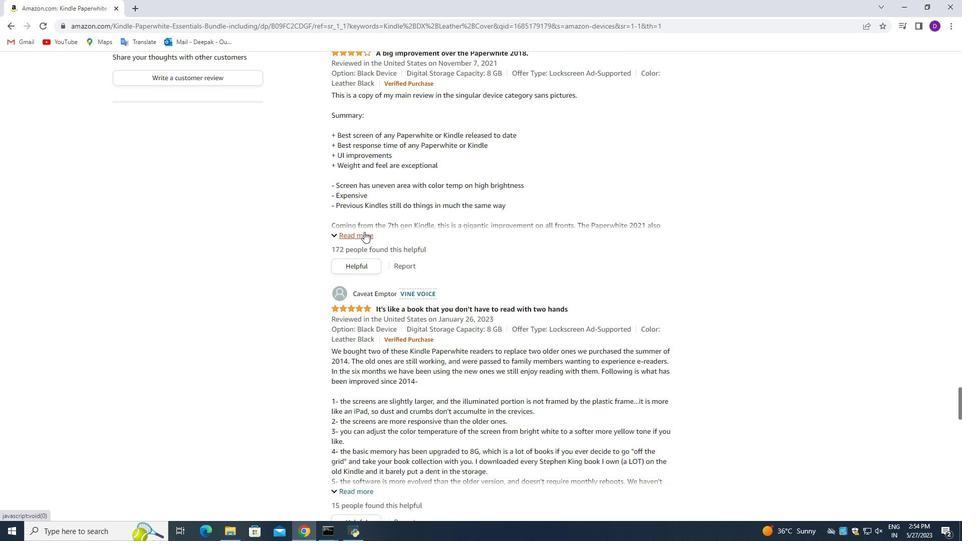 
Action: Mouse scrolled (399, 248) with delta (0, 0)
Screenshot: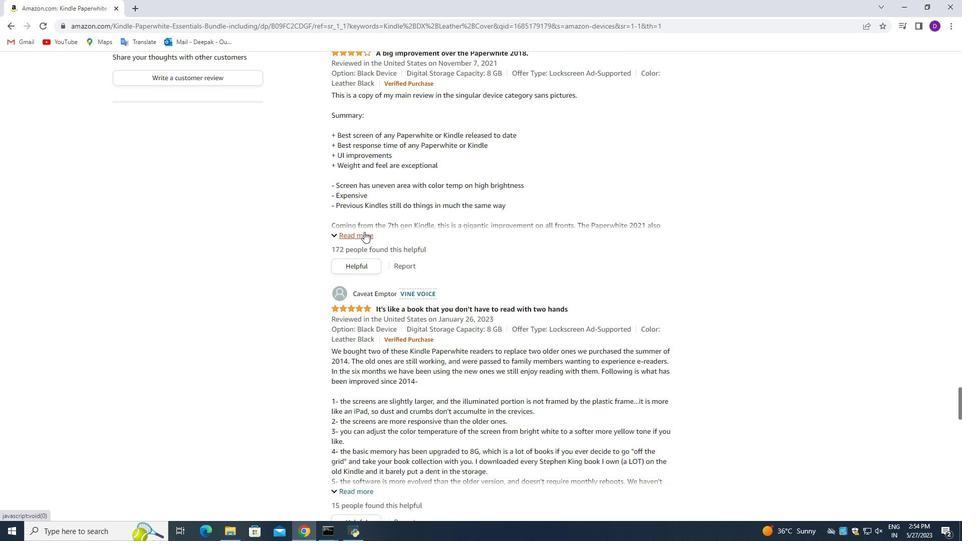 
Action: Mouse moved to (399, 247)
Screenshot: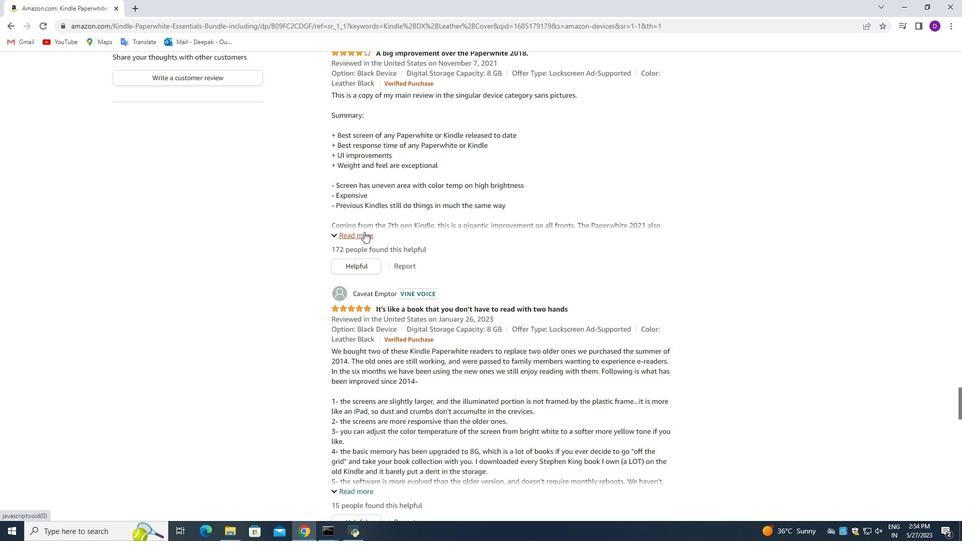 
Action: Mouse scrolled (399, 247) with delta (0, 0)
Screenshot: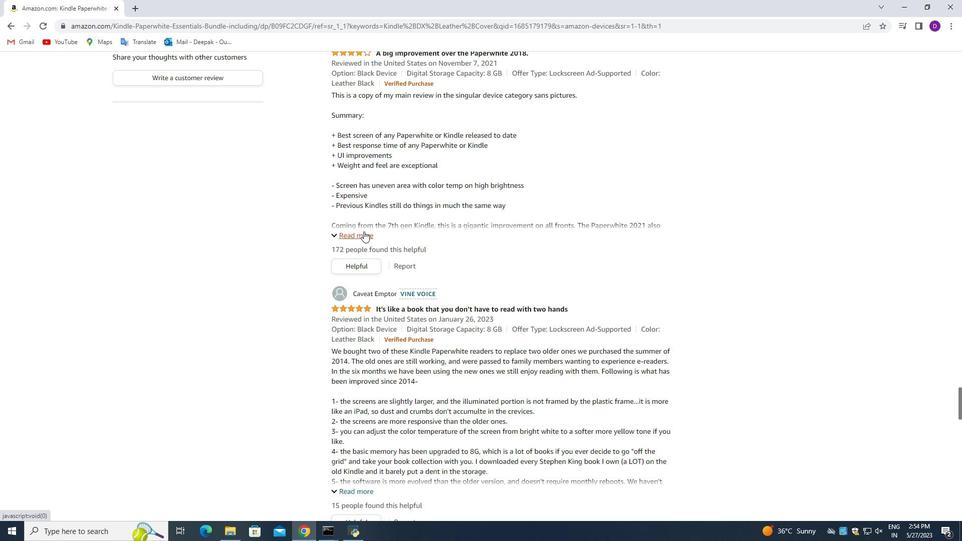 
Action: Mouse scrolled (399, 247) with delta (0, 0)
Screenshot: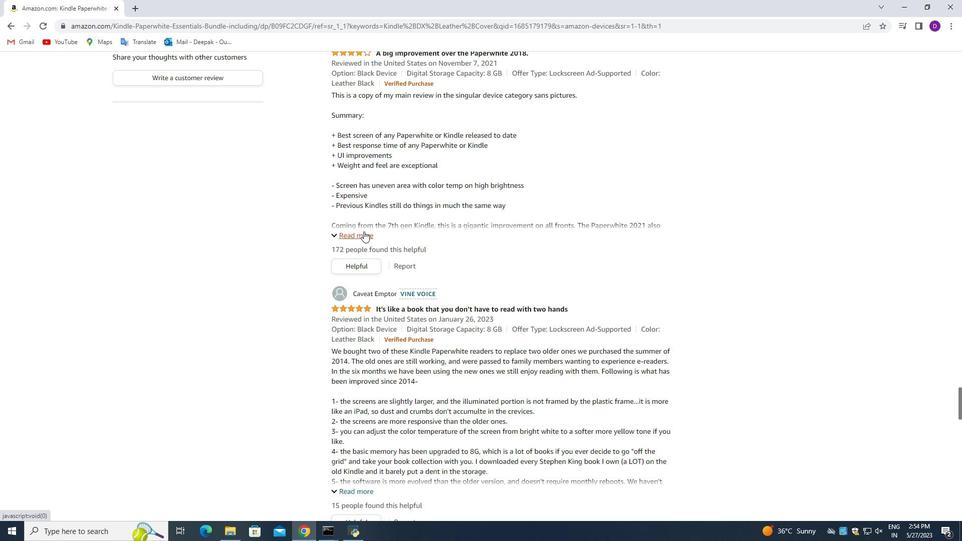 
Action: Mouse scrolled (399, 247) with delta (0, 0)
Screenshot: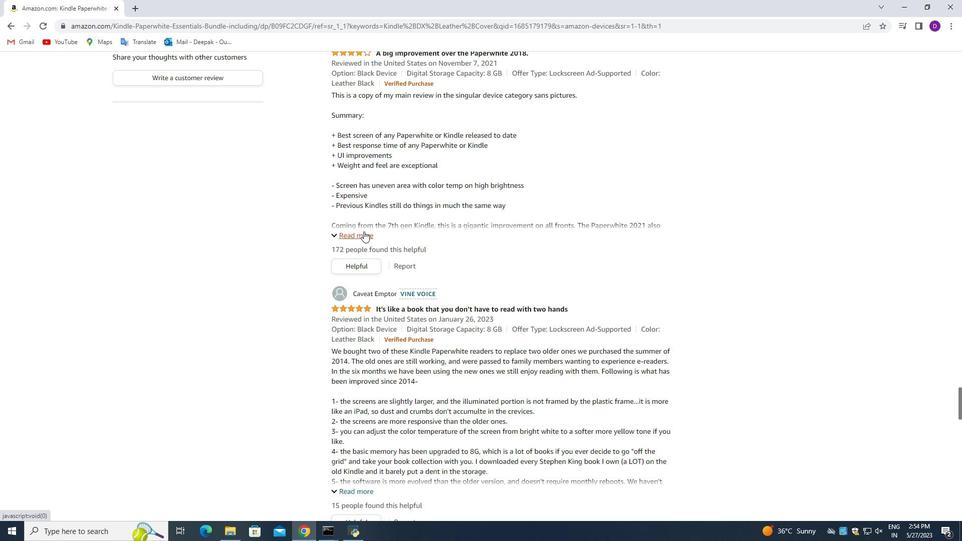 
Action: Mouse scrolled (399, 247) with delta (0, 0)
Screenshot: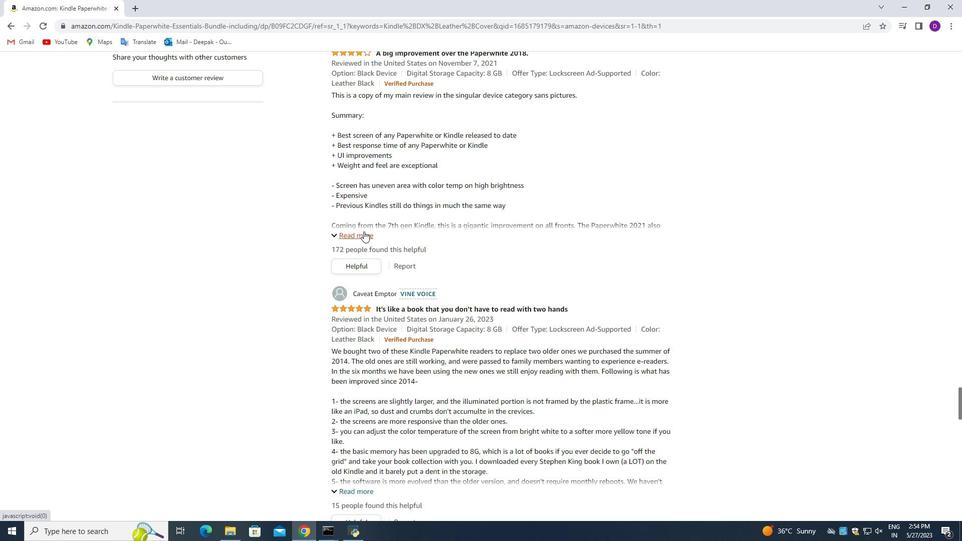 
Action: Mouse scrolled (399, 247) with delta (0, 0)
Screenshot: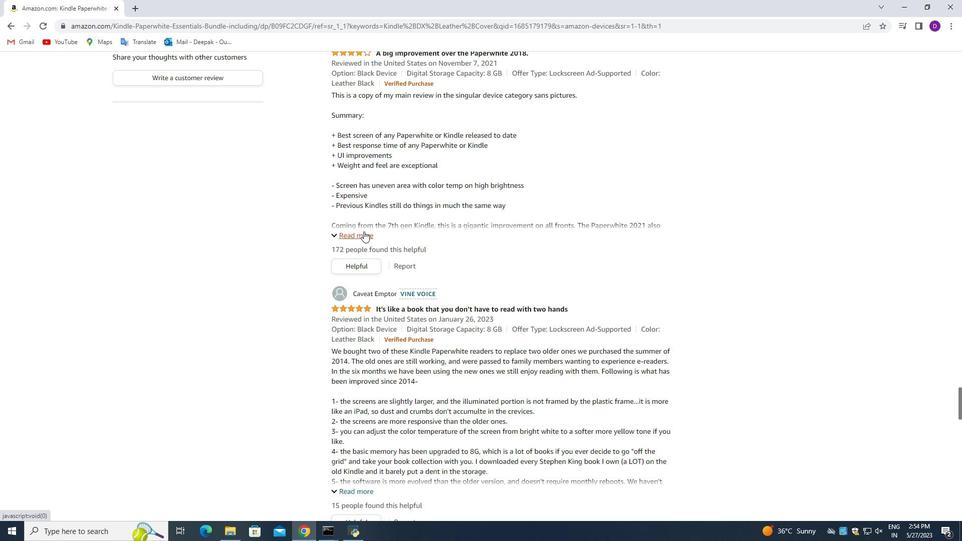 
Action: Mouse scrolled (399, 247) with delta (0, 0)
